 Task: Find connections with filter location Le Pecq with filter topic #Hiringandpromotionwith filter profile language English with filter current company Buro Happold with filter school KSR College of Education with filter industry Entertainment Providers with filter service category Editing with filter keywords title Payroll Manager
Action: Mouse moved to (726, 120)
Screenshot: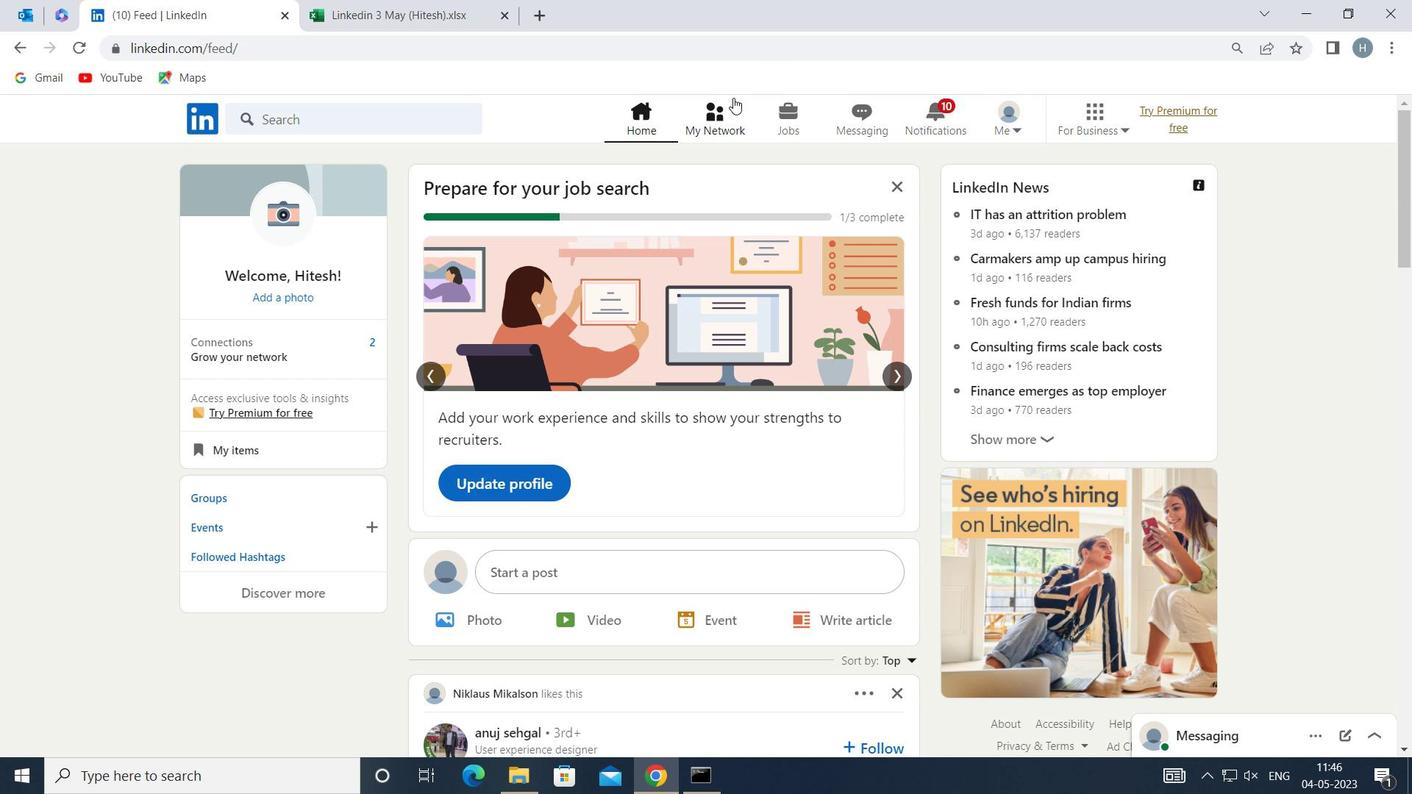 
Action: Mouse pressed left at (726, 120)
Screenshot: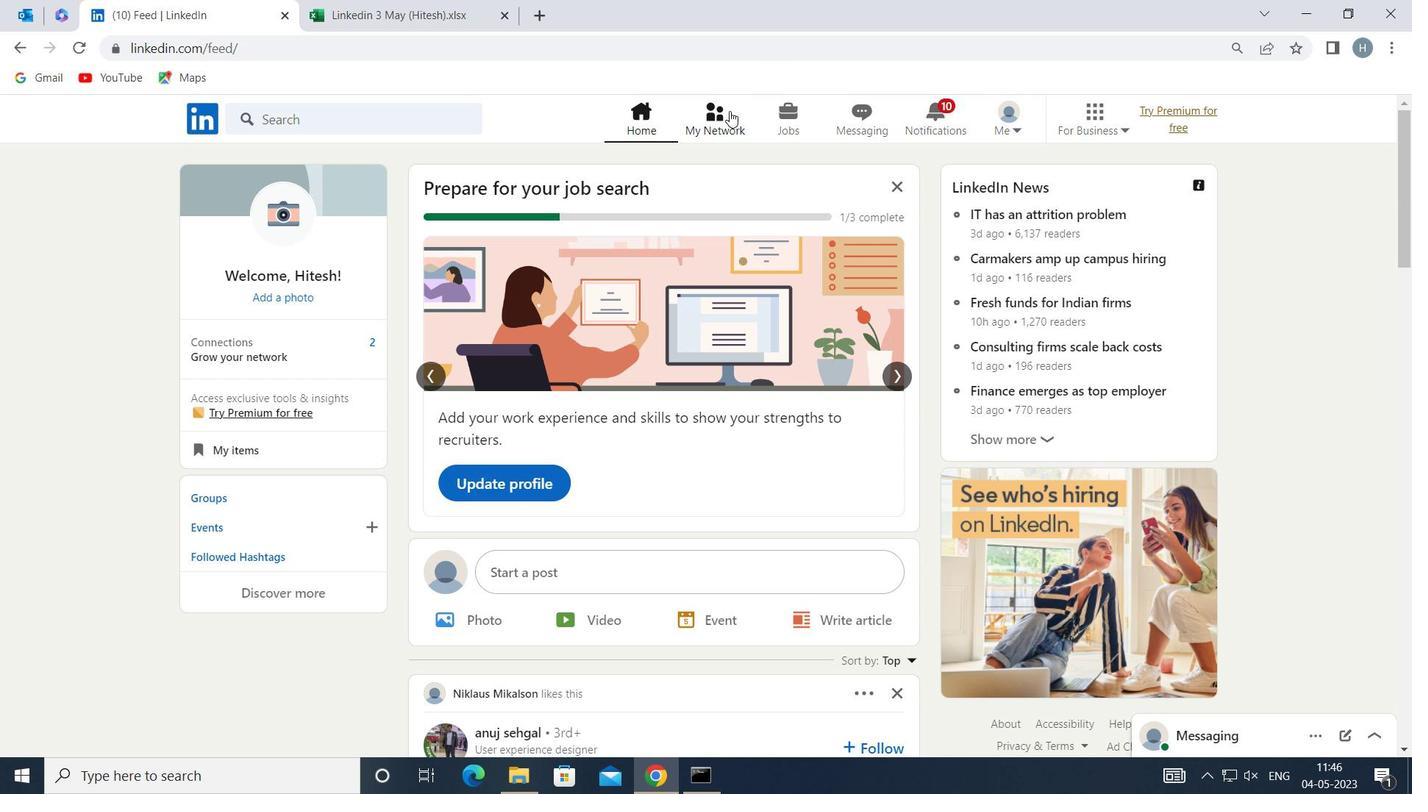 
Action: Mouse moved to (378, 217)
Screenshot: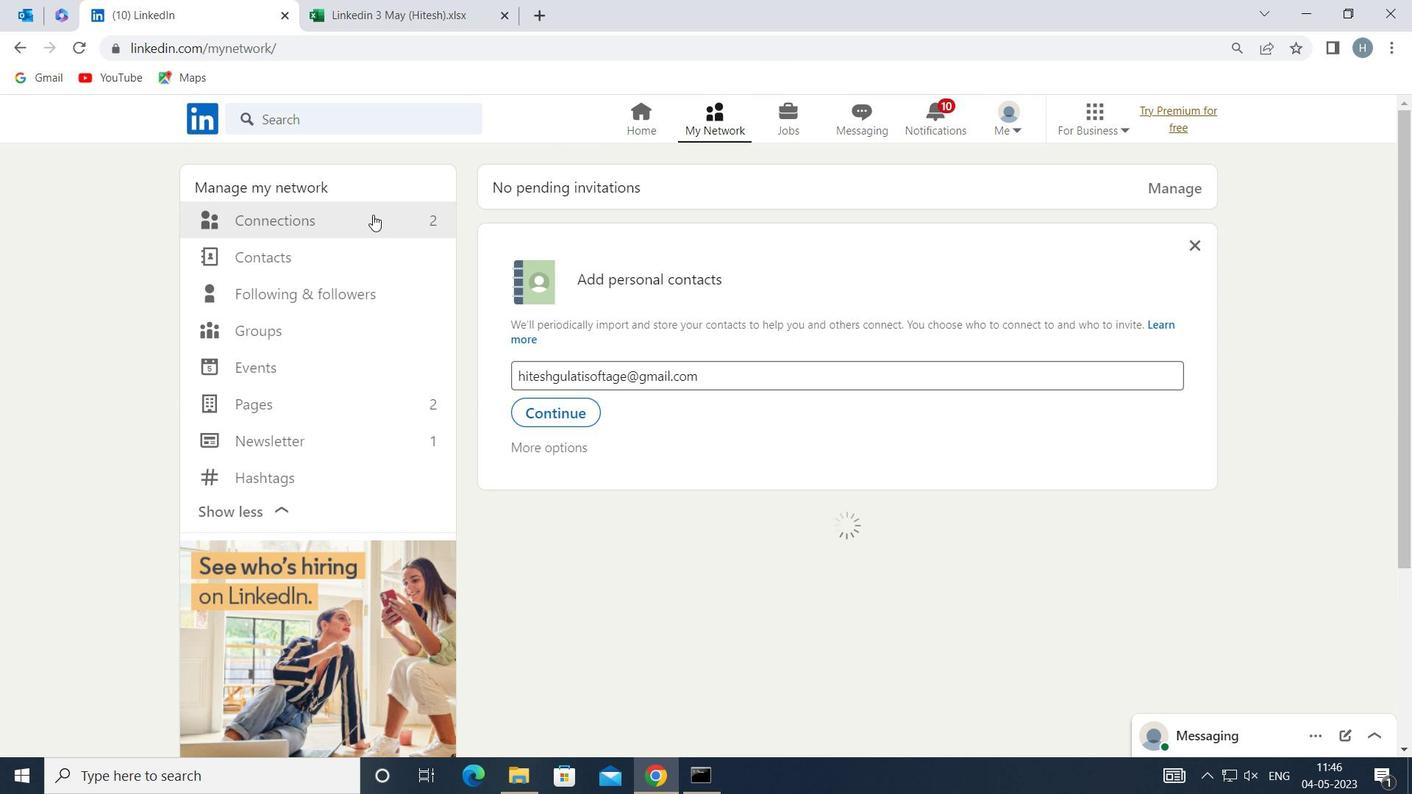 
Action: Mouse pressed left at (378, 217)
Screenshot: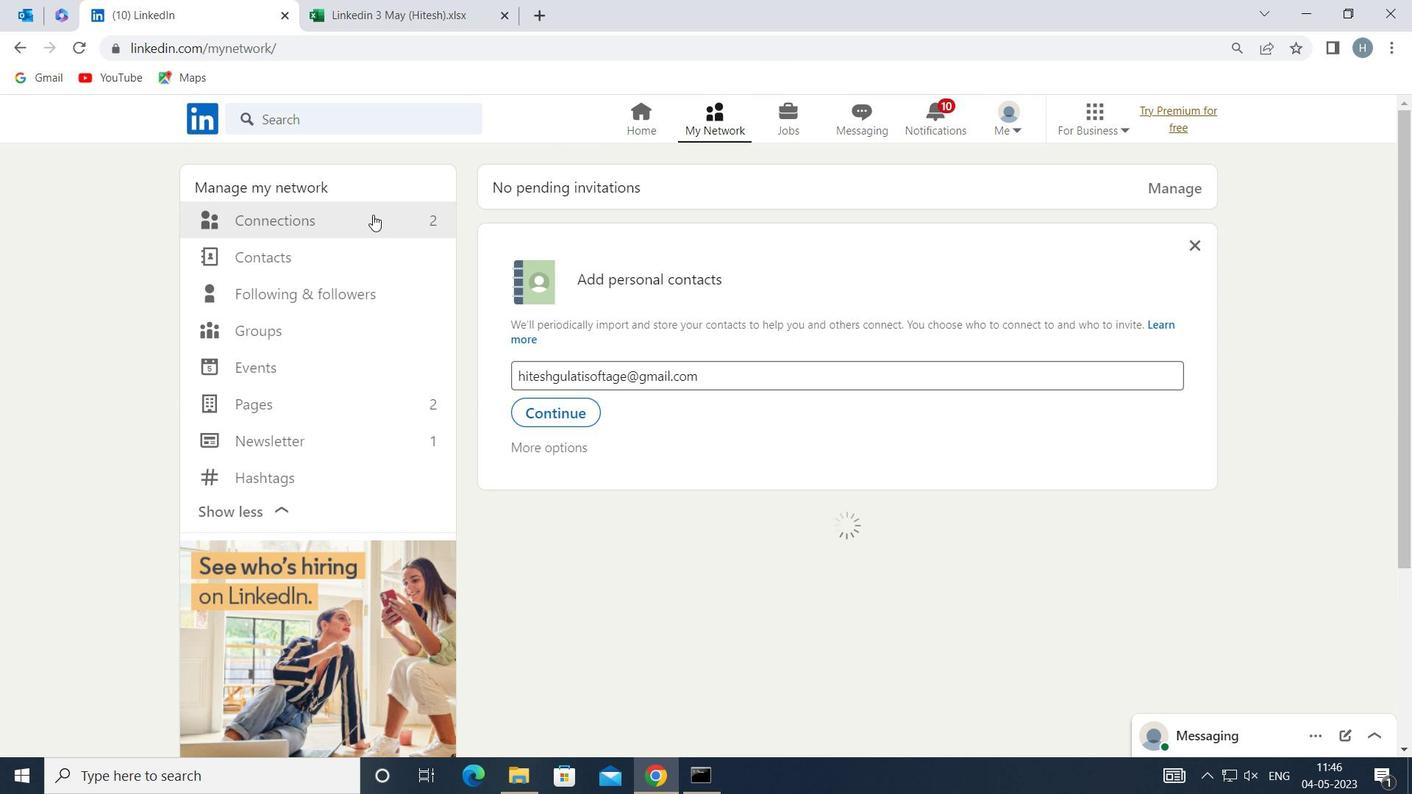 
Action: Mouse moved to (857, 225)
Screenshot: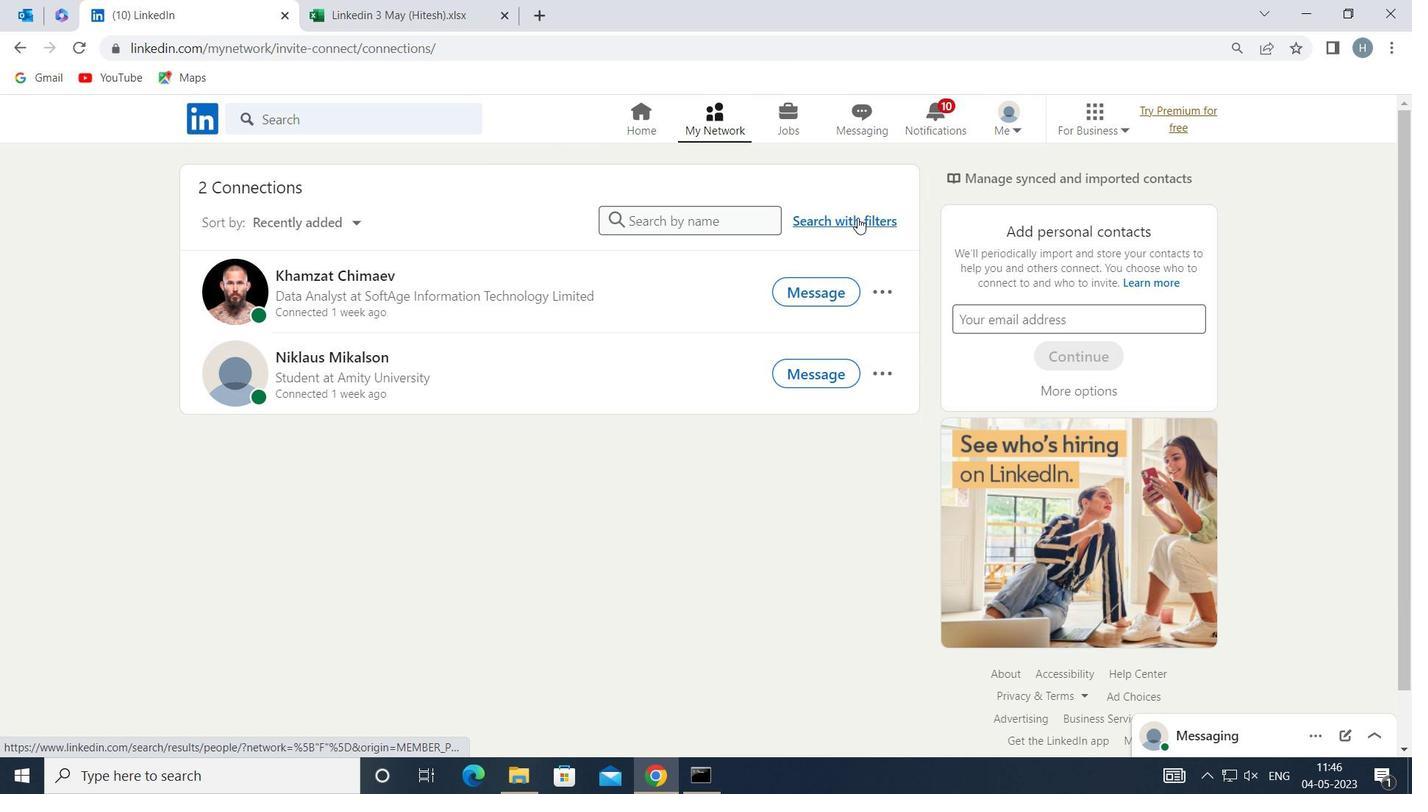 
Action: Mouse pressed left at (857, 225)
Screenshot: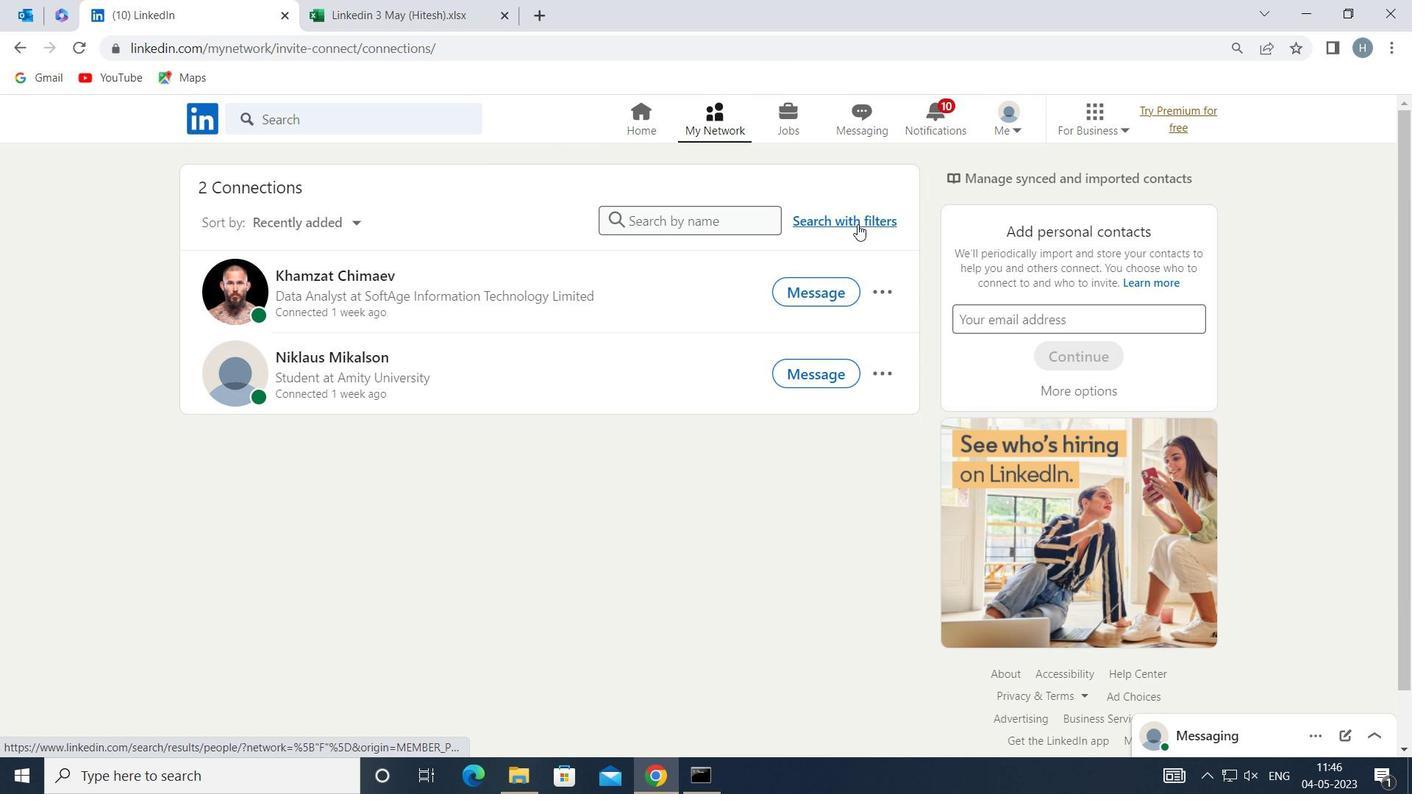 
Action: Mouse moved to (775, 164)
Screenshot: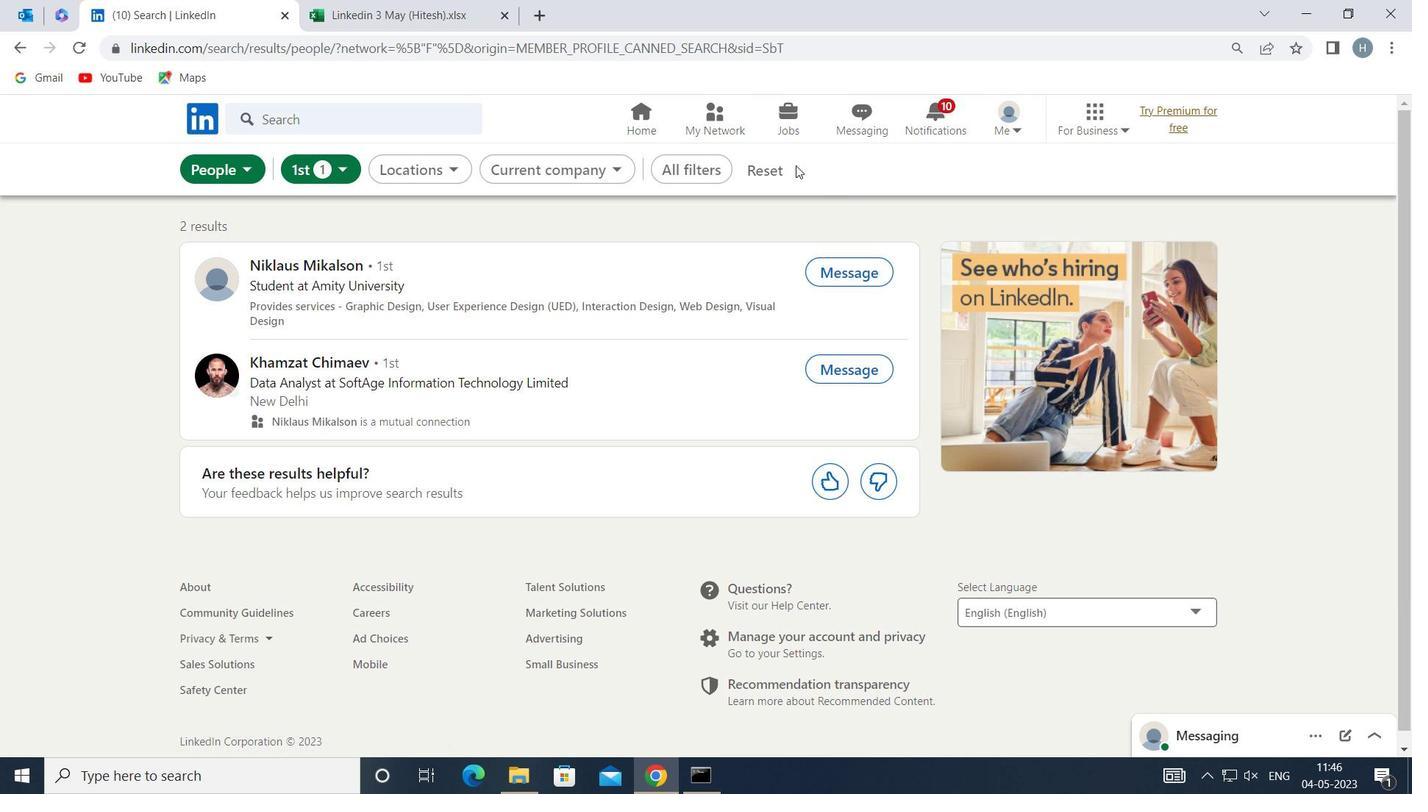 
Action: Mouse pressed left at (775, 164)
Screenshot: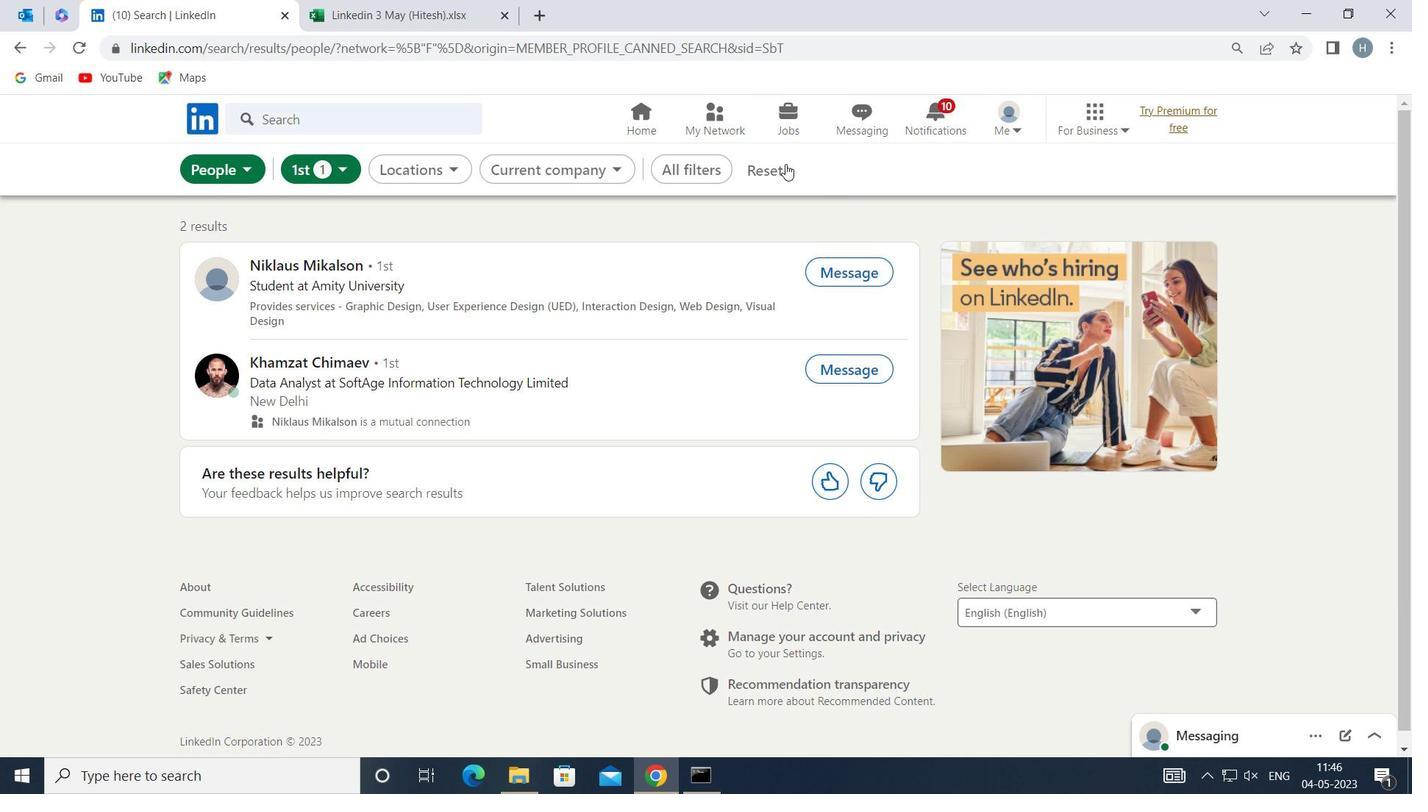 
Action: Mouse moved to (742, 165)
Screenshot: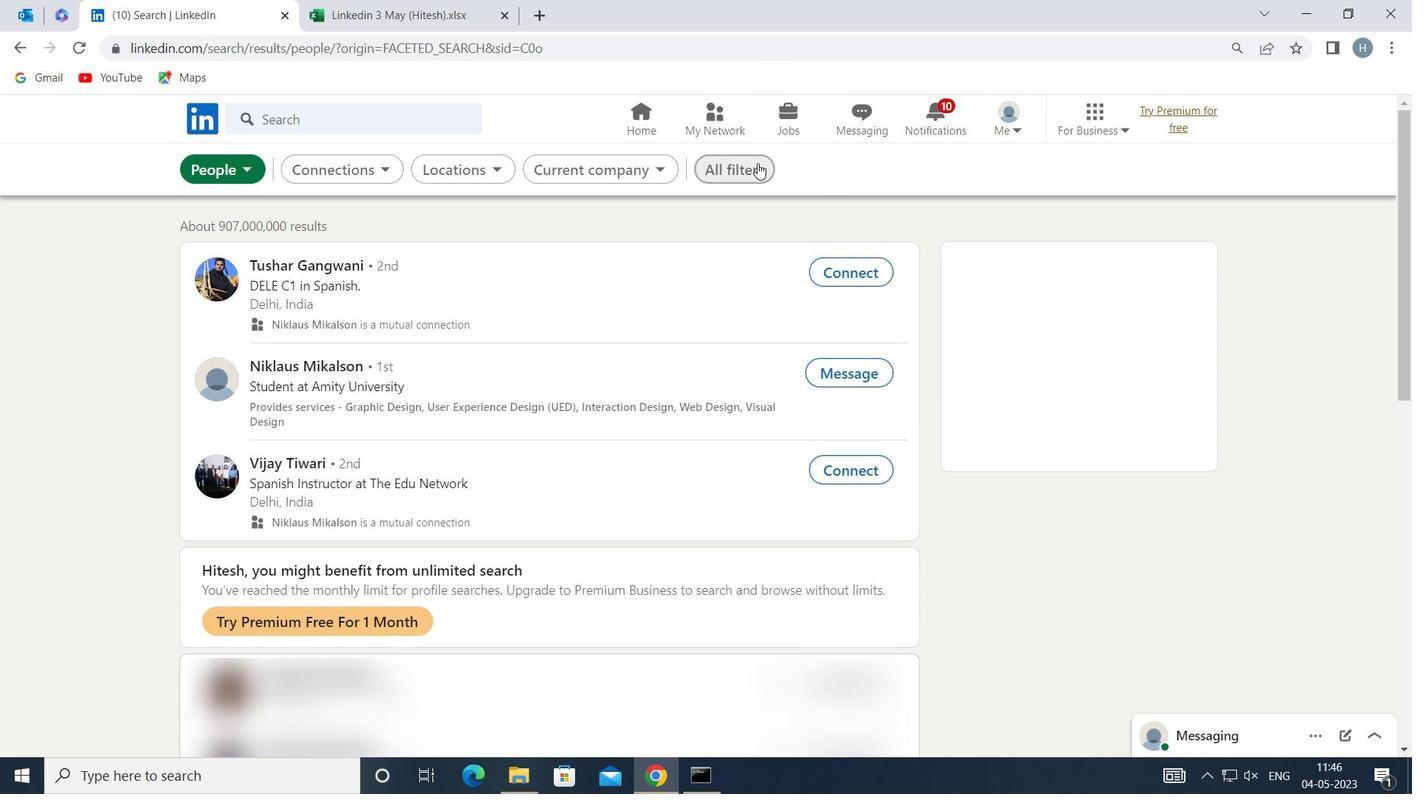 
Action: Mouse pressed left at (742, 165)
Screenshot: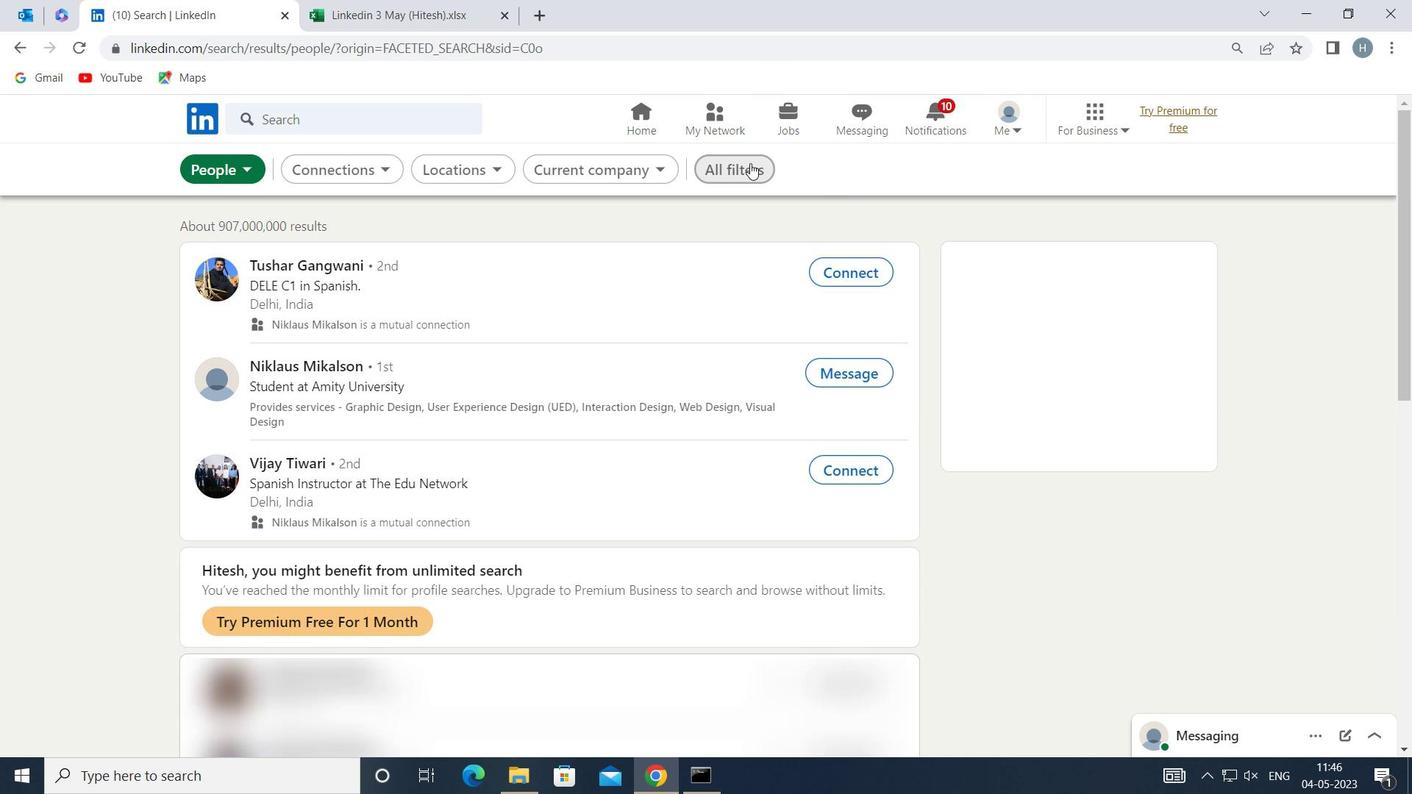 
Action: Mouse moved to (1070, 333)
Screenshot: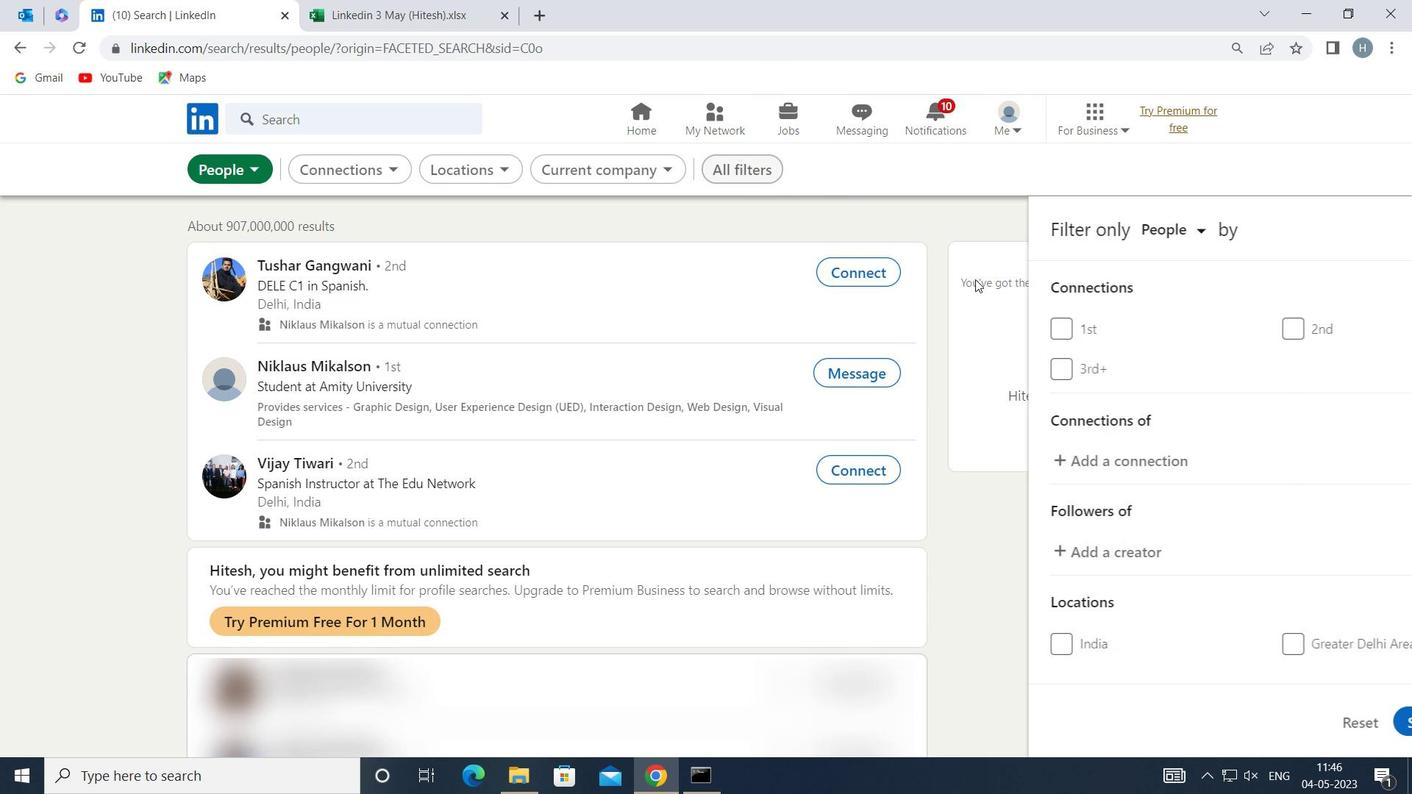 
Action: Mouse scrolled (1070, 333) with delta (0, 0)
Screenshot: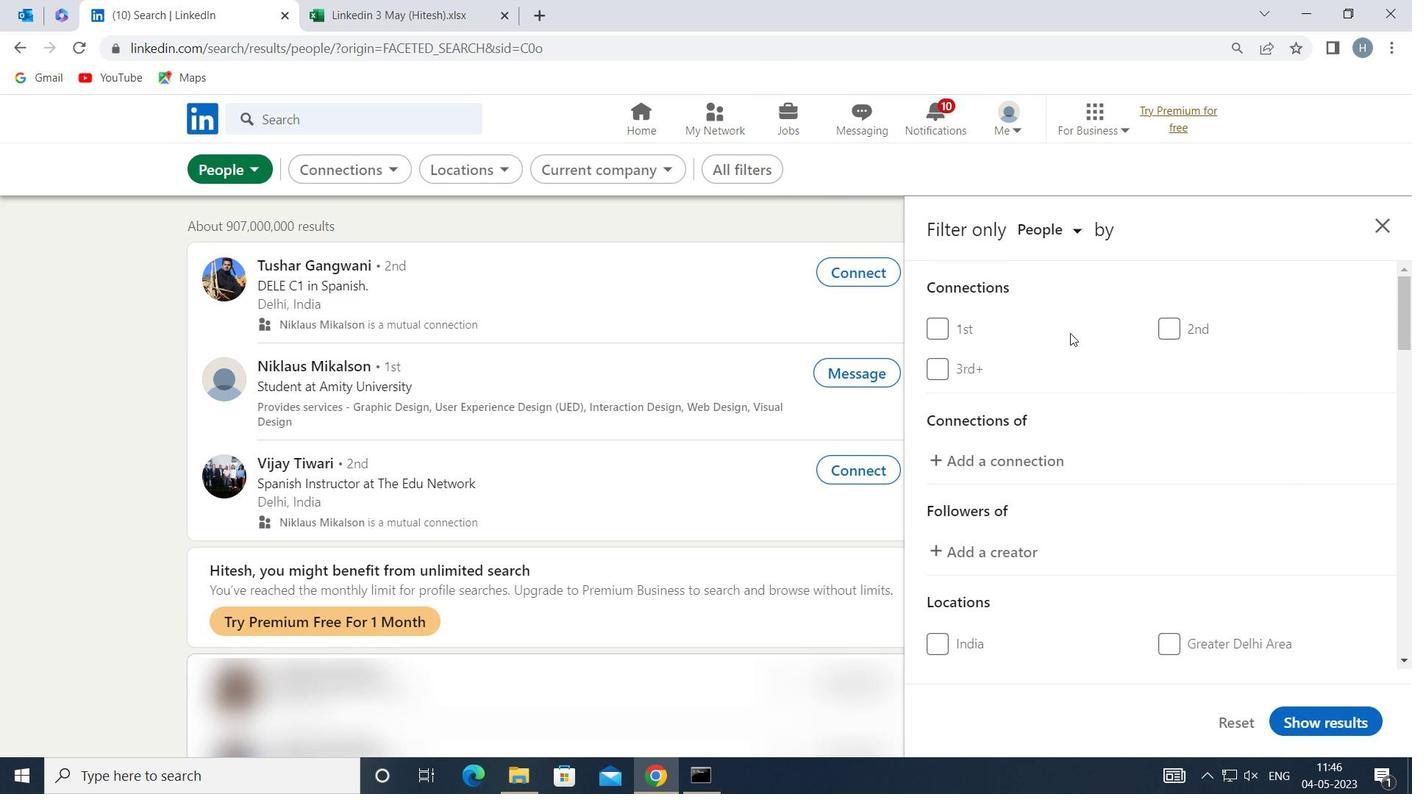 
Action: Mouse moved to (1071, 333)
Screenshot: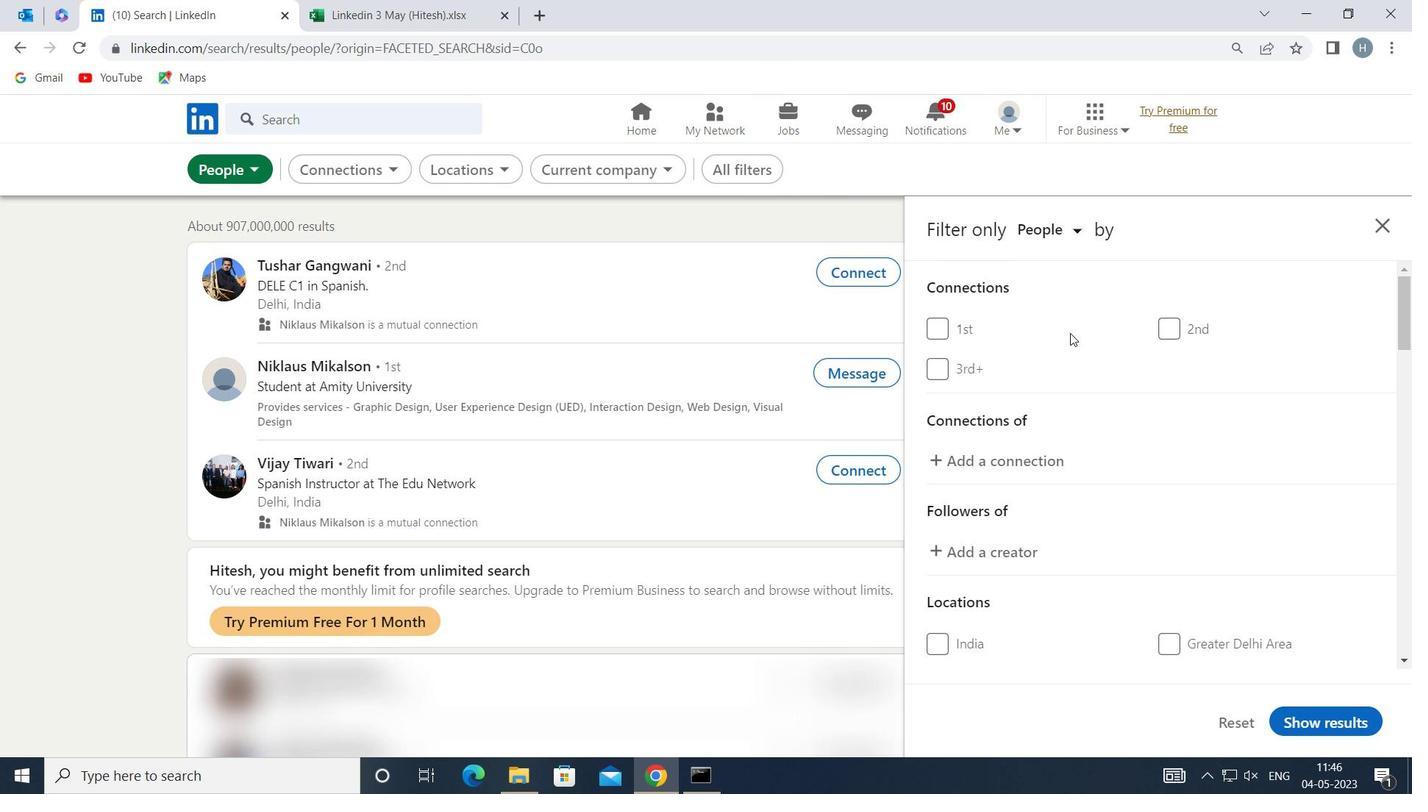 
Action: Mouse scrolled (1071, 333) with delta (0, 0)
Screenshot: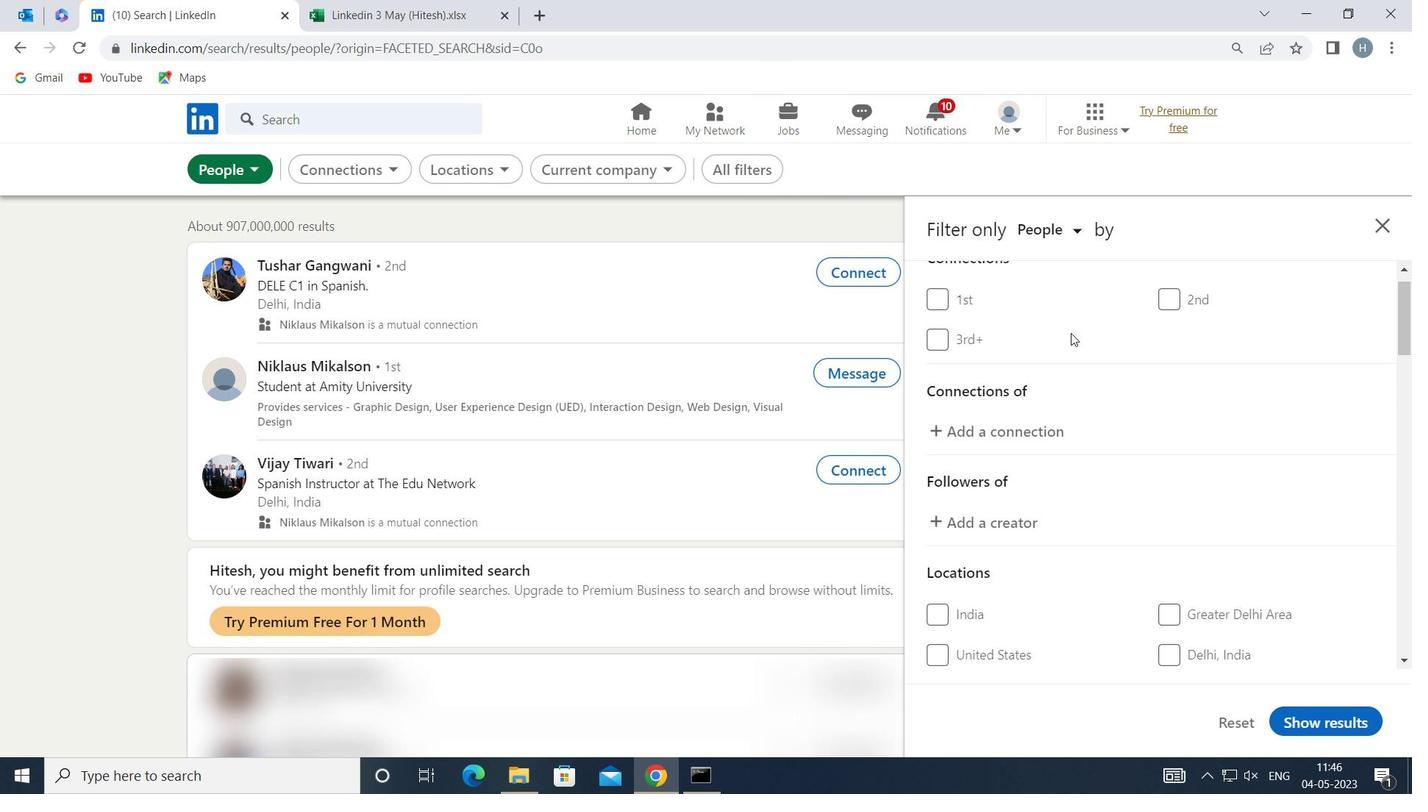 
Action: Mouse scrolled (1071, 333) with delta (0, 0)
Screenshot: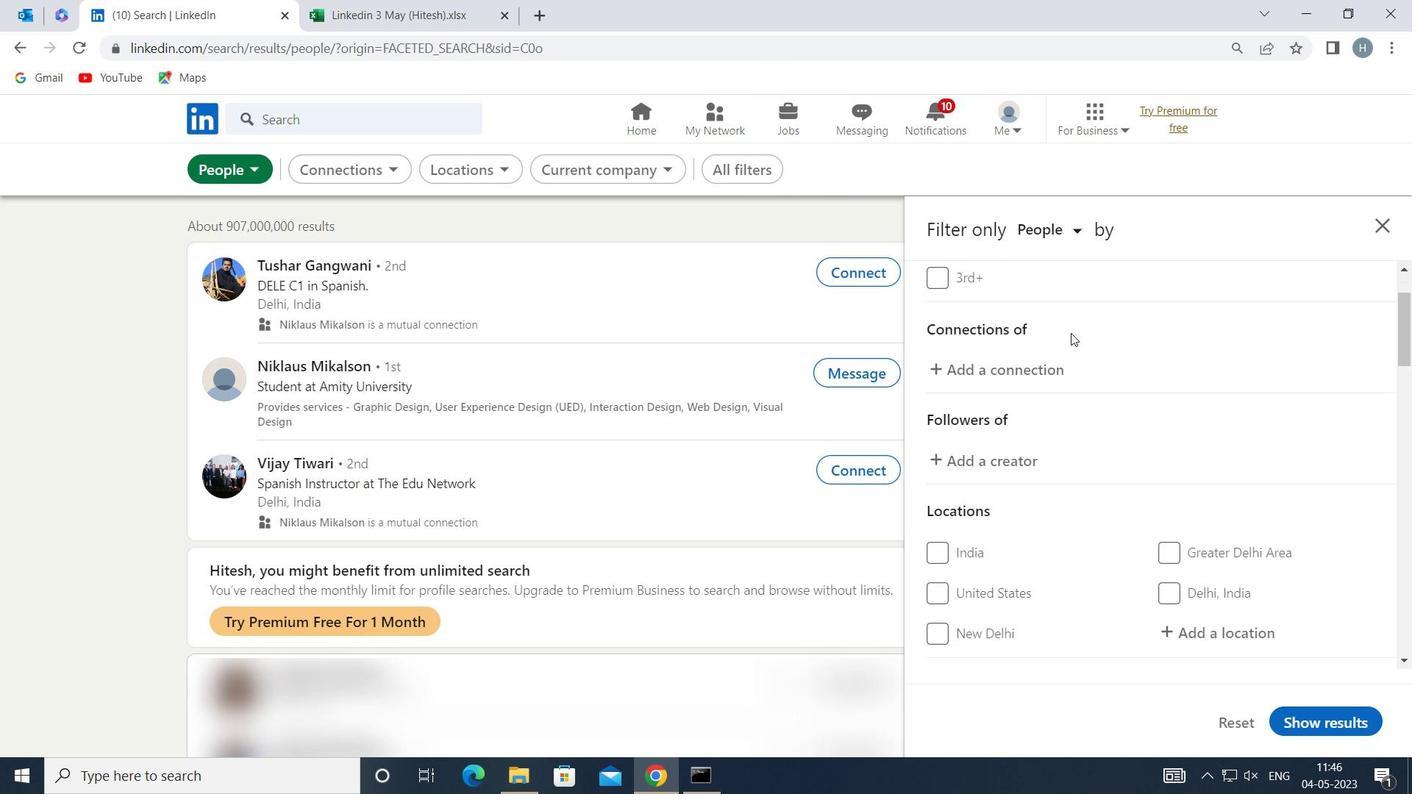 
Action: Mouse scrolled (1071, 334) with delta (0, 0)
Screenshot: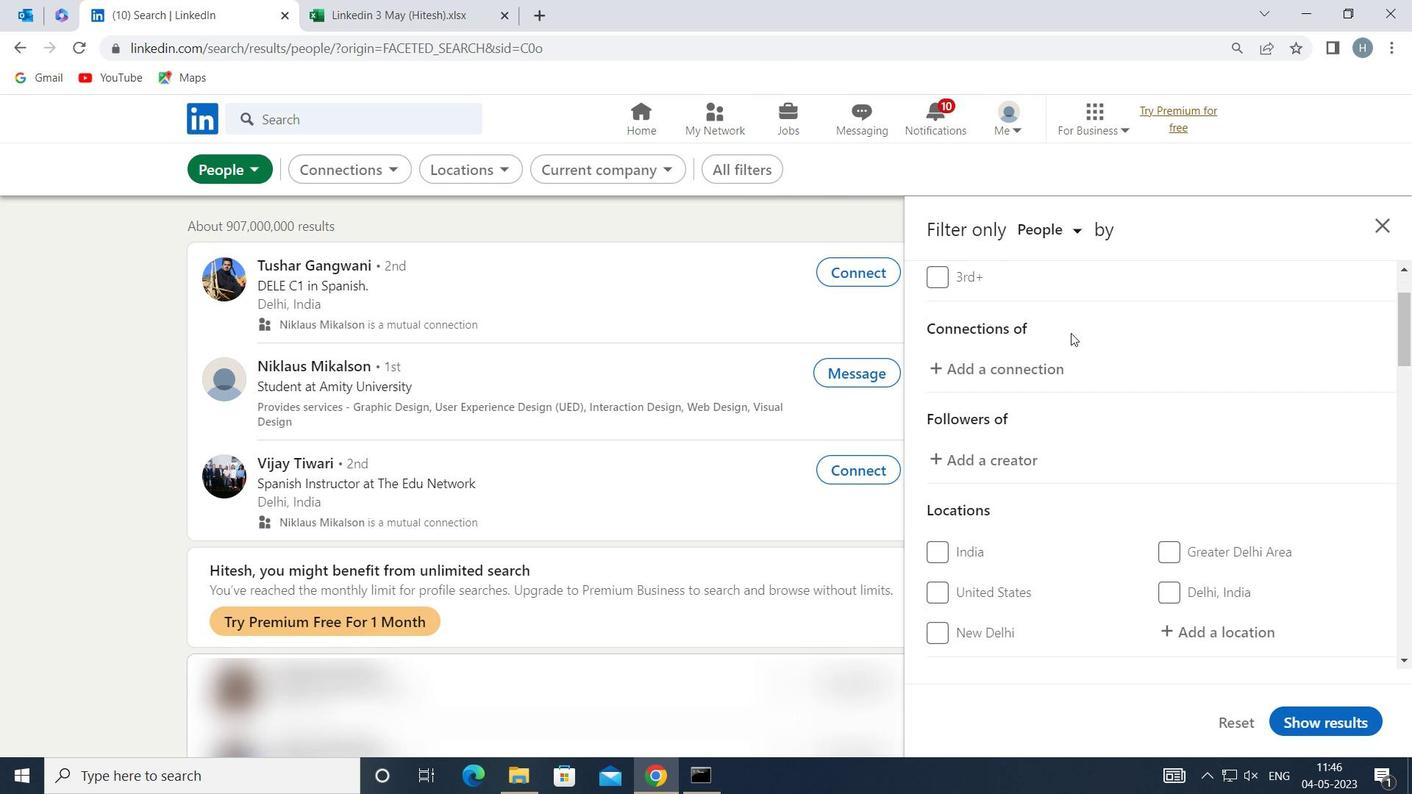 
Action: Mouse moved to (1210, 536)
Screenshot: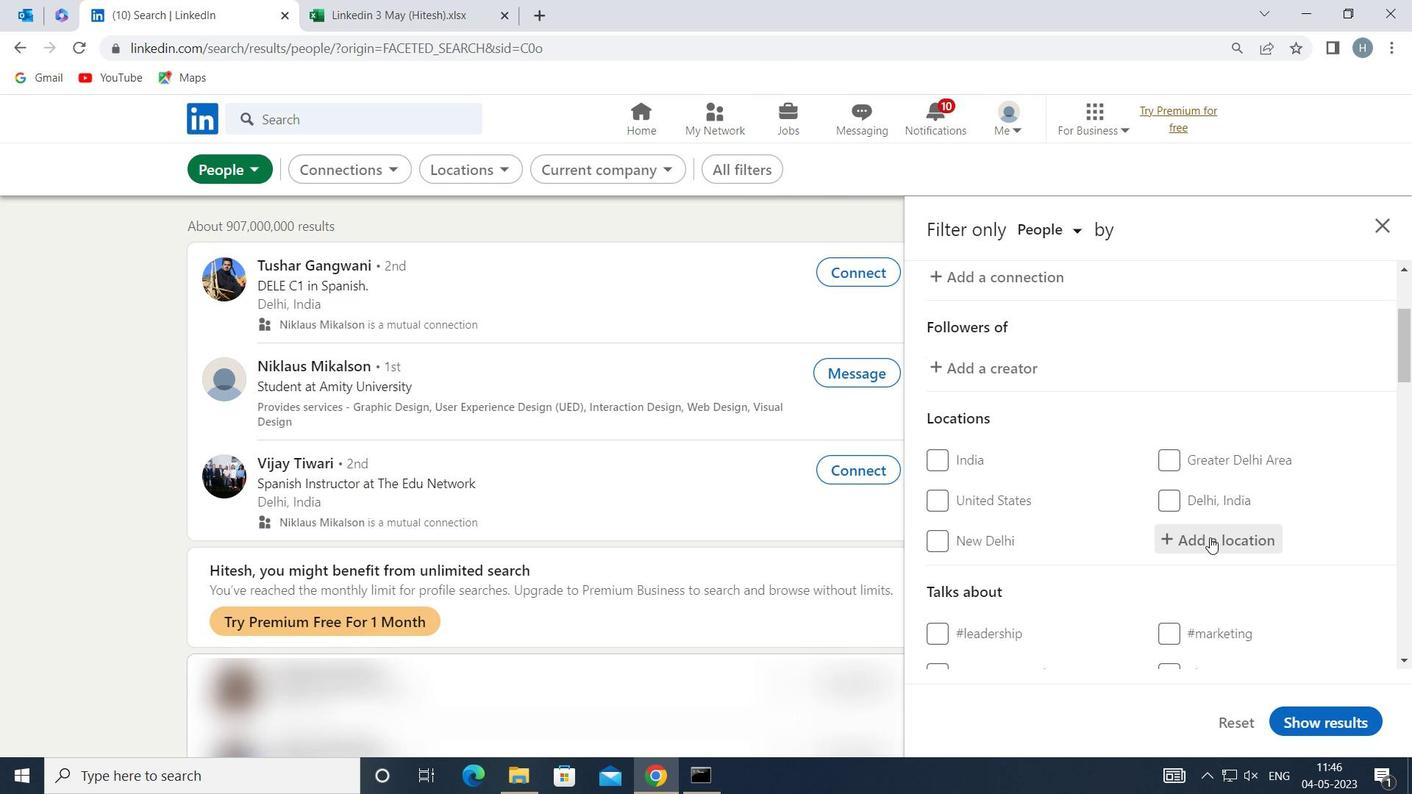 
Action: Mouse pressed left at (1210, 536)
Screenshot: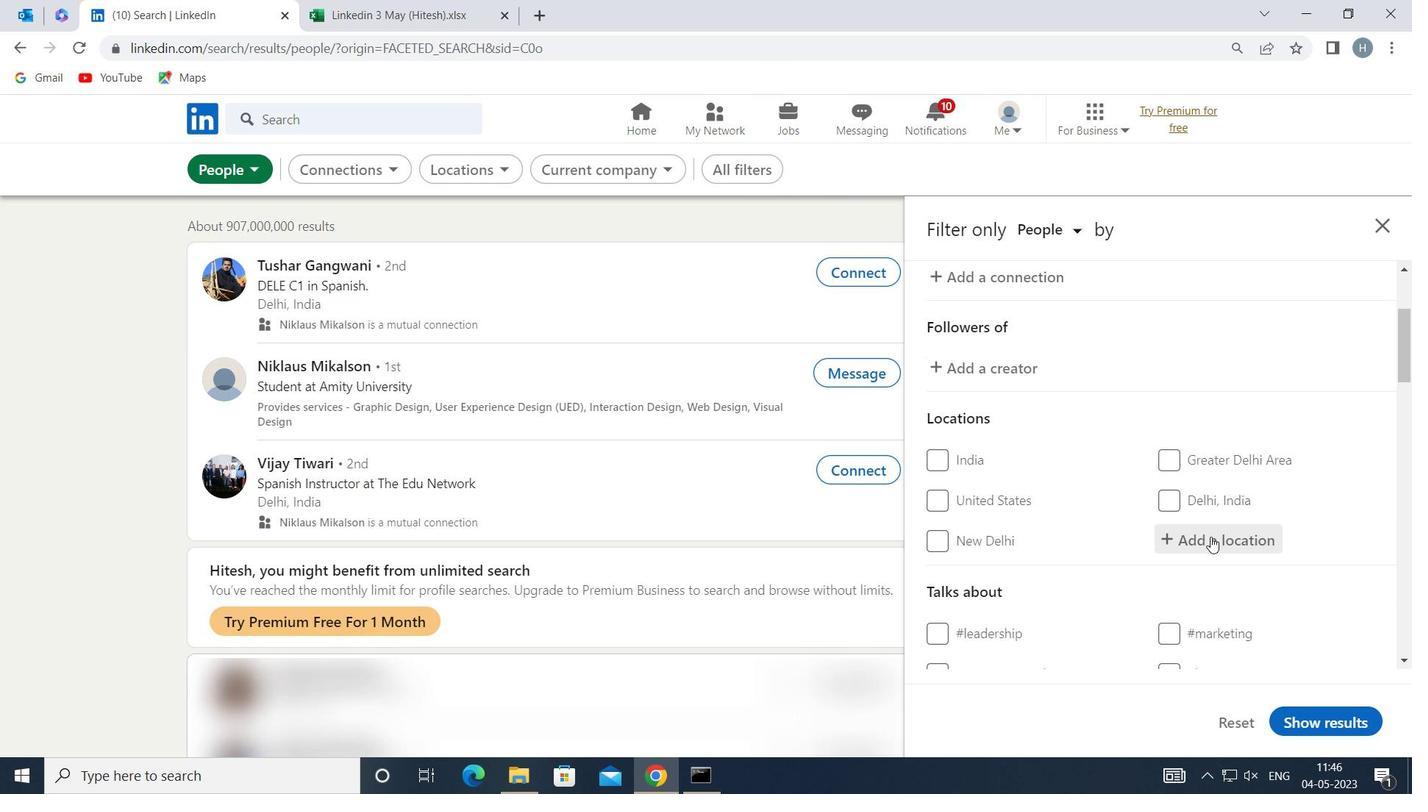
Action: Mouse moved to (1210, 535)
Screenshot: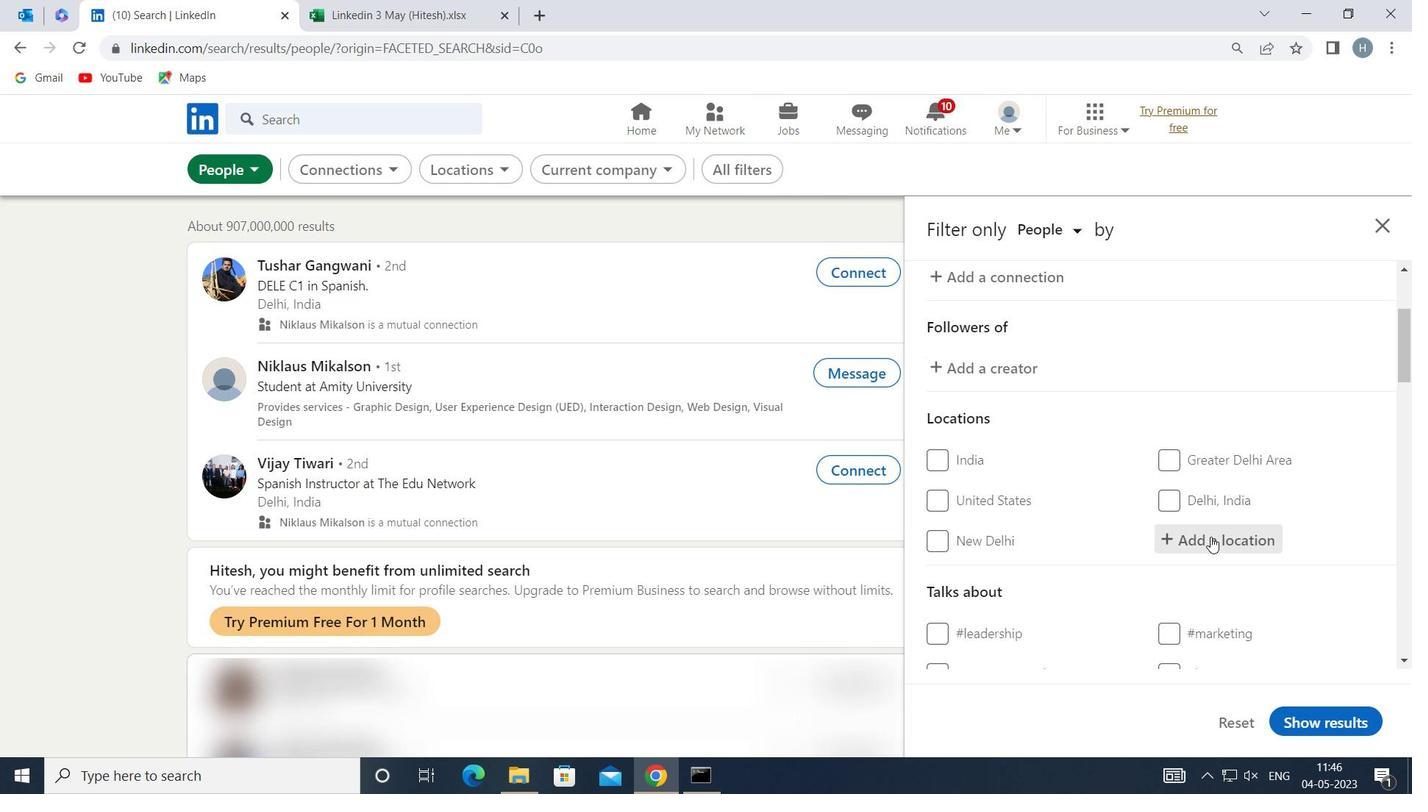 
Action: Key pressed <Key.shift>LE<Key.space><Key.shift>PEC
Screenshot: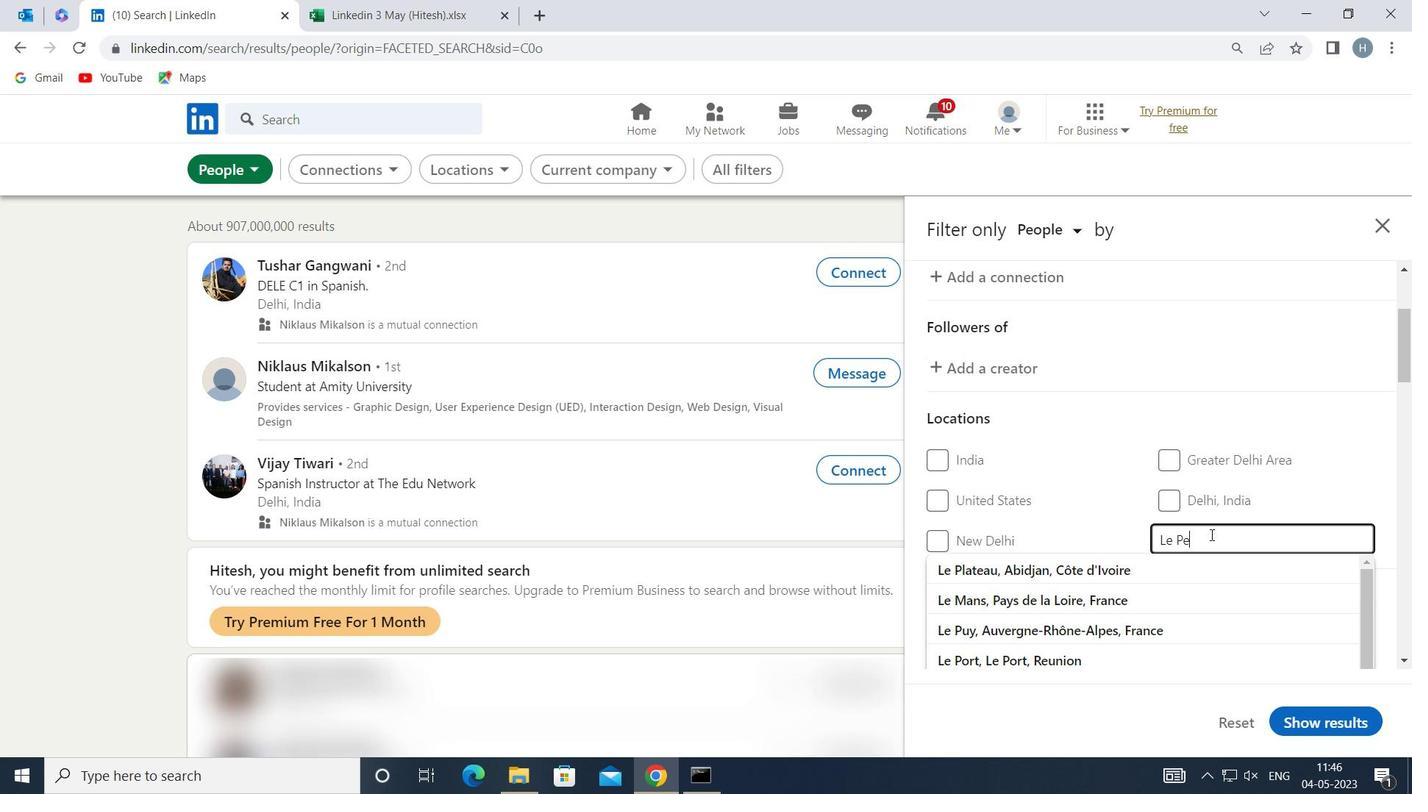 
Action: Mouse moved to (1089, 573)
Screenshot: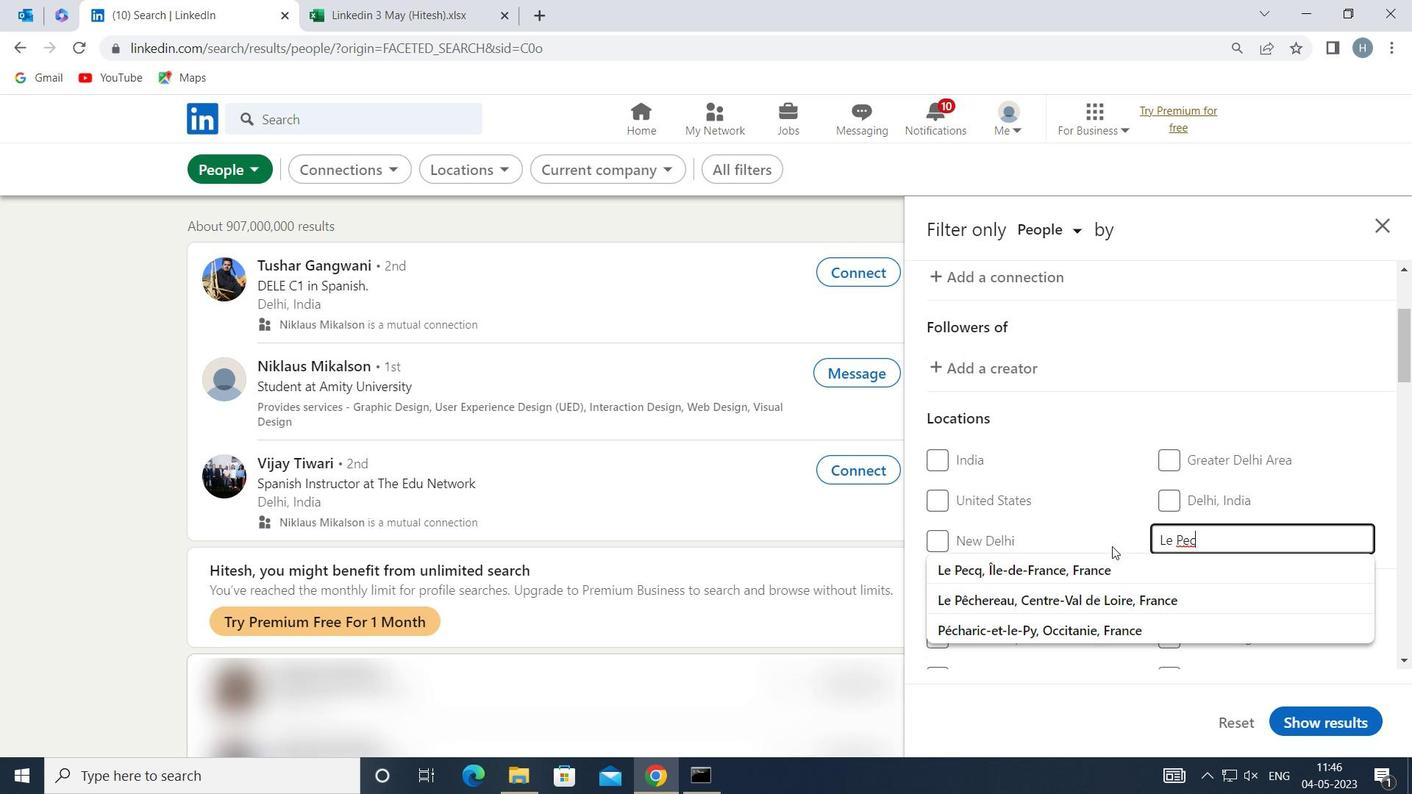 
Action: Mouse pressed left at (1089, 573)
Screenshot: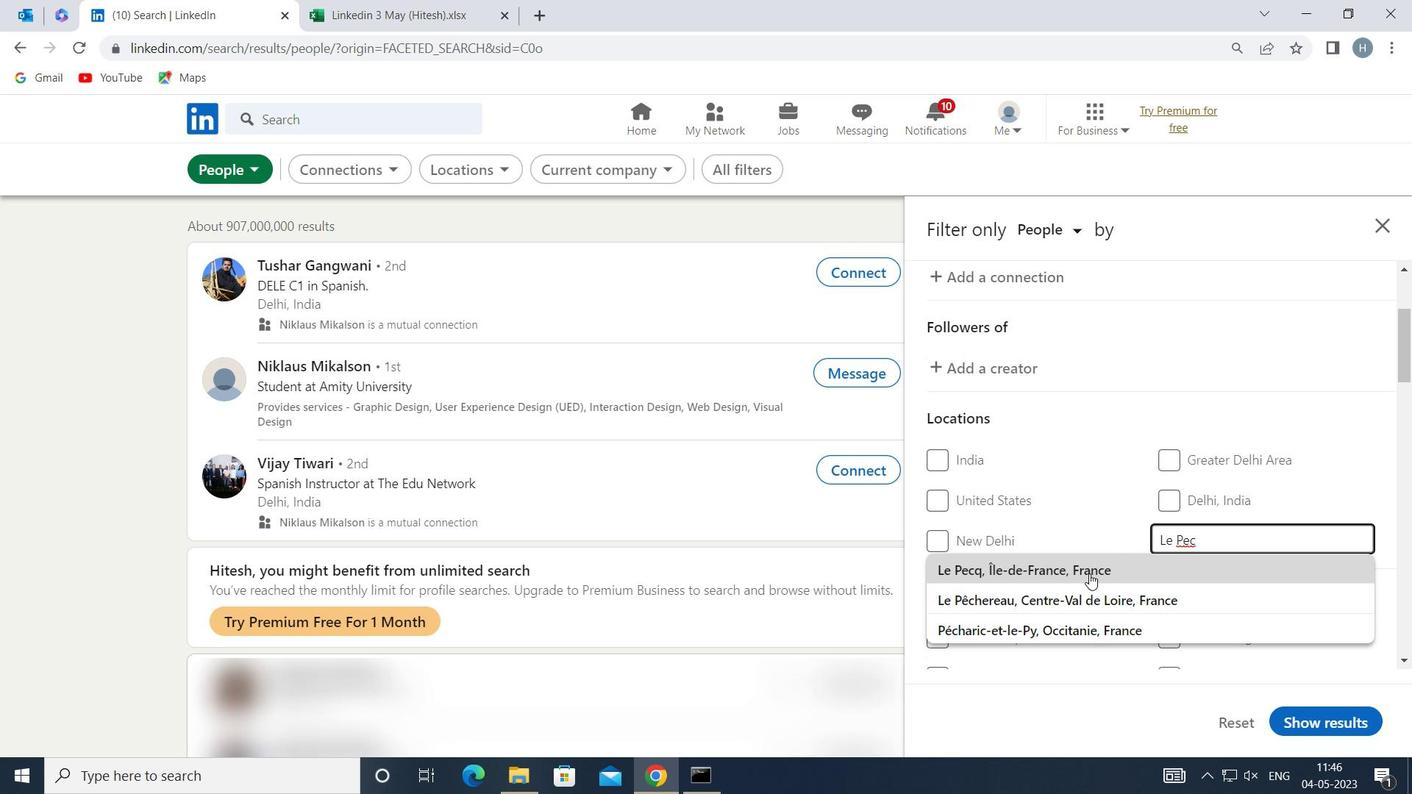
Action: Mouse moved to (1085, 543)
Screenshot: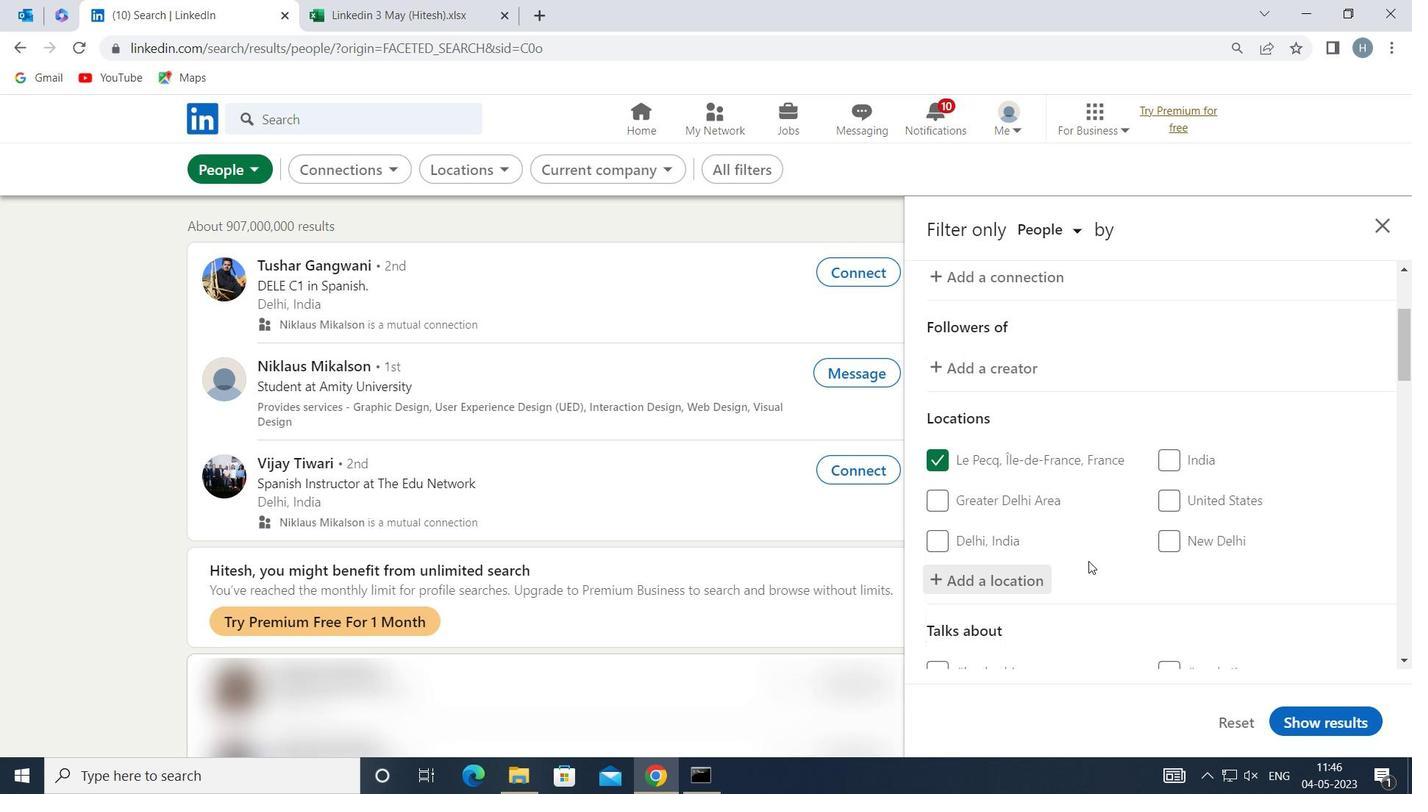 
Action: Mouse scrolled (1085, 542) with delta (0, 0)
Screenshot: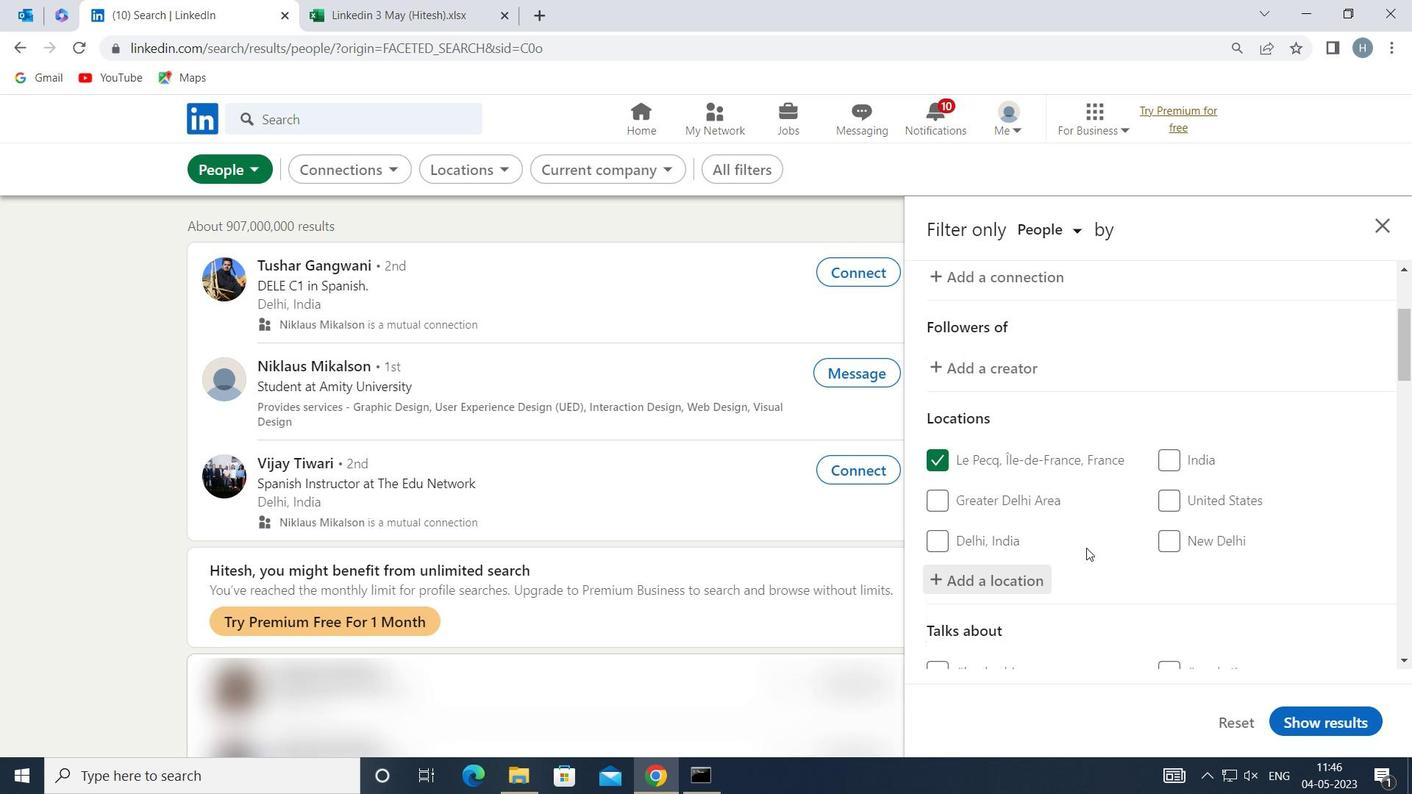 
Action: Mouse moved to (1104, 504)
Screenshot: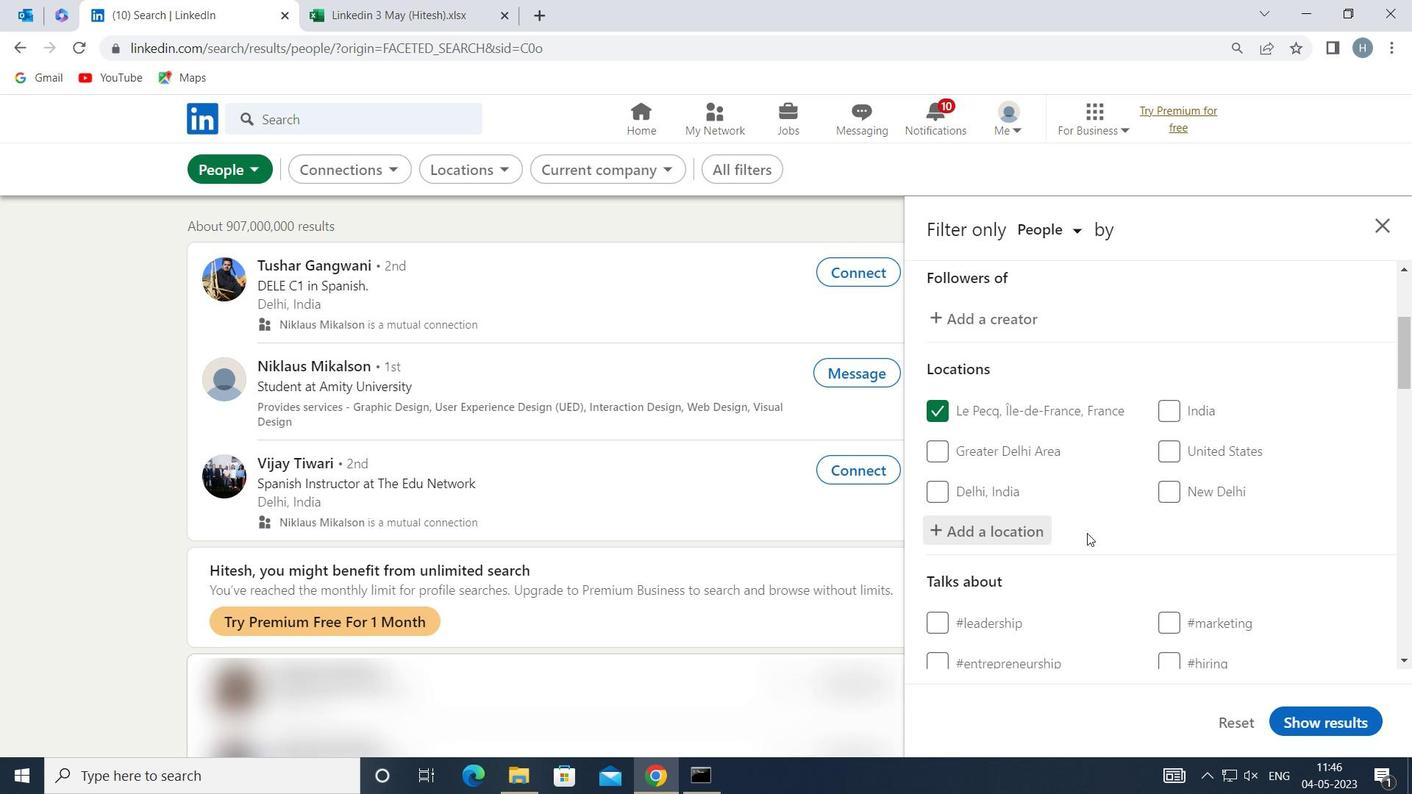
Action: Mouse scrolled (1104, 503) with delta (0, 0)
Screenshot: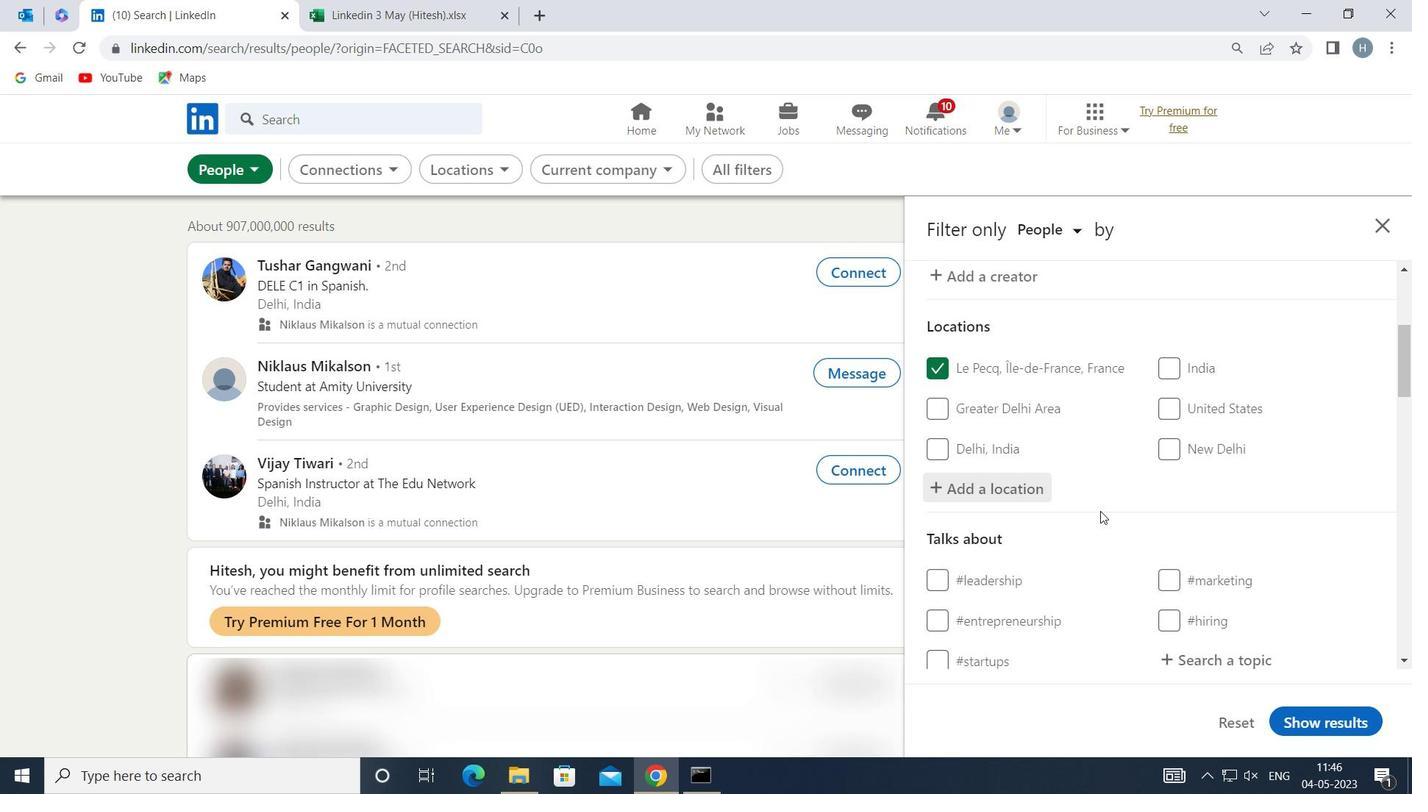 
Action: Mouse moved to (1115, 499)
Screenshot: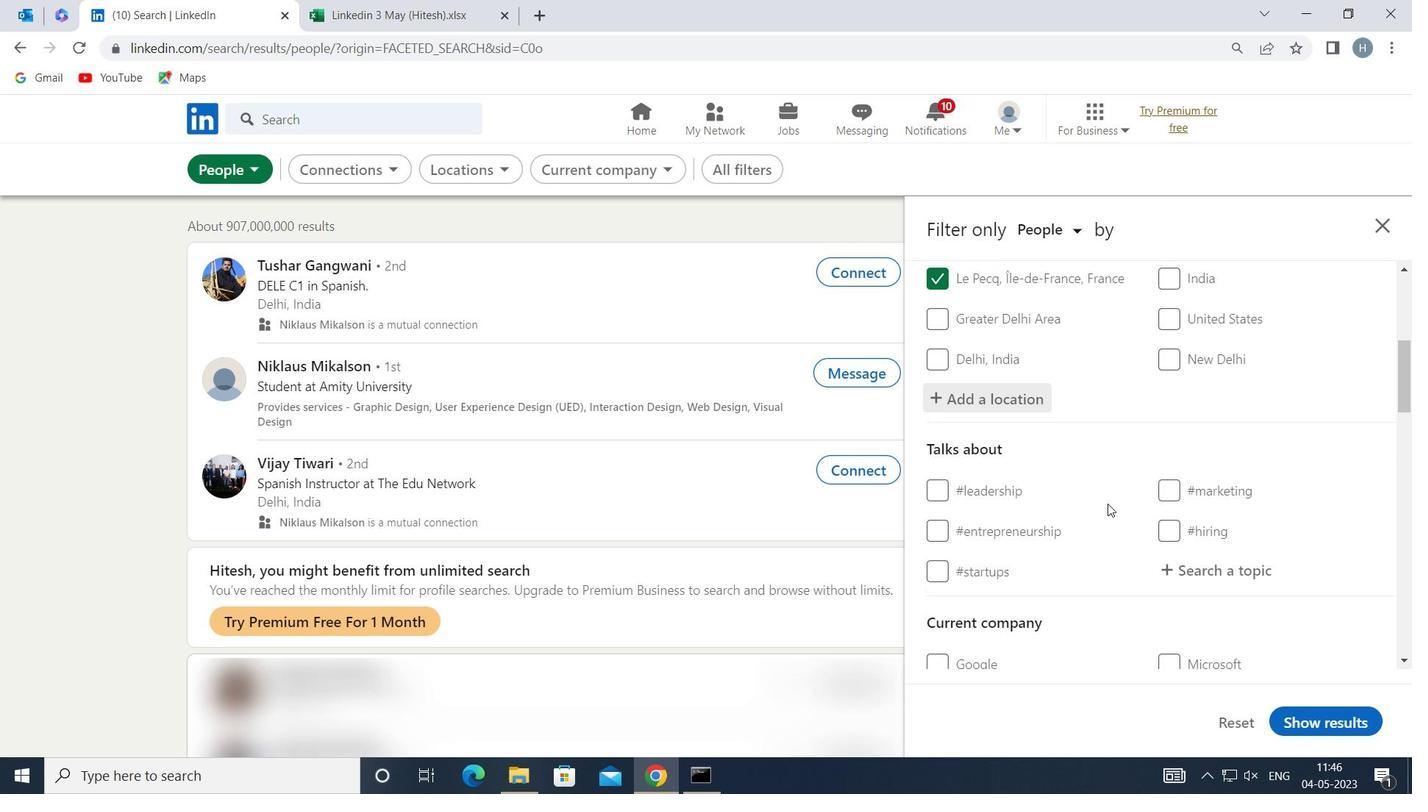 
Action: Mouse scrolled (1115, 498) with delta (0, 0)
Screenshot: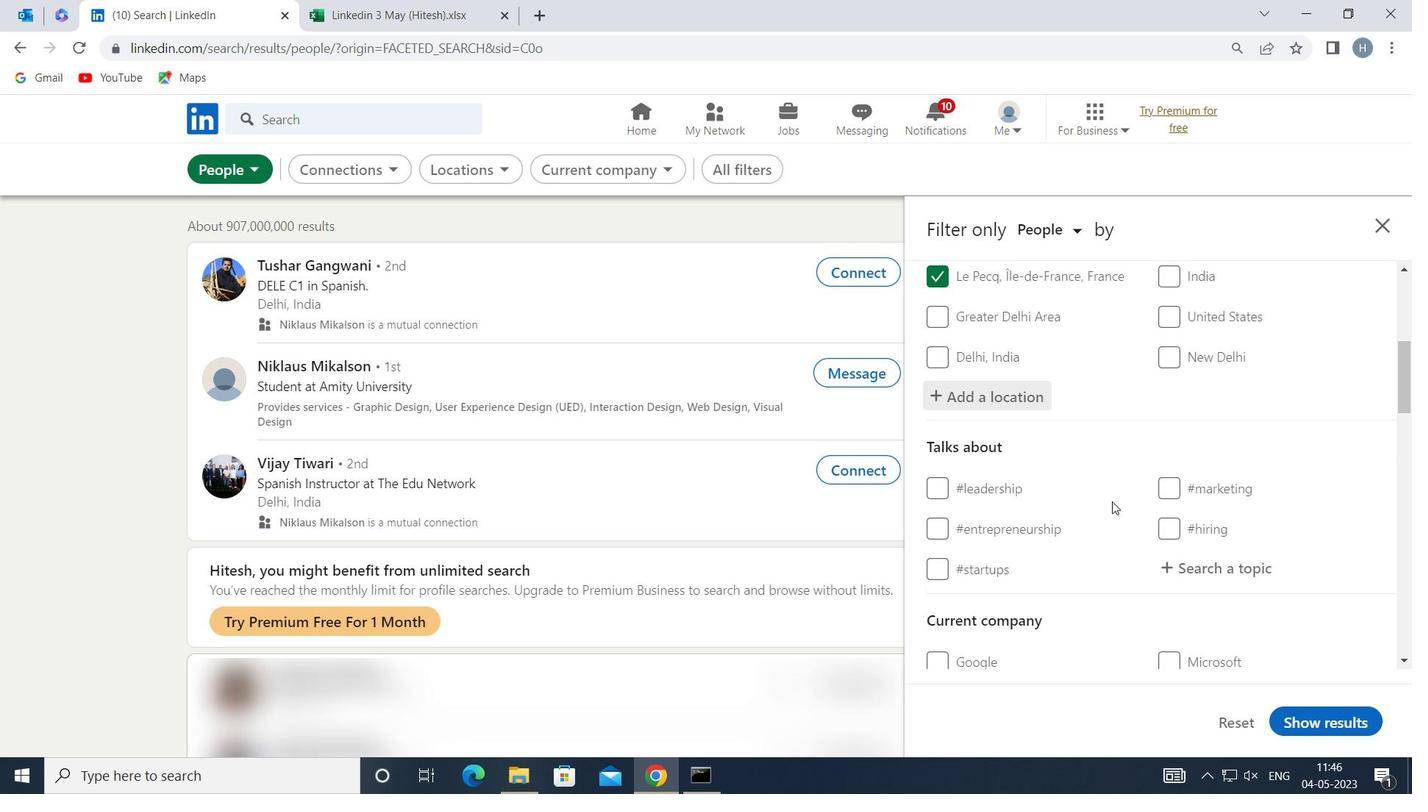 
Action: Mouse moved to (1236, 474)
Screenshot: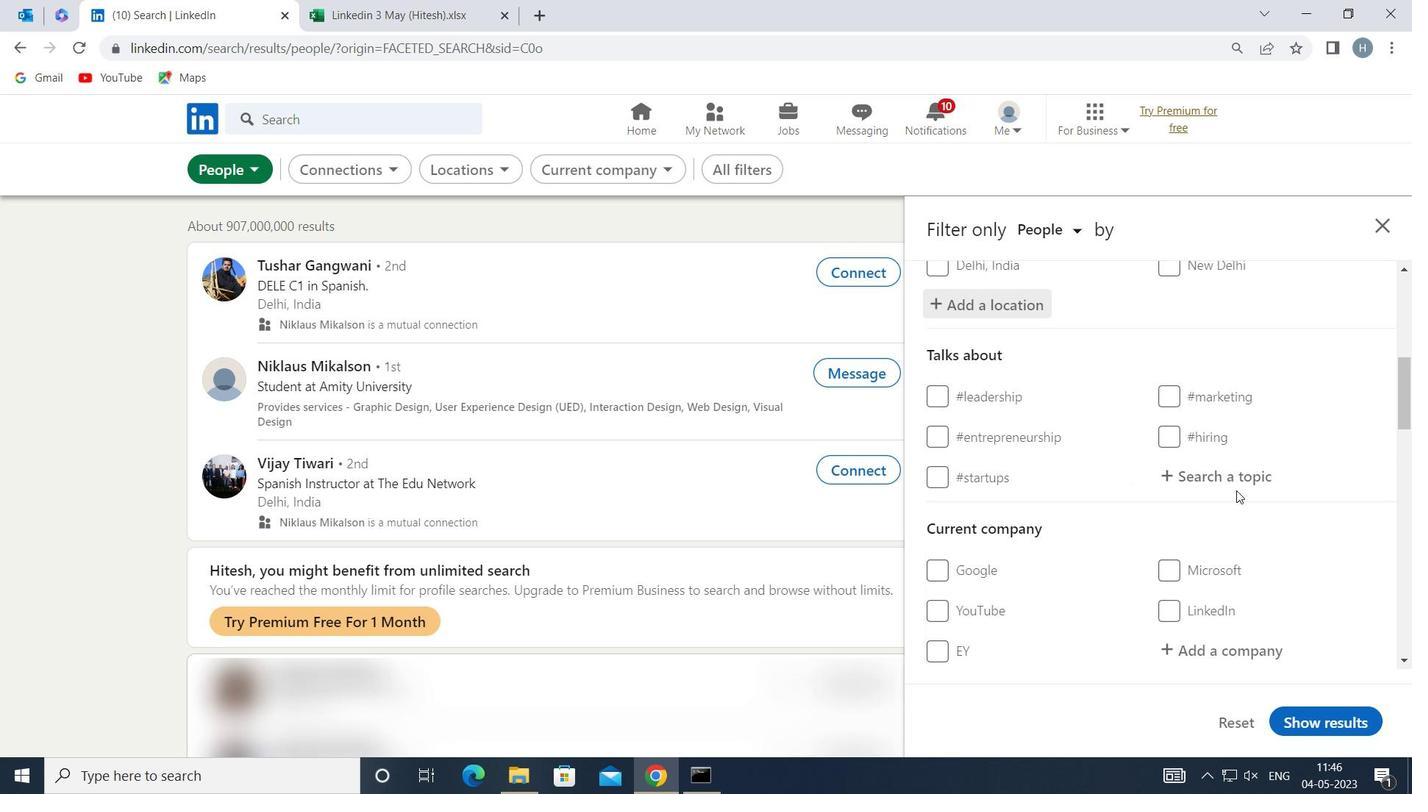 
Action: Mouse pressed left at (1236, 474)
Screenshot: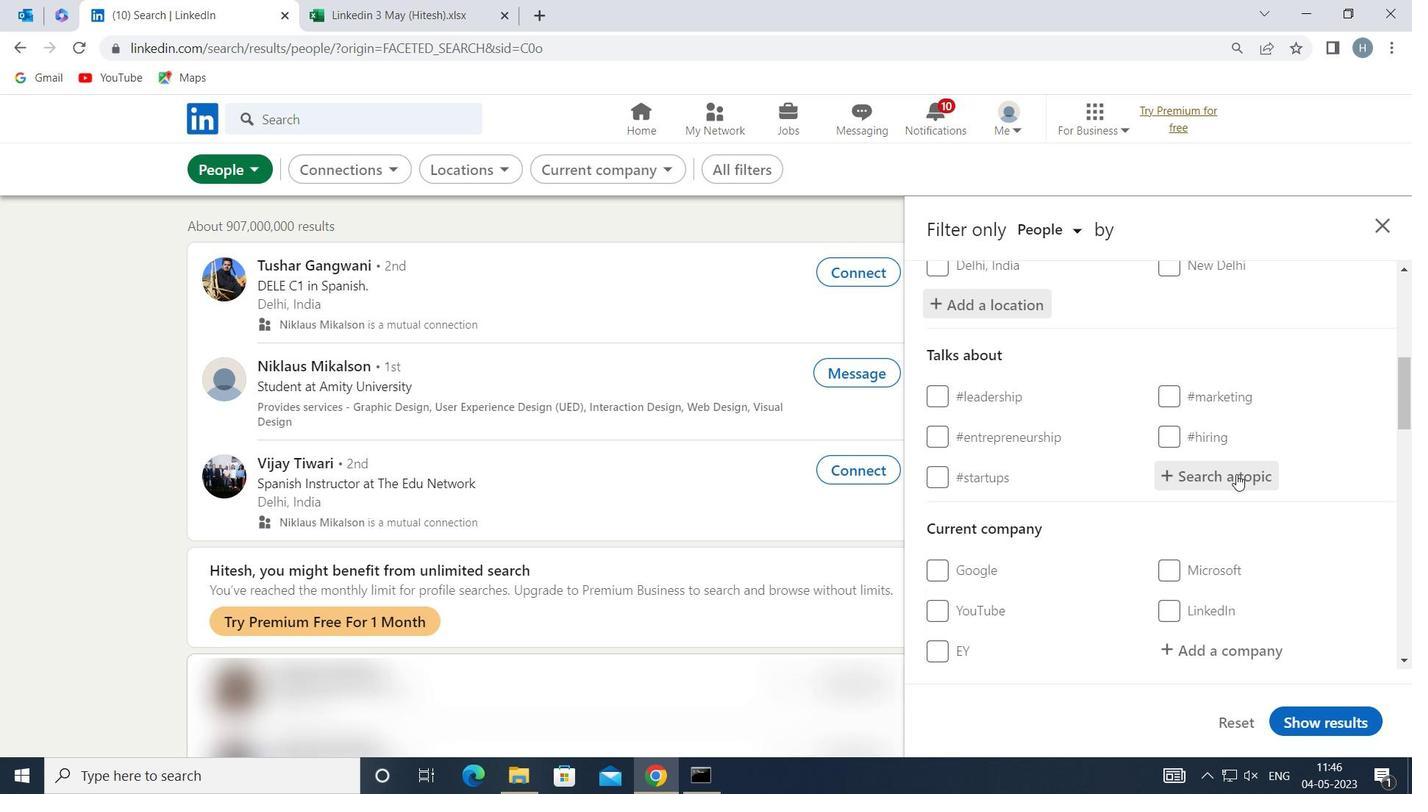 
Action: Key pressed <Key.shift>HIRINGAND
Screenshot: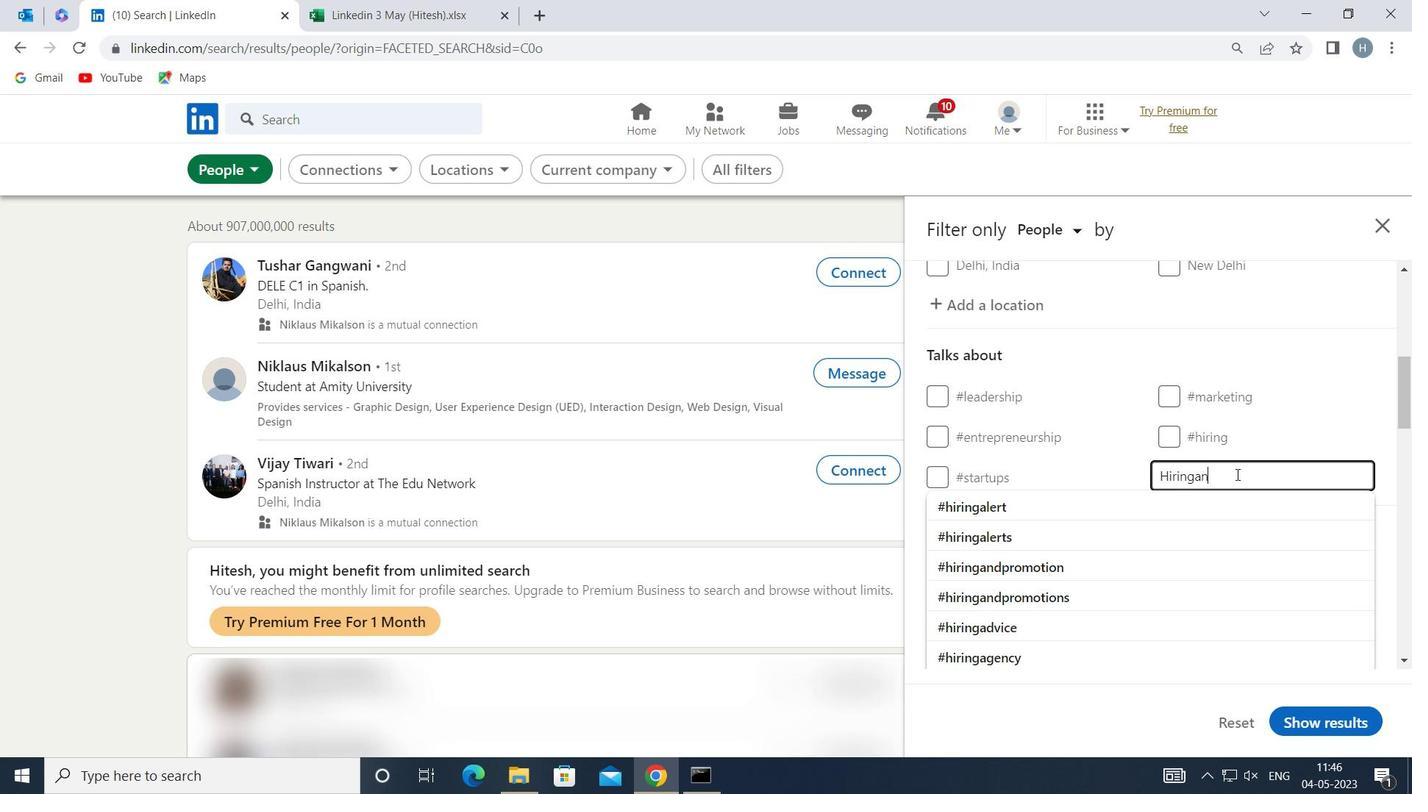 
Action: Mouse moved to (1148, 506)
Screenshot: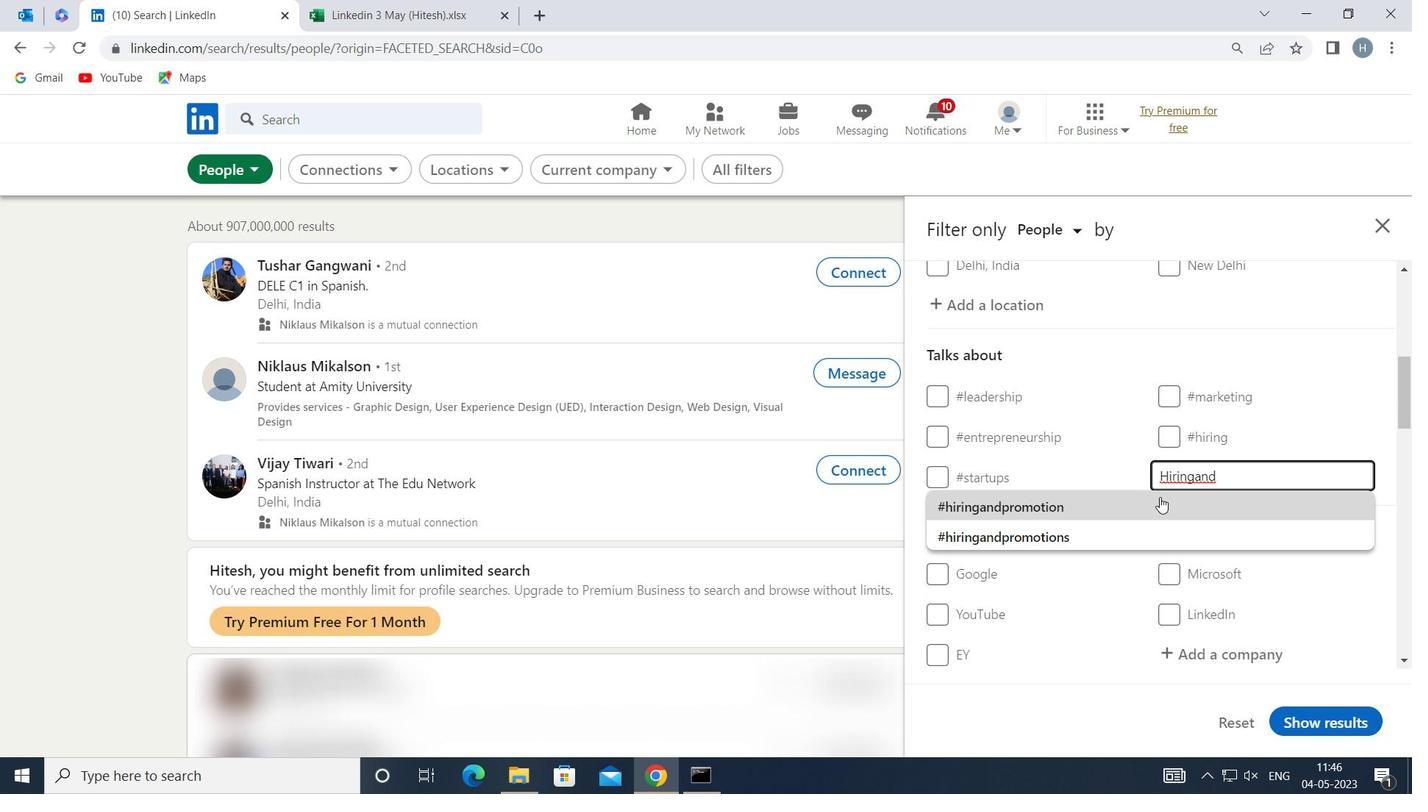 
Action: Mouse pressed left at (1148, 506)
Screenshot: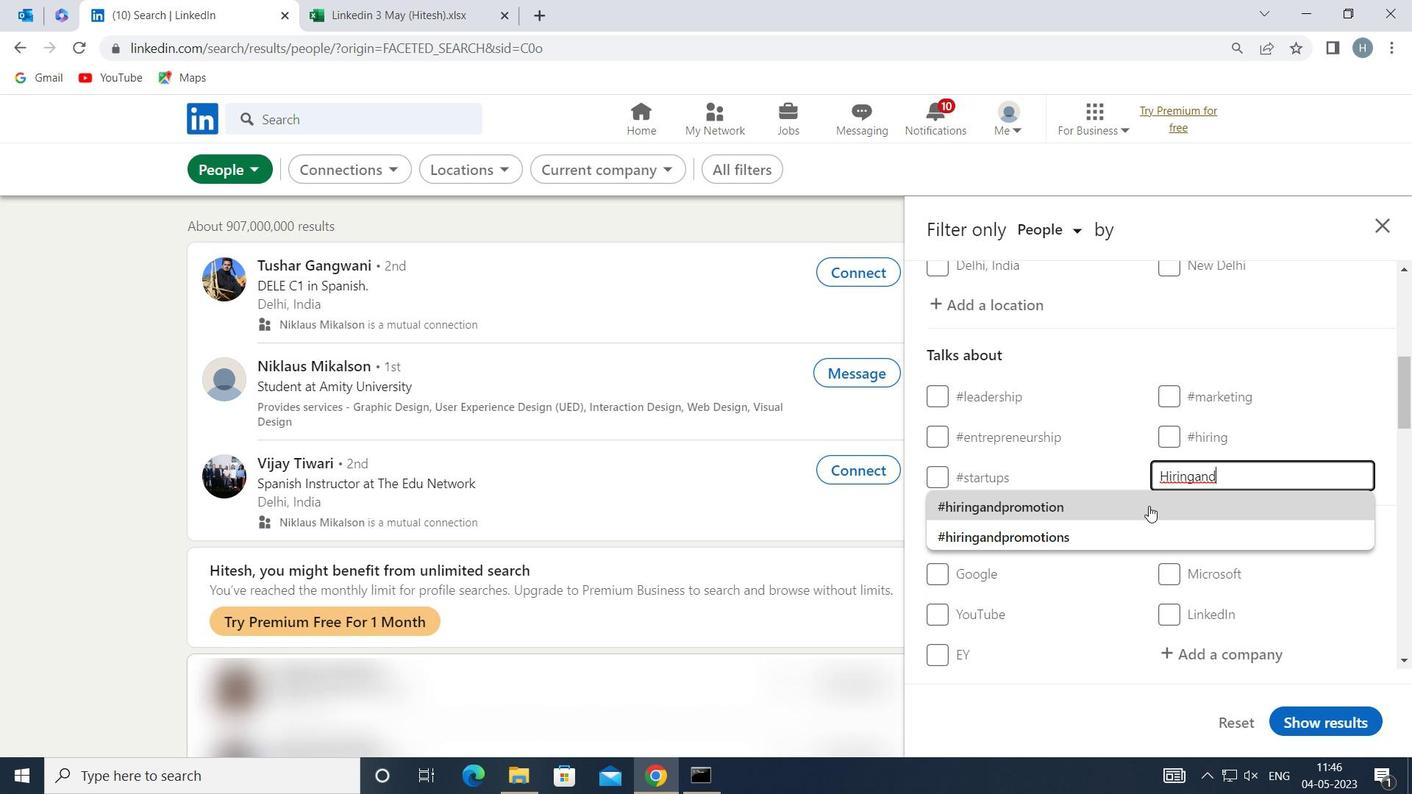 
Action: Mouse moved to (1104, 494)
Screenshot: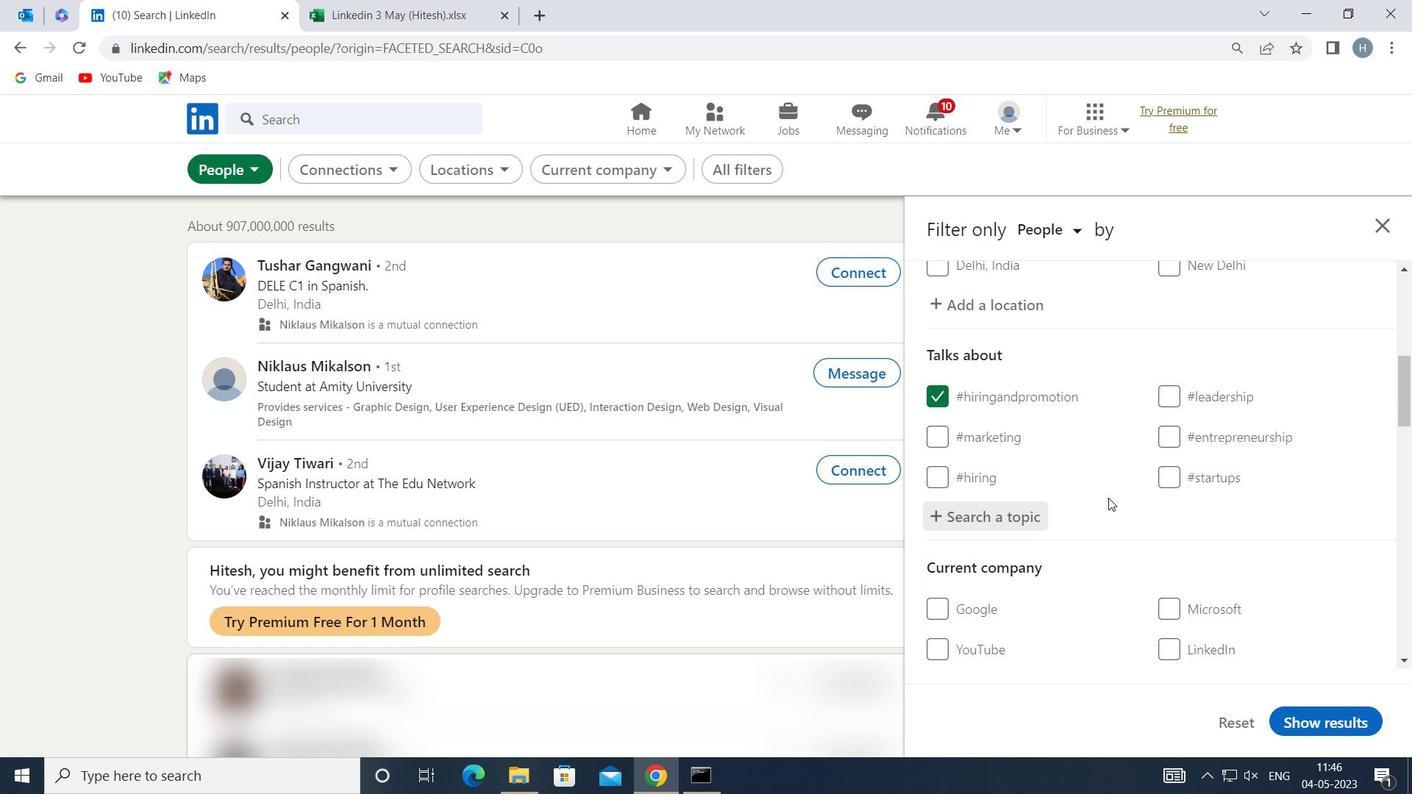 
Action: Mouse scrolled (1104, 493) with delta (0, 0)
Screenshot: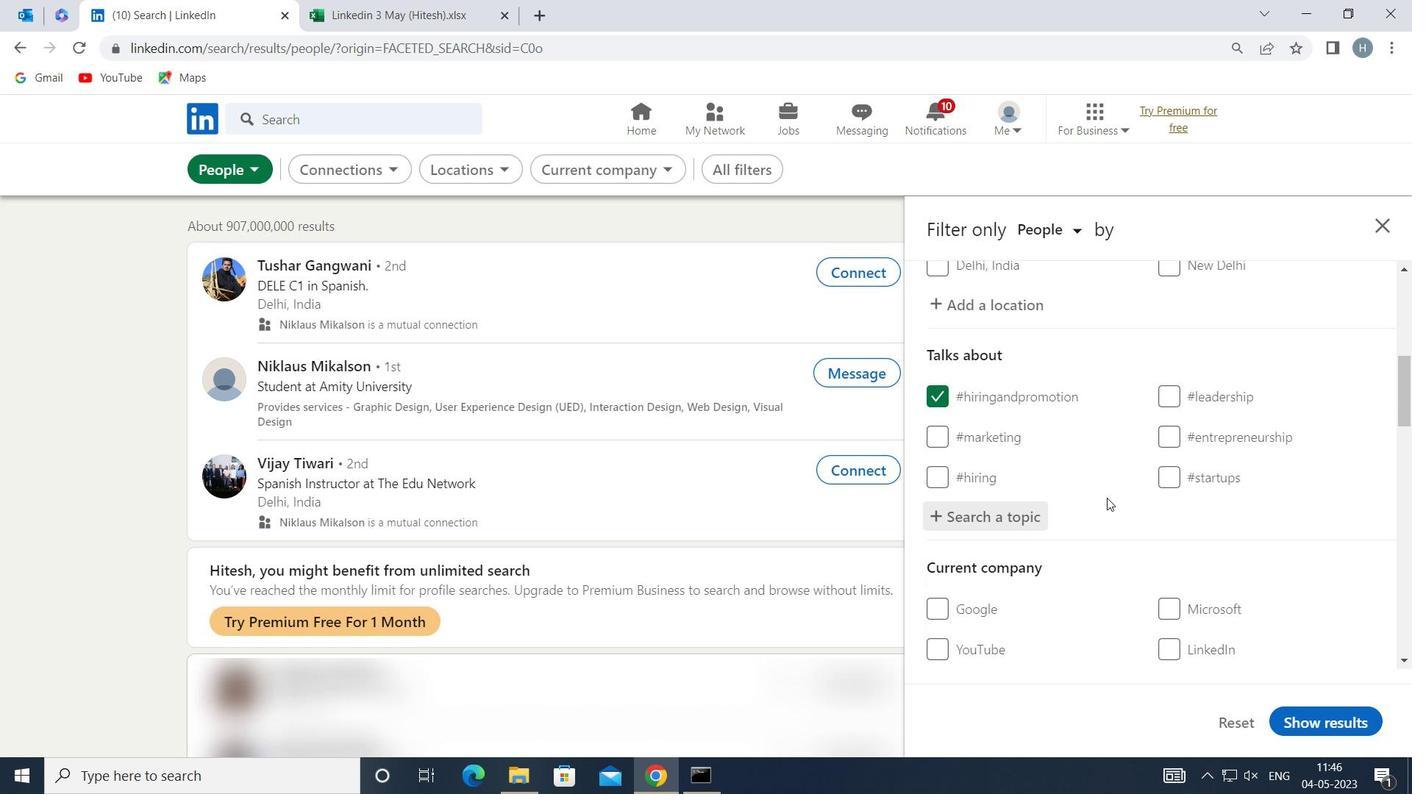 
Action: Mouse moved to (1102, 492)
Screenshot: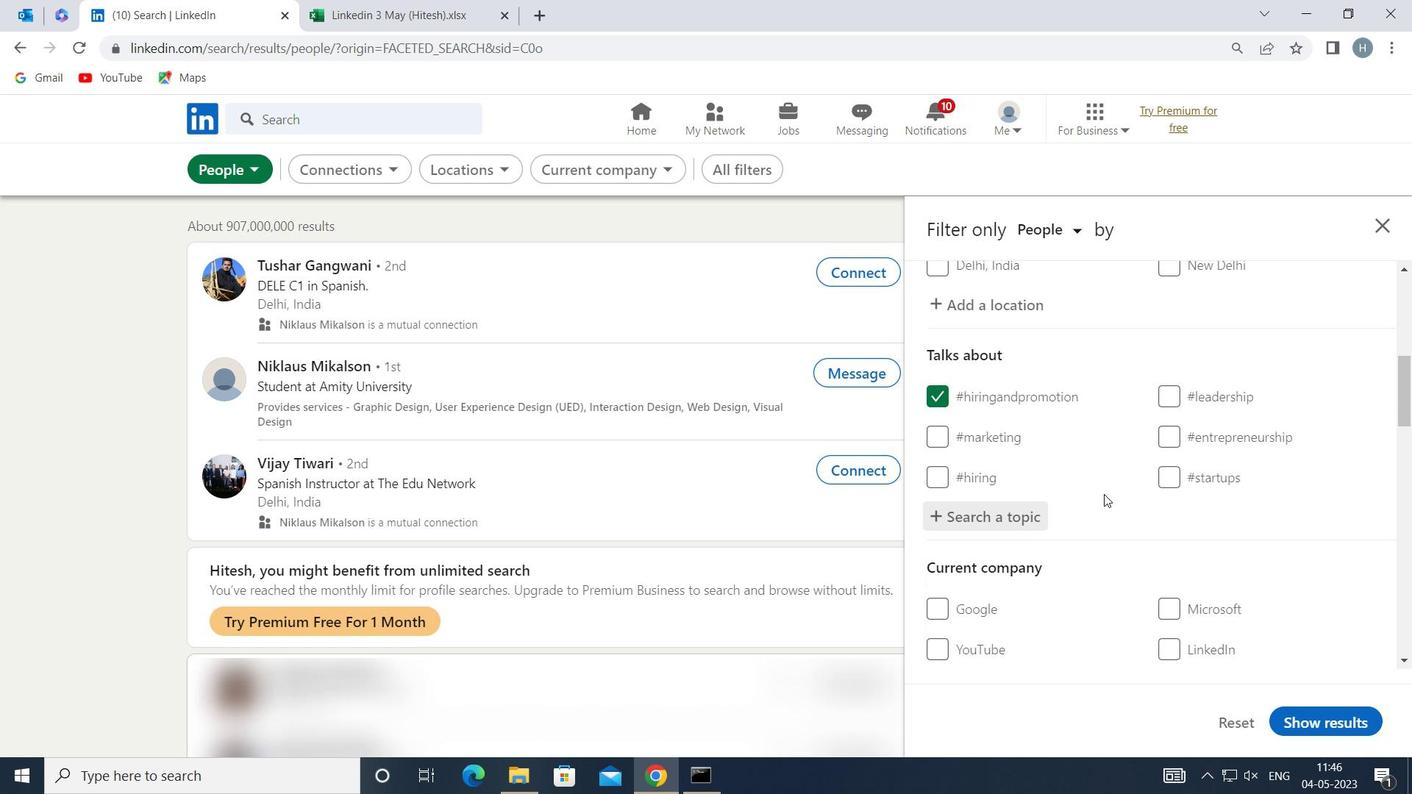 
Action: Mouse scrolled (1102, 491) with delta (0, 0)
Screenshot: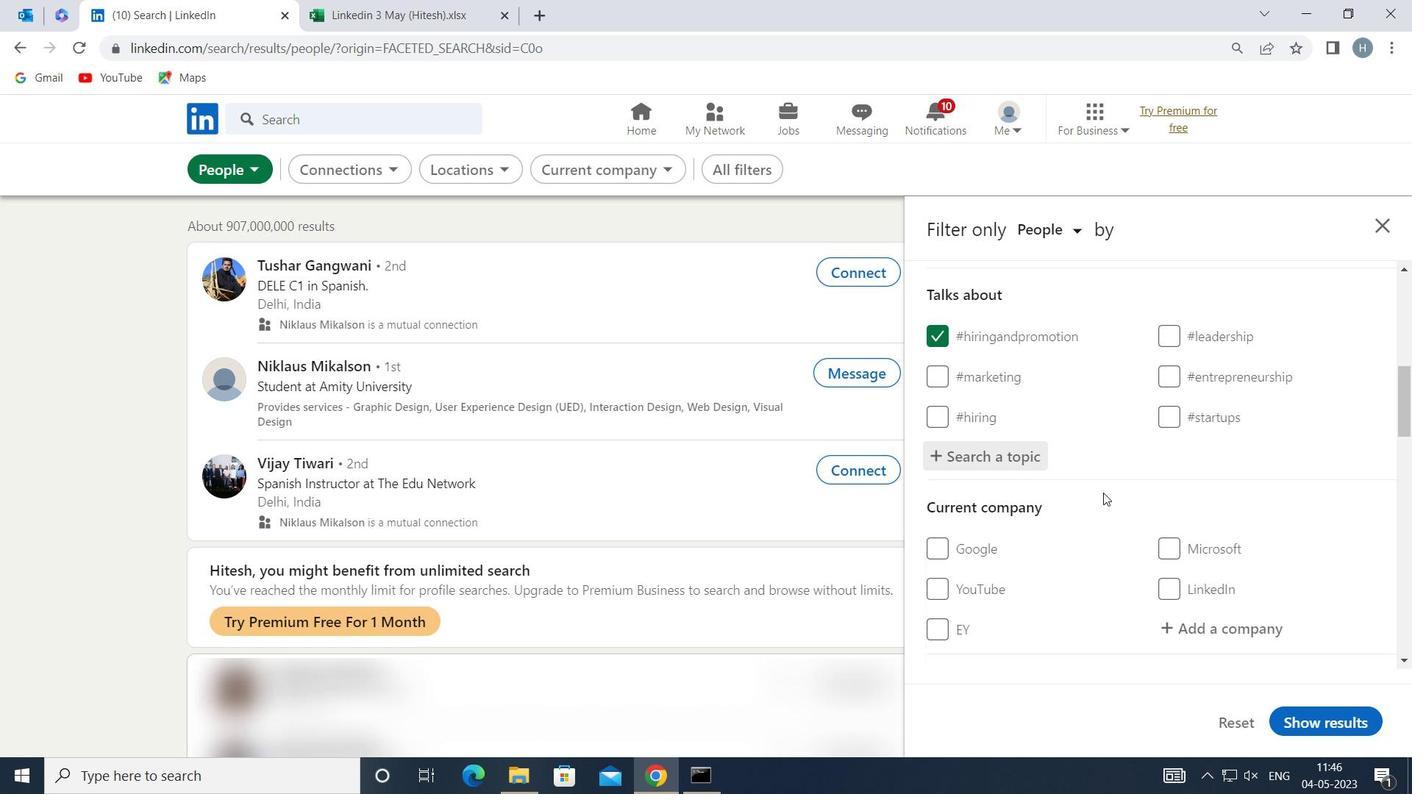 
Action: Mouse scrolled (1102, 491) with delta (0, 0)
Screenshot: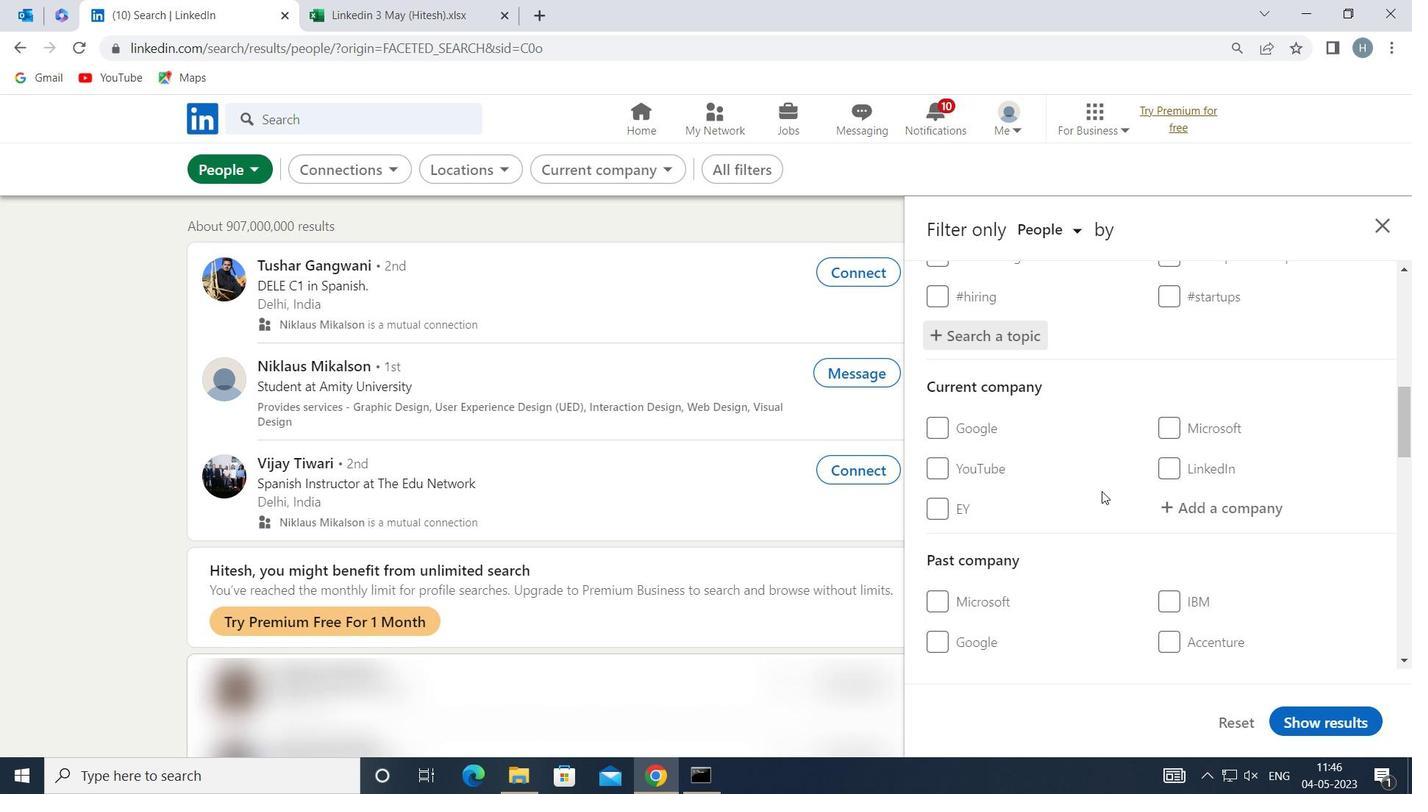 
Action: Mouse scrolled (1102, 491) with delta (0, 0)
Screenshot: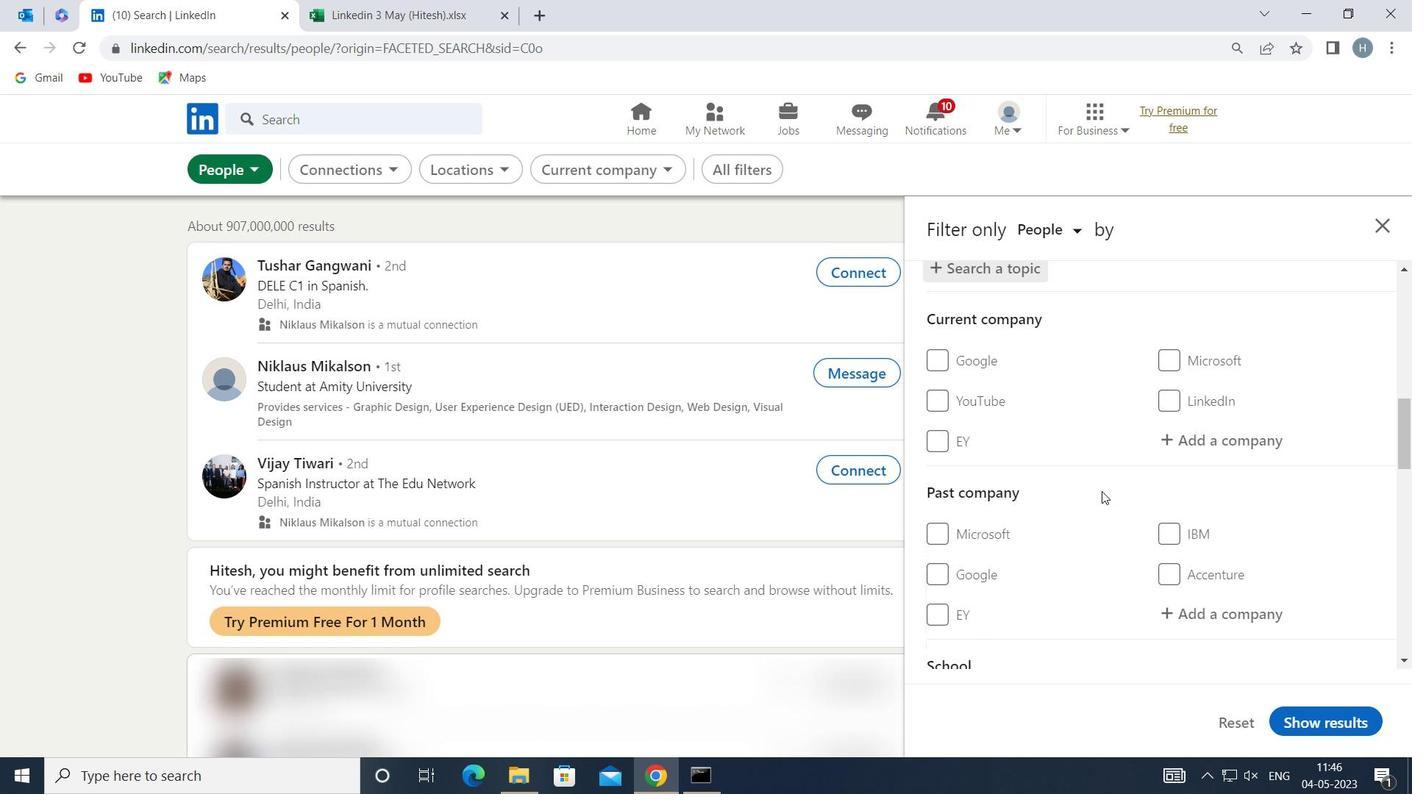 
Action: Mouse scrolled (1102, 491) with delta (0, 0)
Screenshot: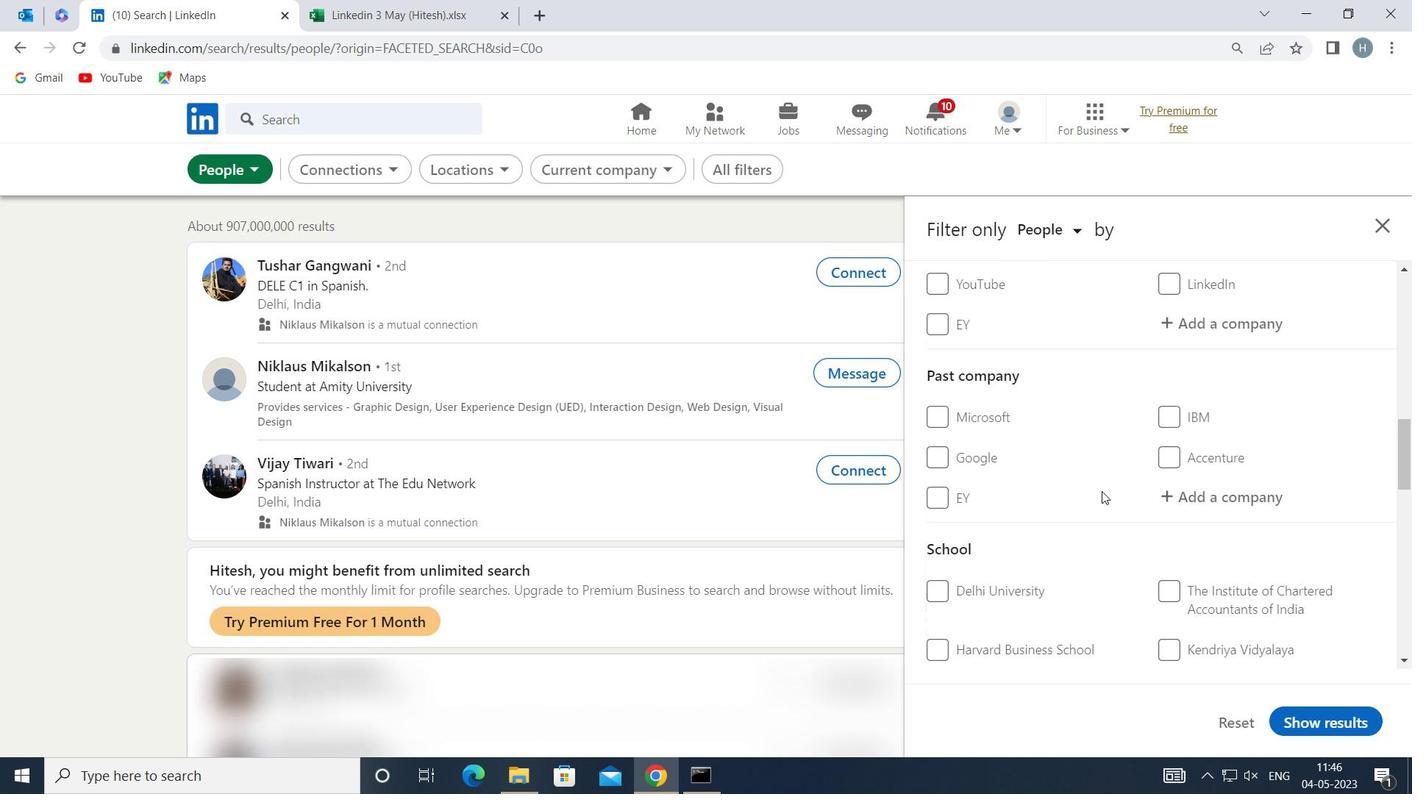 
Action: Mouse scrolled (1102, 491) with delta (0, 0)
Screenshot: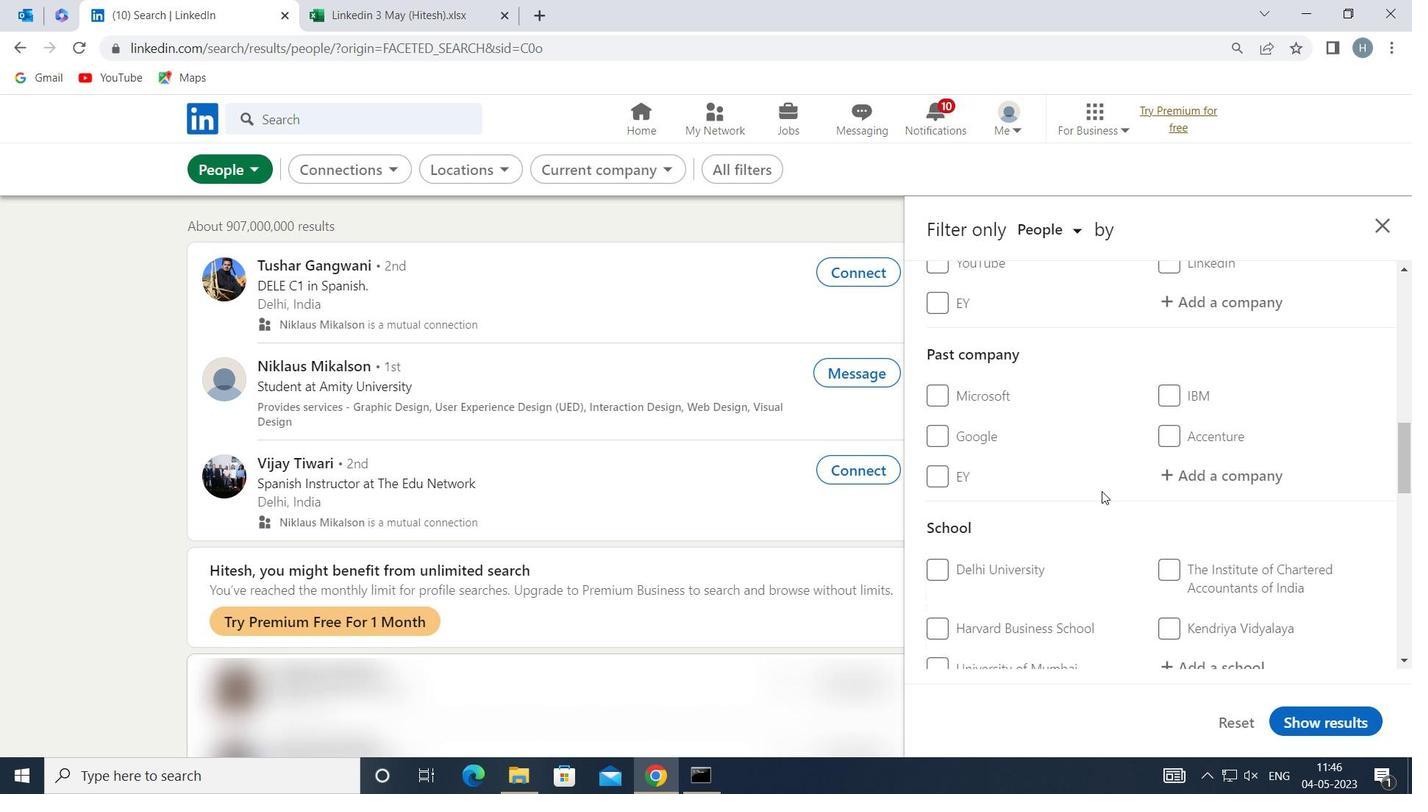 
Action: Mouse scrolled (1102, 491) with delta (0, 0)
Screenshot: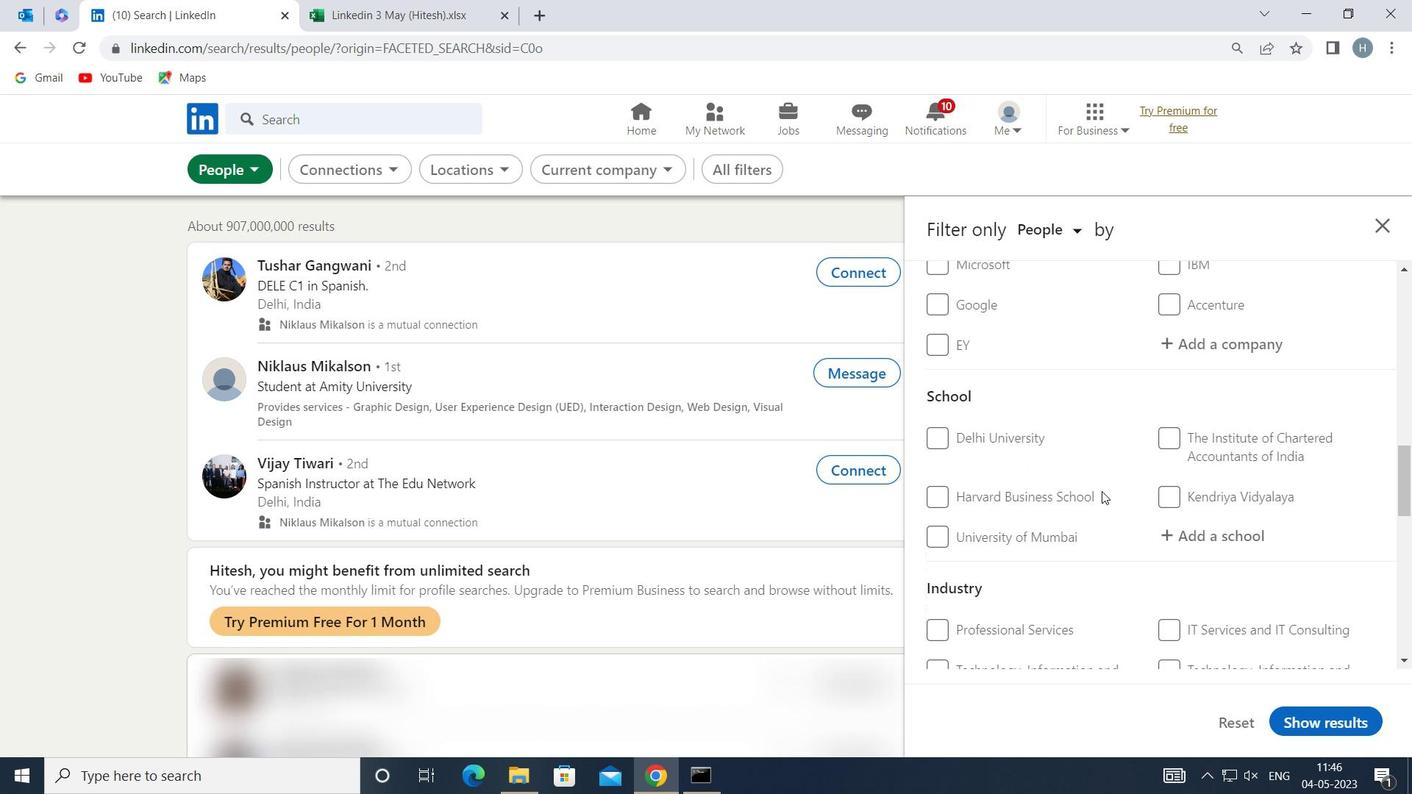 
Action: Mouse scrolled (1102, 491) with delta (0, 0)
Screenshot: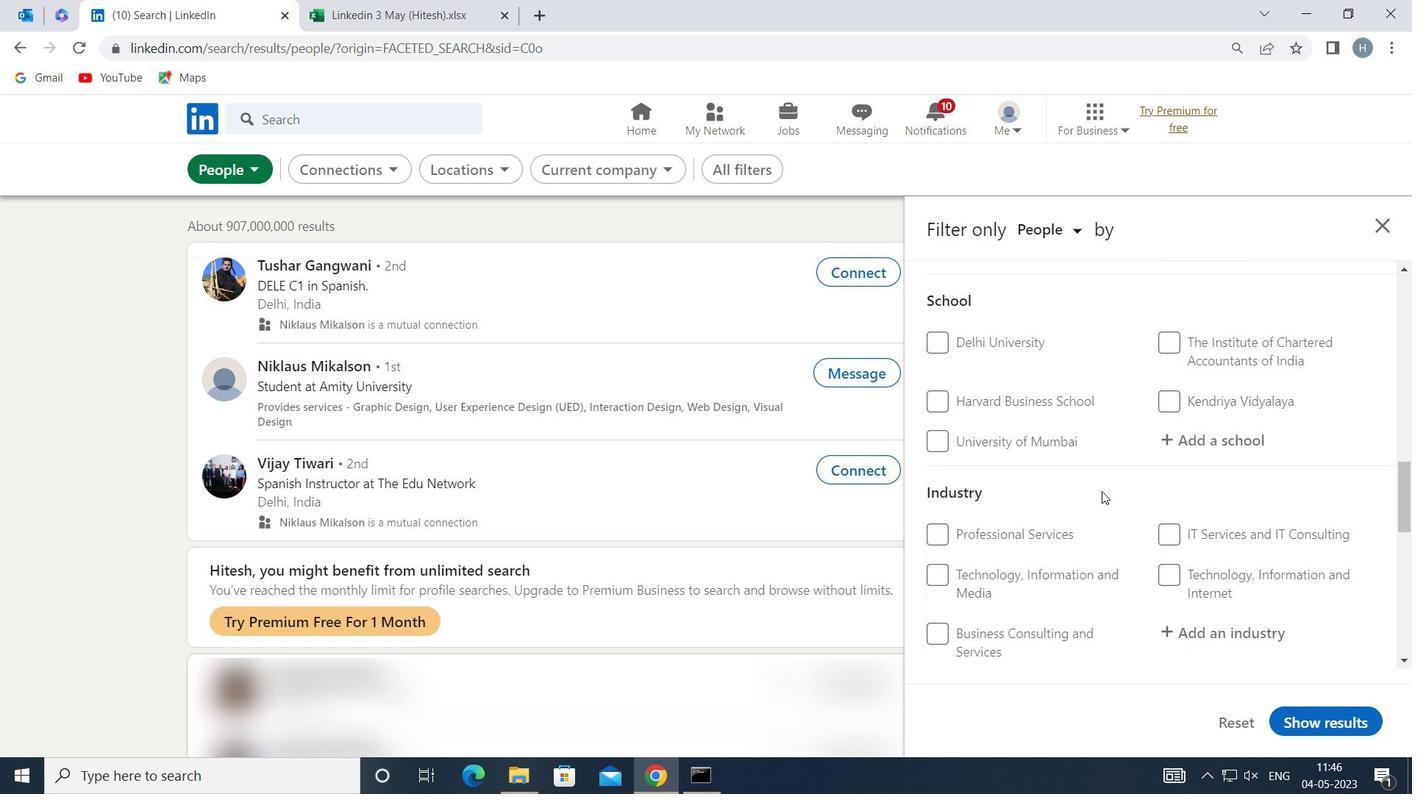 
Action: Mouse scrolled (1102, 491) with delta (0, 0)
Screenshot: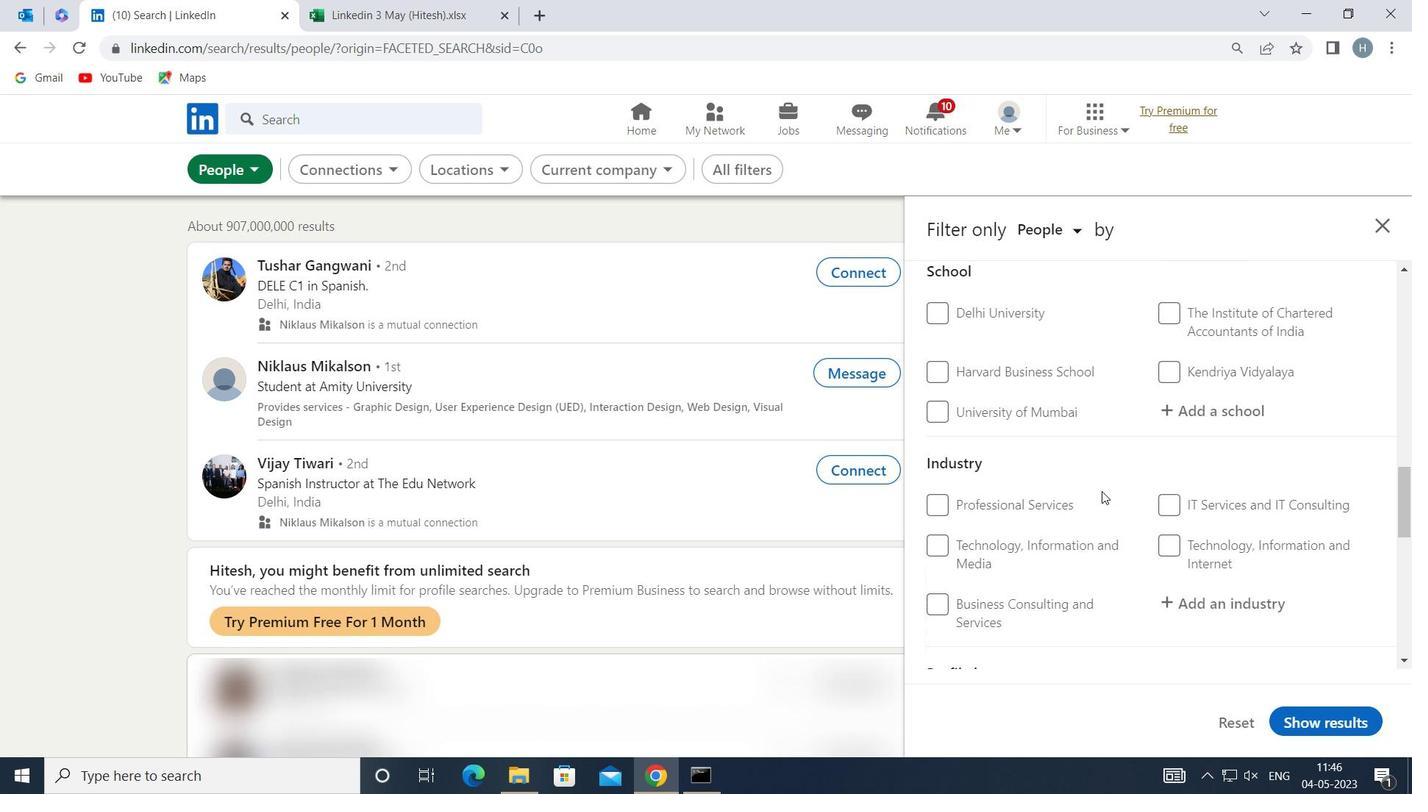 
Action: Mouse moved to (1048, 506)
Screenshot: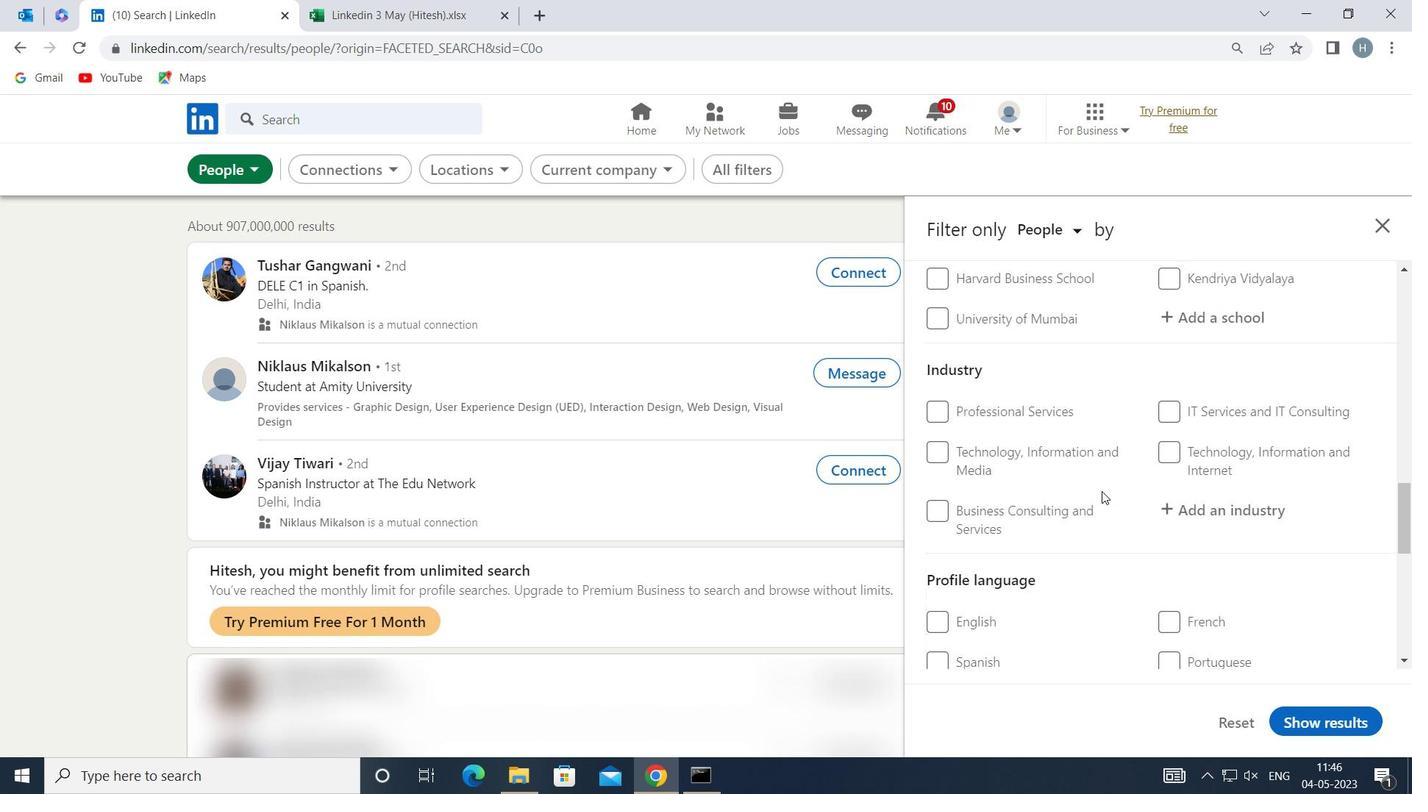 
Action: Mouse scrolled (1048, 506) with delta (0, 0)
Screenshot: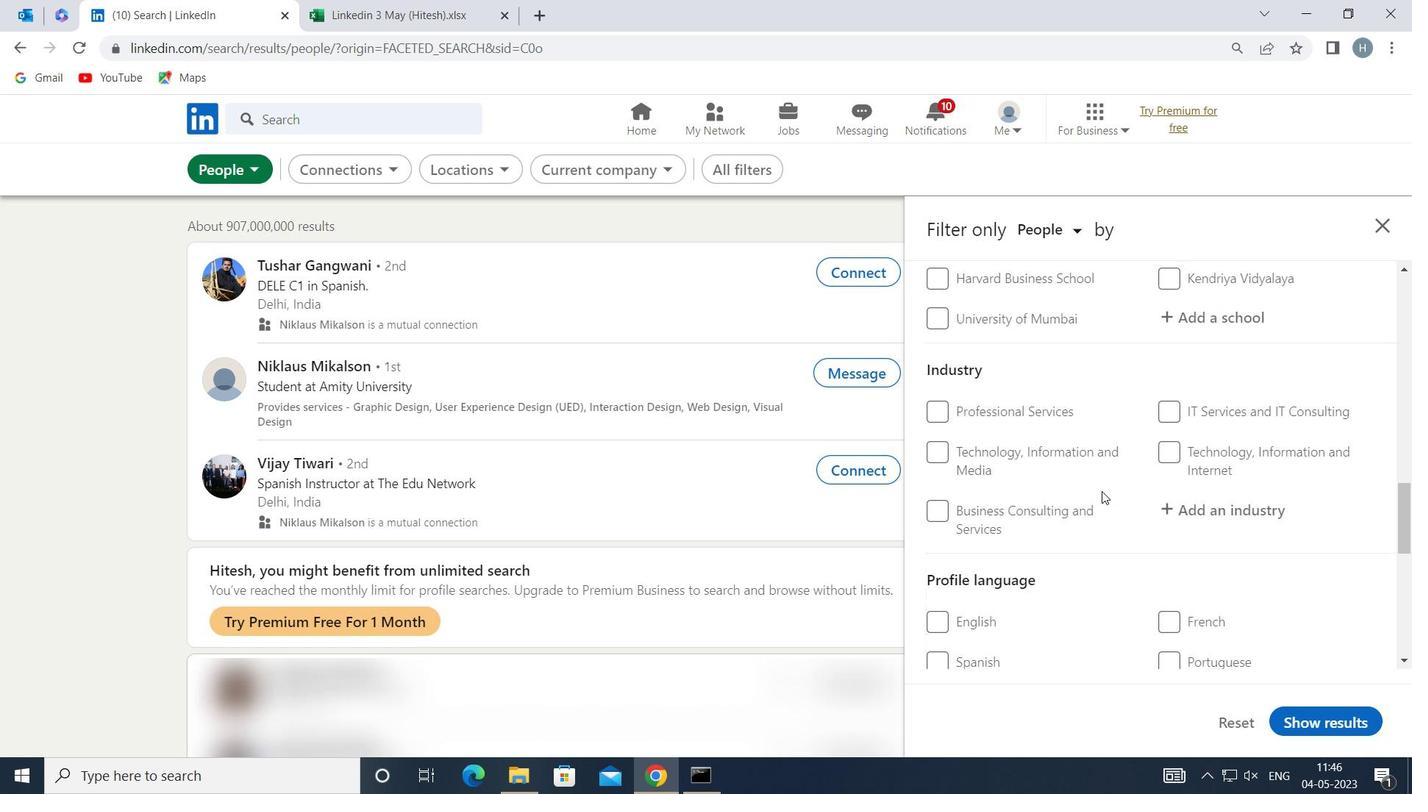
Action: Mouse moved to (976, 445)
Screenshot: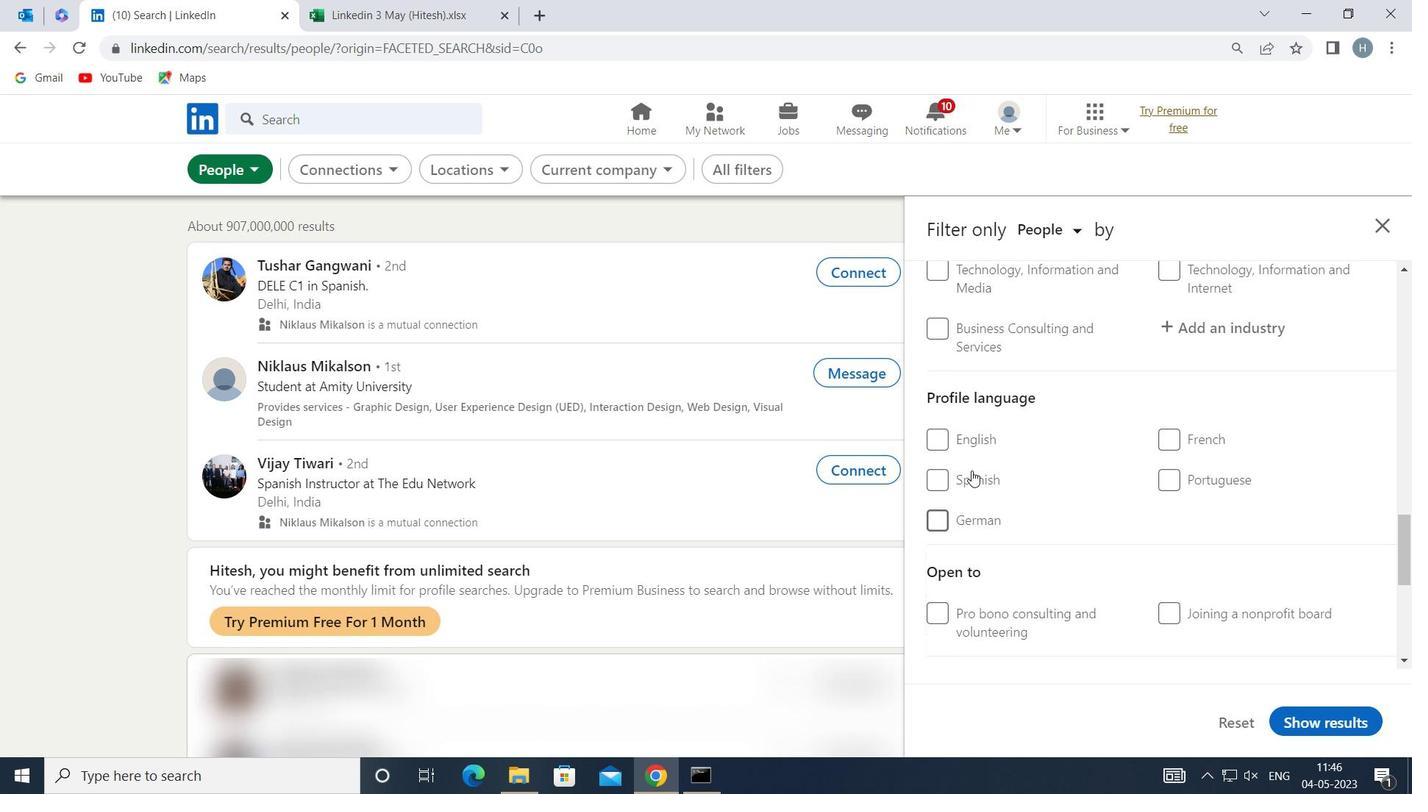 
Action: Mouse pressed left at (976, 445)
Screenshot: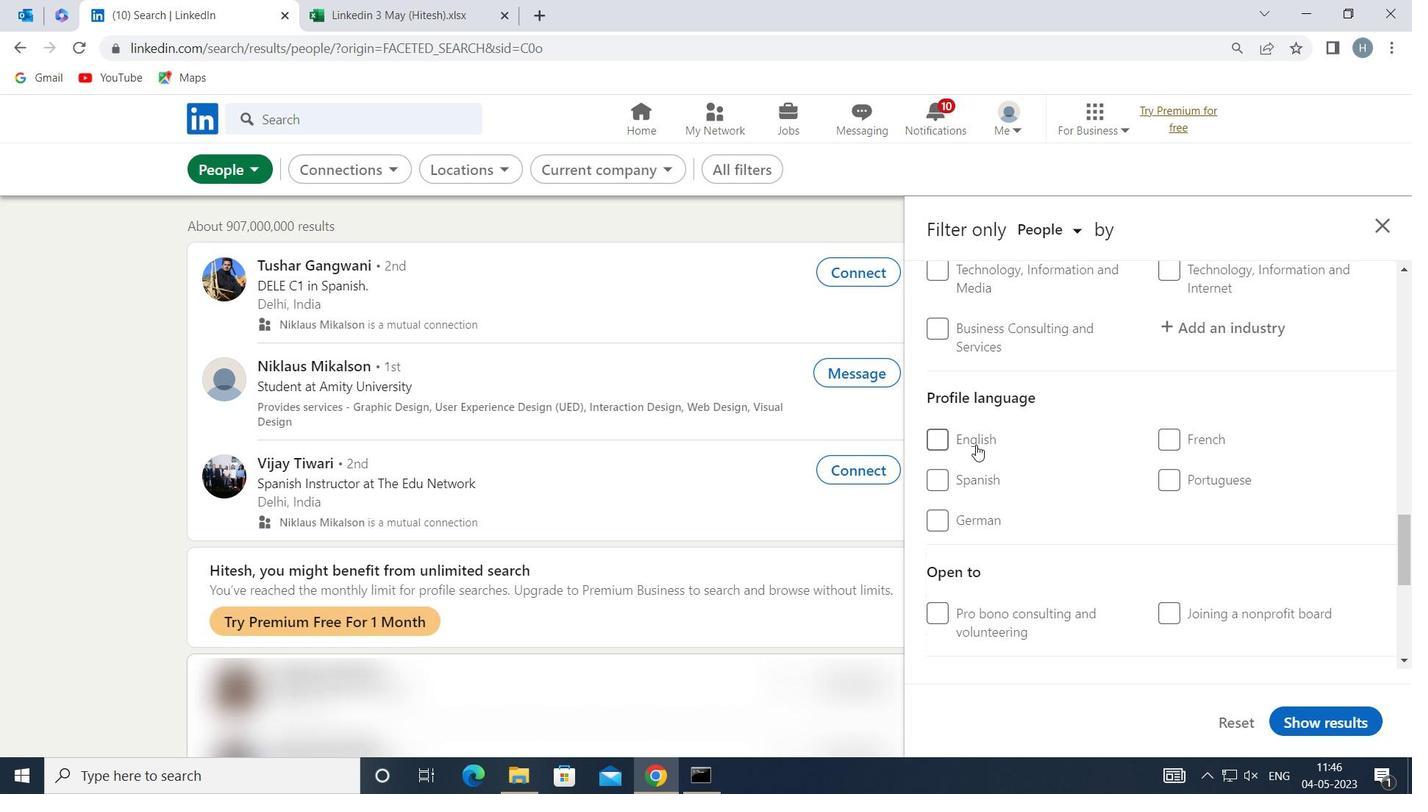 
Action: Mouse moved to (1095, 461)
Screenshot: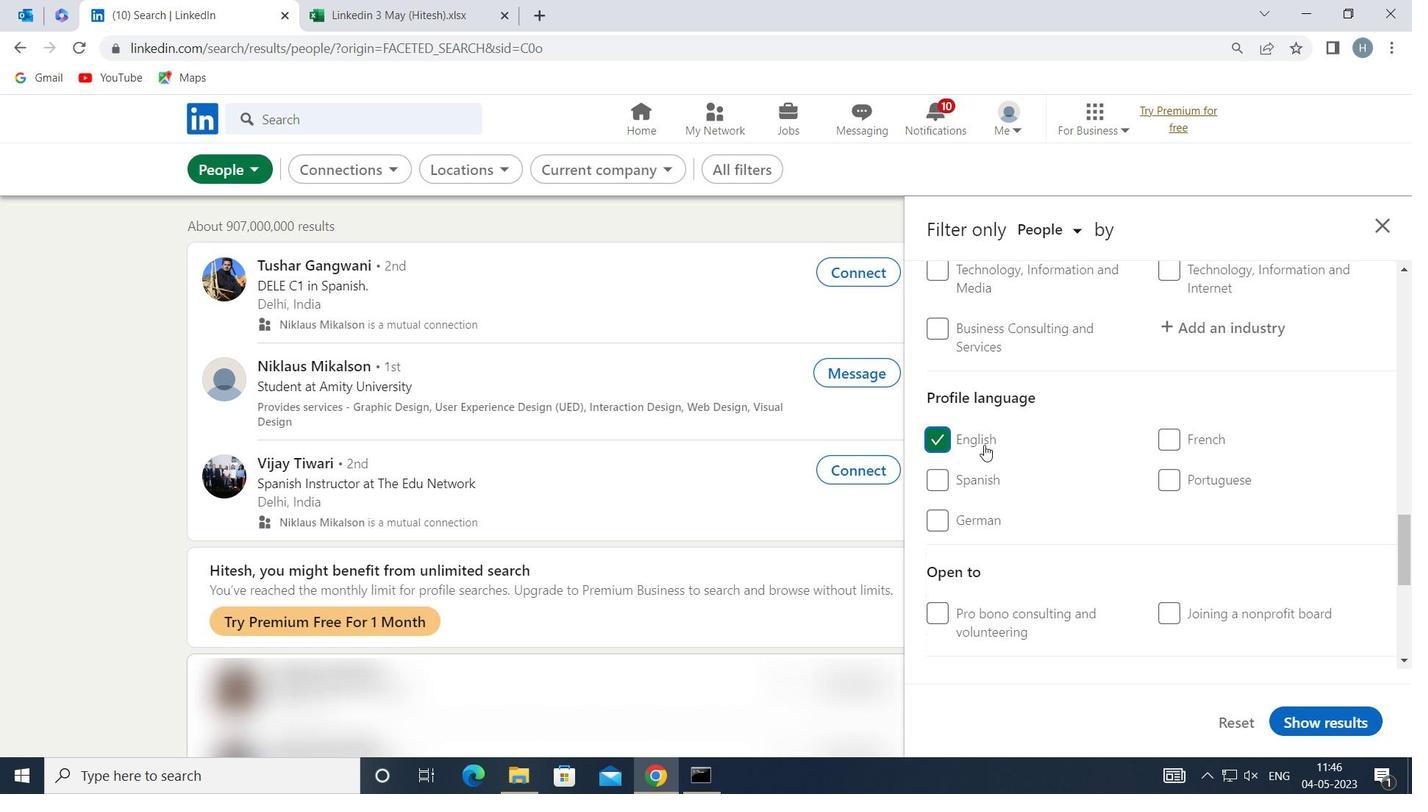 
Action: Mouse scrolled (1095, 462) with delta (0, 0)
Screenshot: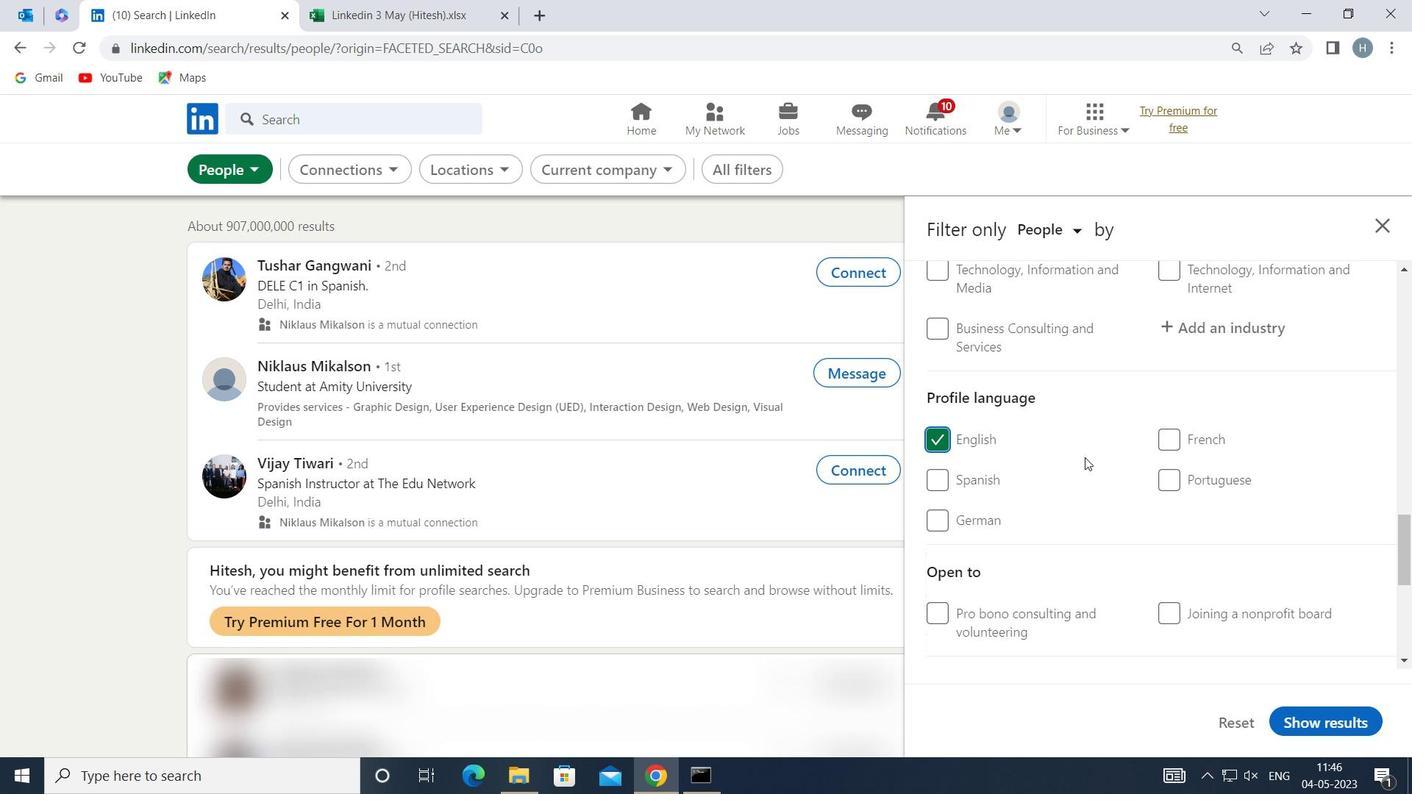 
Action: Mouse scrolled (1095, 462) with delta (0, 0)
Screenshot: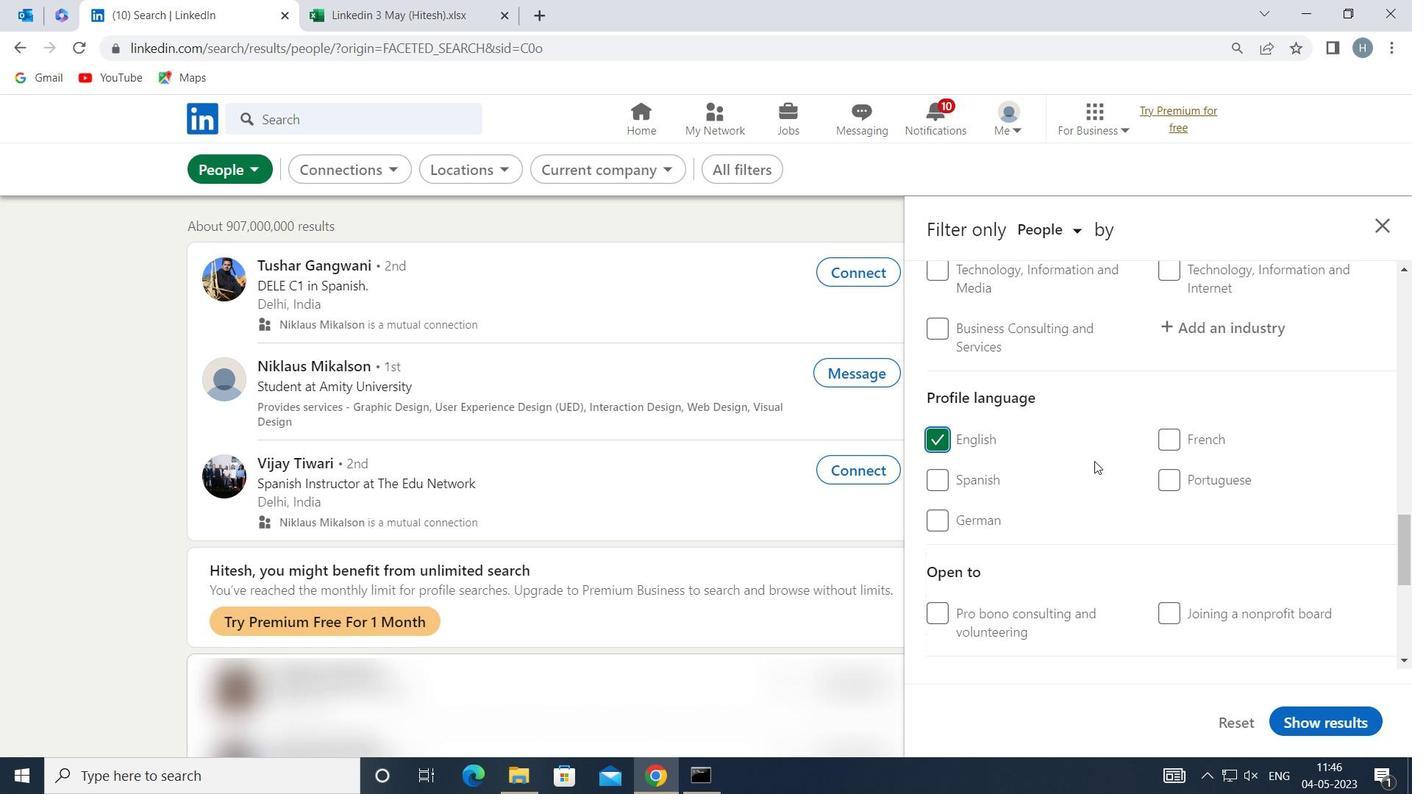 
Action: Mouse scrolled (1095, 462) with delta (0, 0)
Screenshot: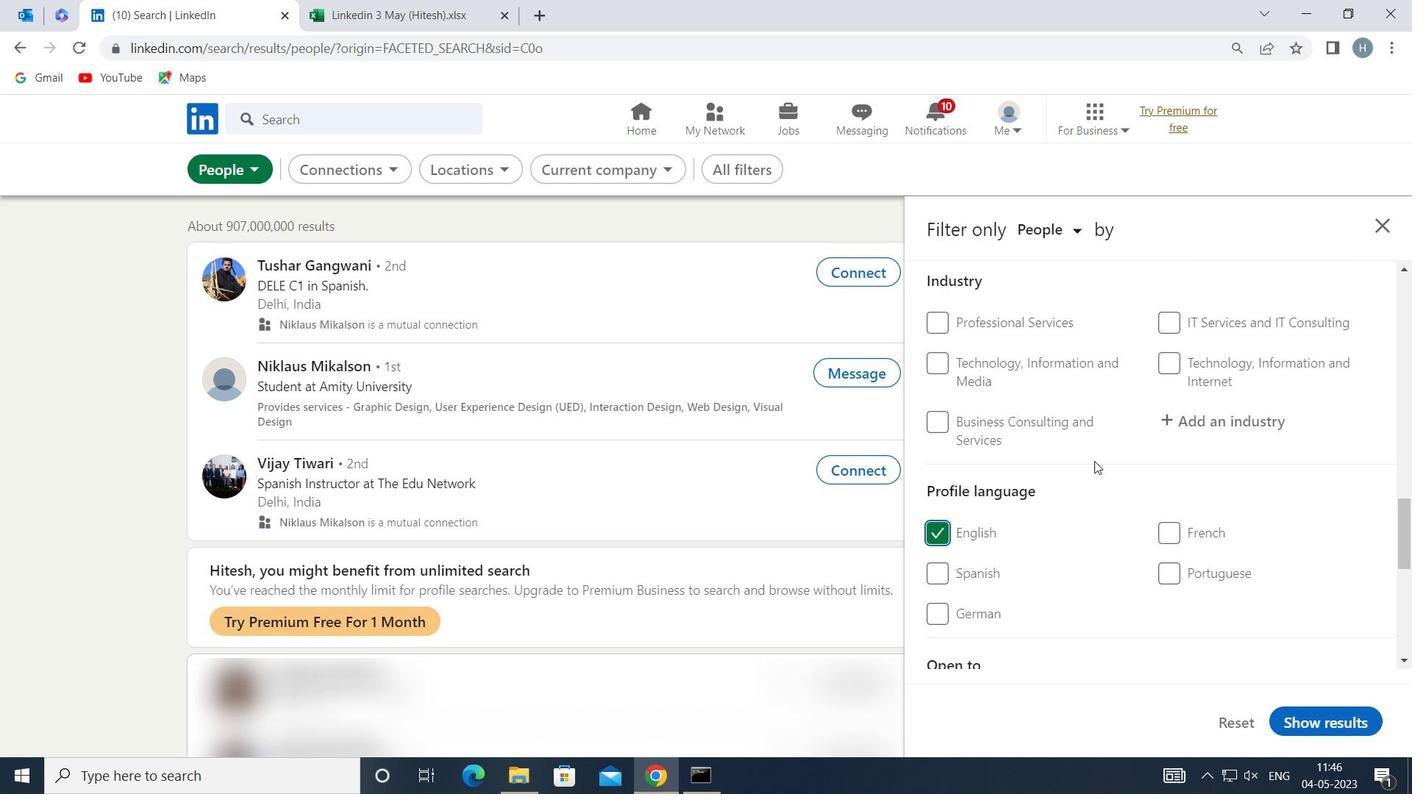 
Action: Mouse scrolled (1095, 462) with delta (0, 0)
Screenshot: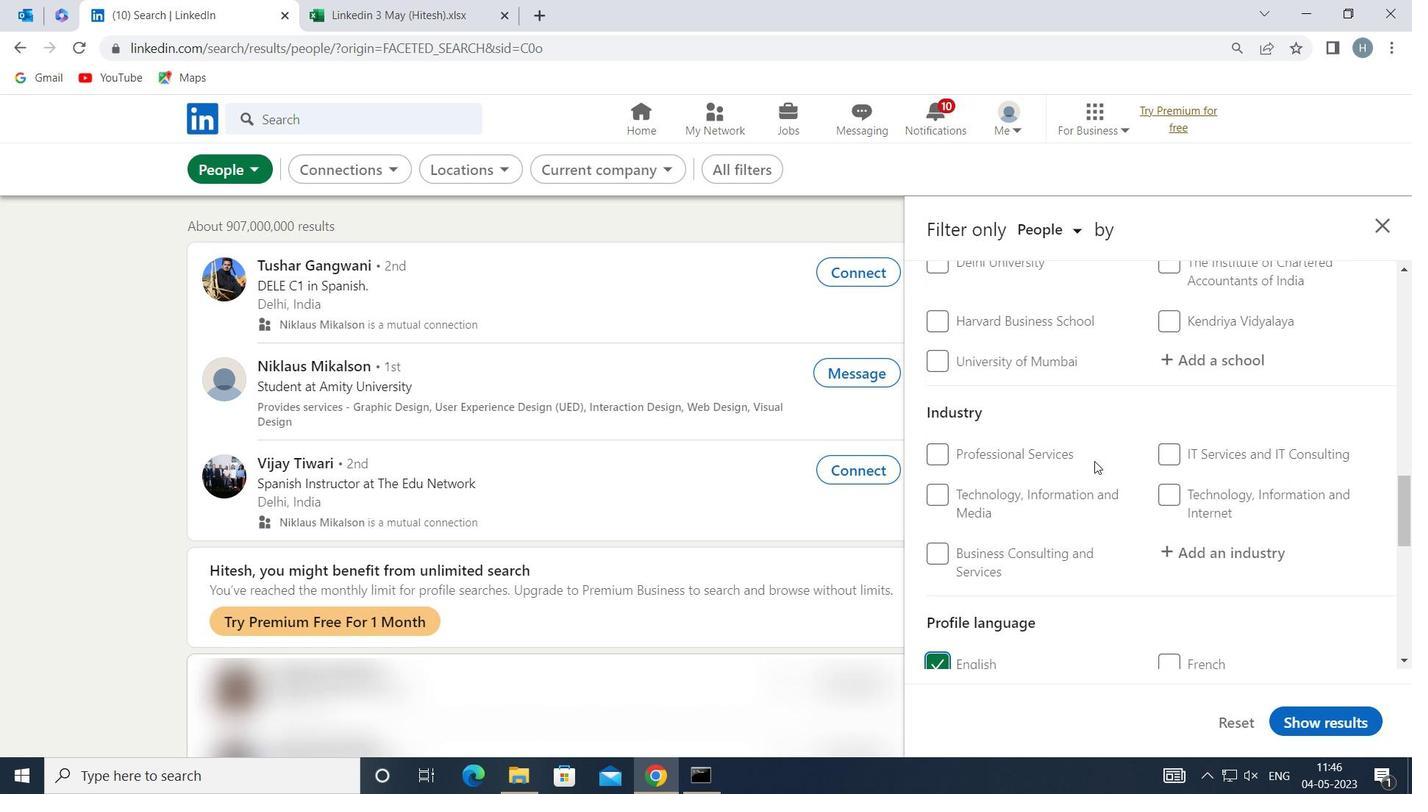 
Action: Mouse scrolled (1095, 462) with delta (0, 0)
Screenshot: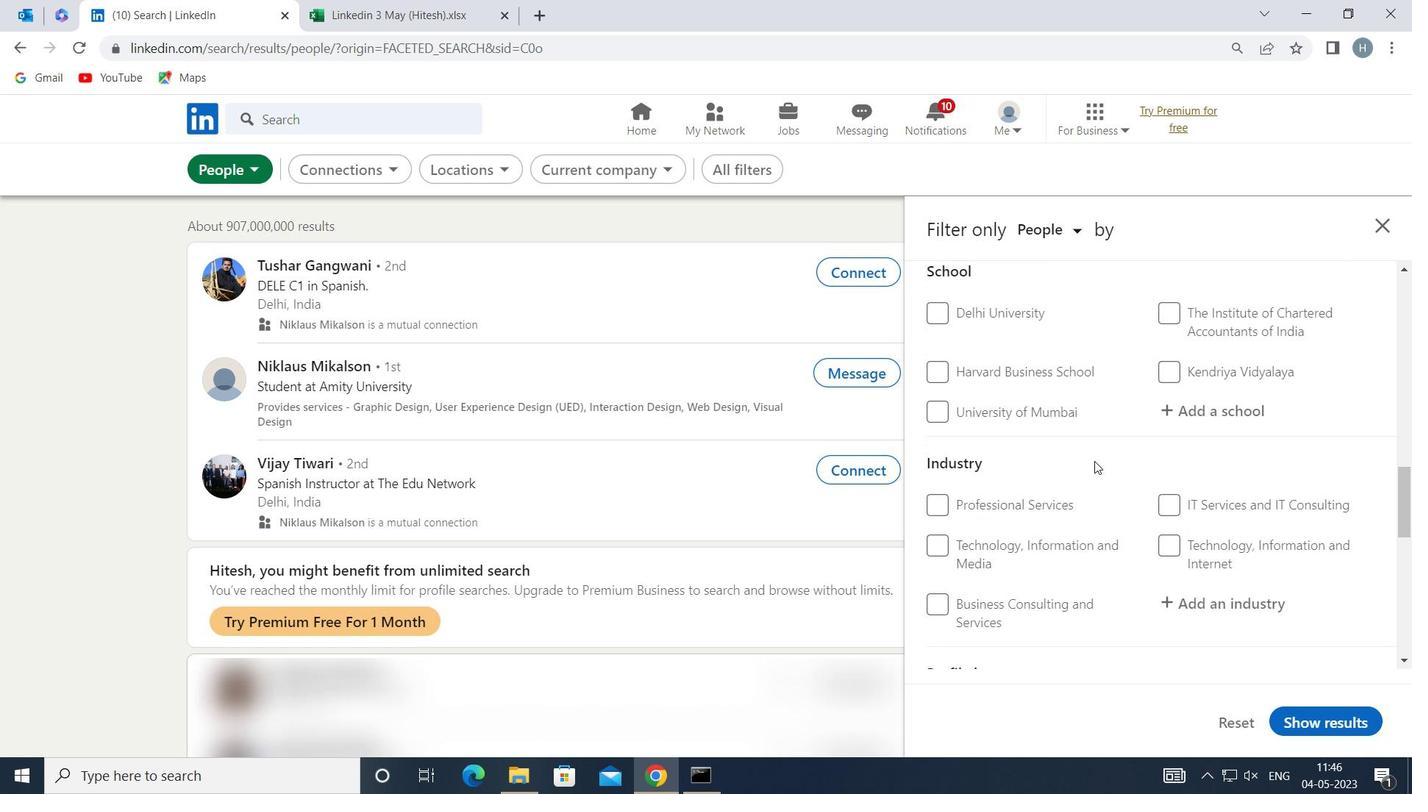 
Action: Mouse scrolled (1095, 462) with delta (0, 0)
Screenshot: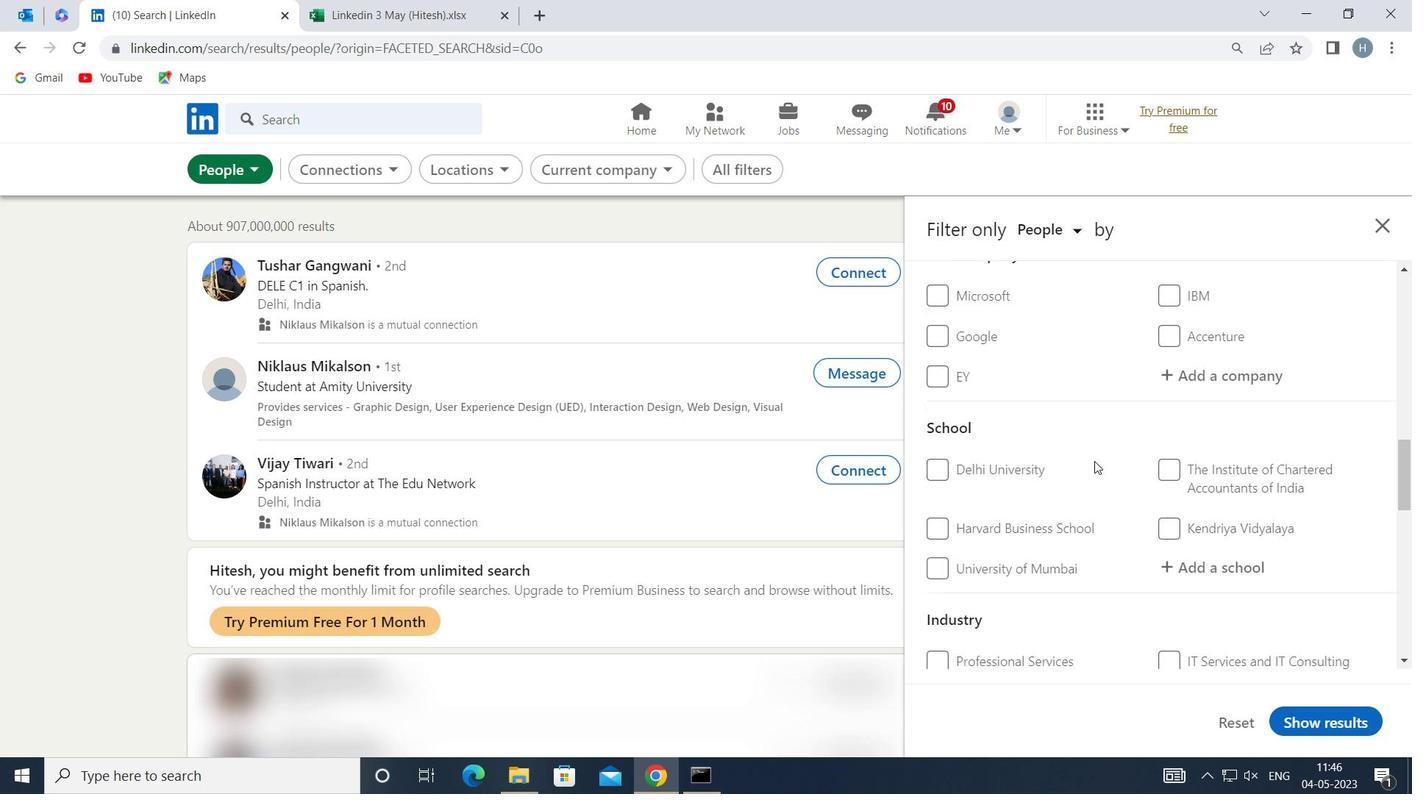 
Action: Mouse scrolled (1095, 462) with delta (0, 0)
Screenshot: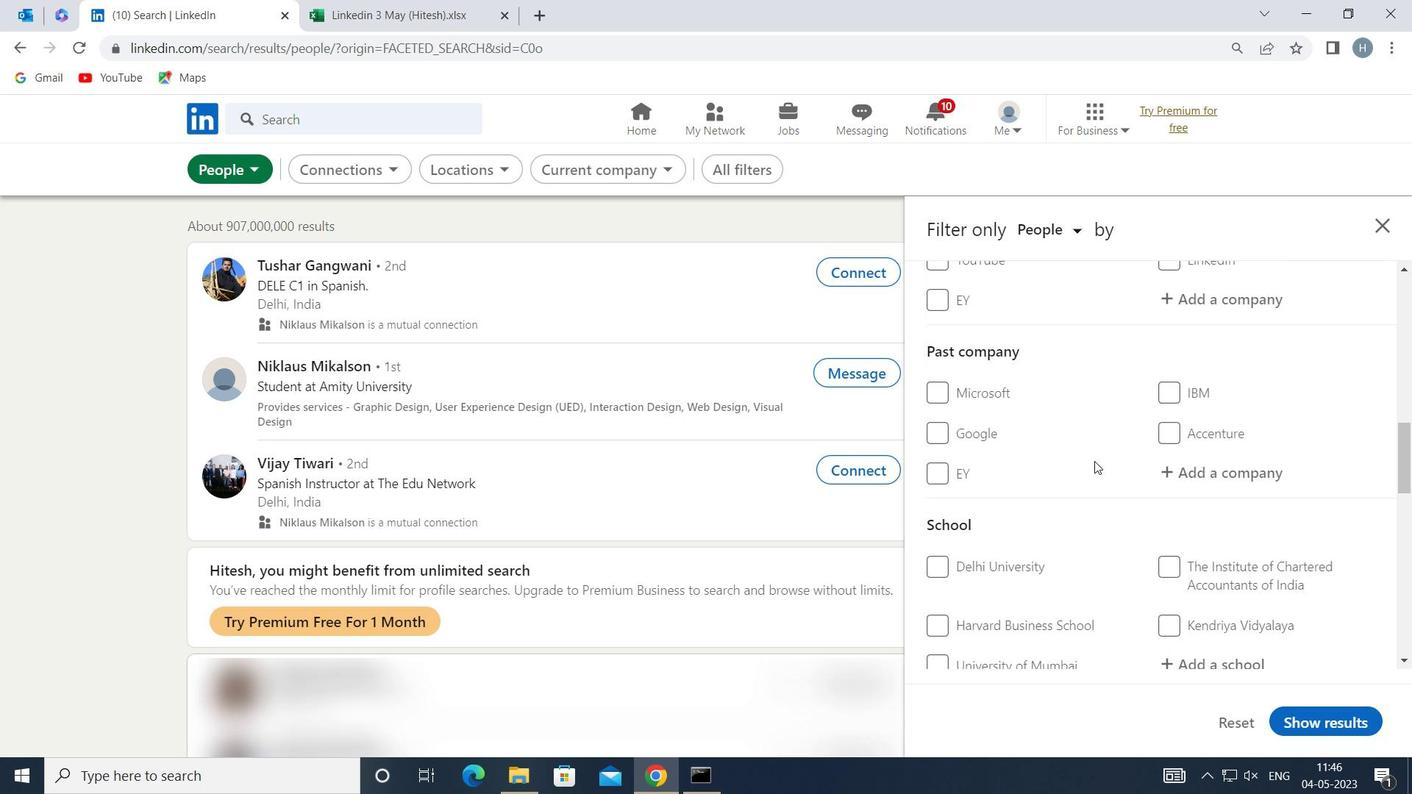 
Action: Mouse scrolled (1095, 462) with delta (0, 0)
Screenshot: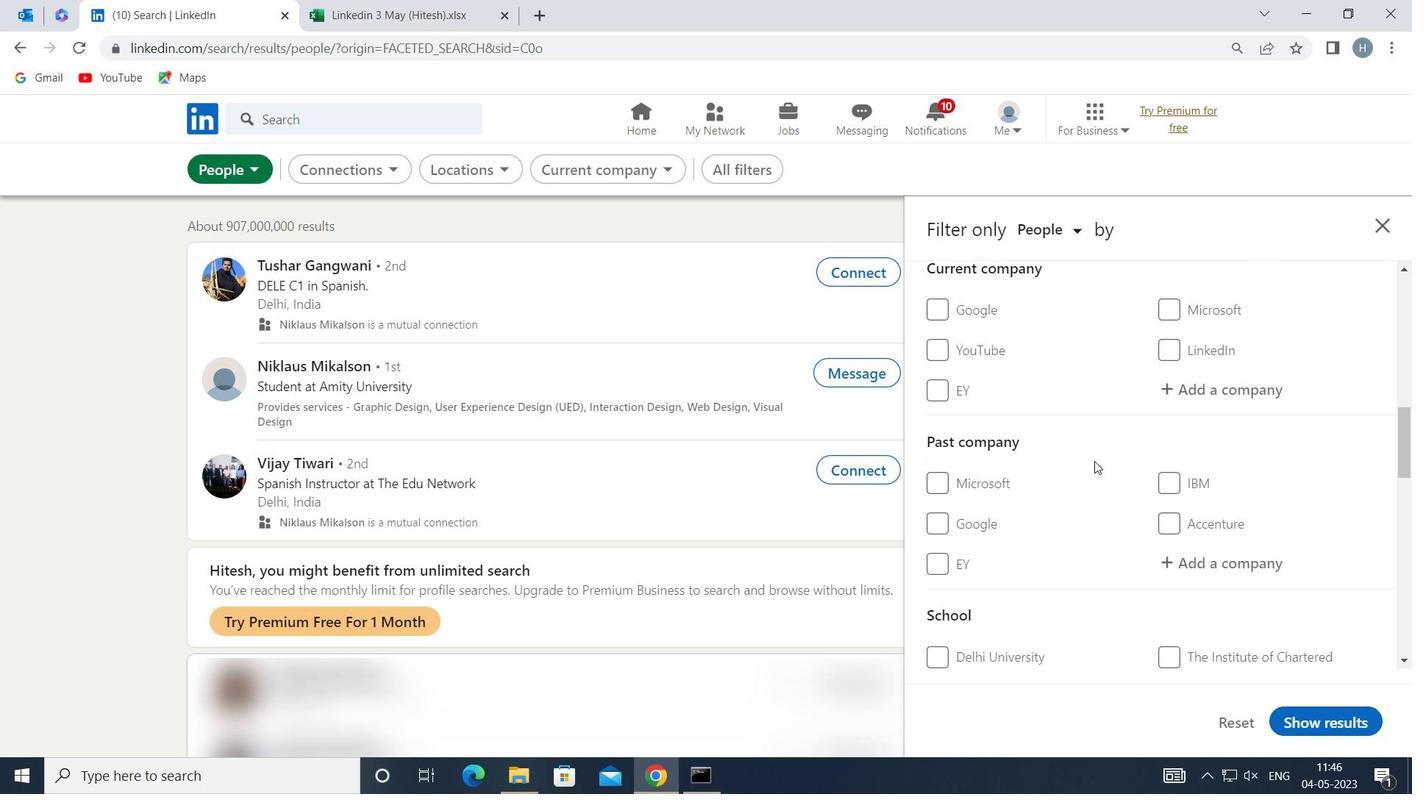 
Action: Mouse moved to (1201, 502)
Screenshot: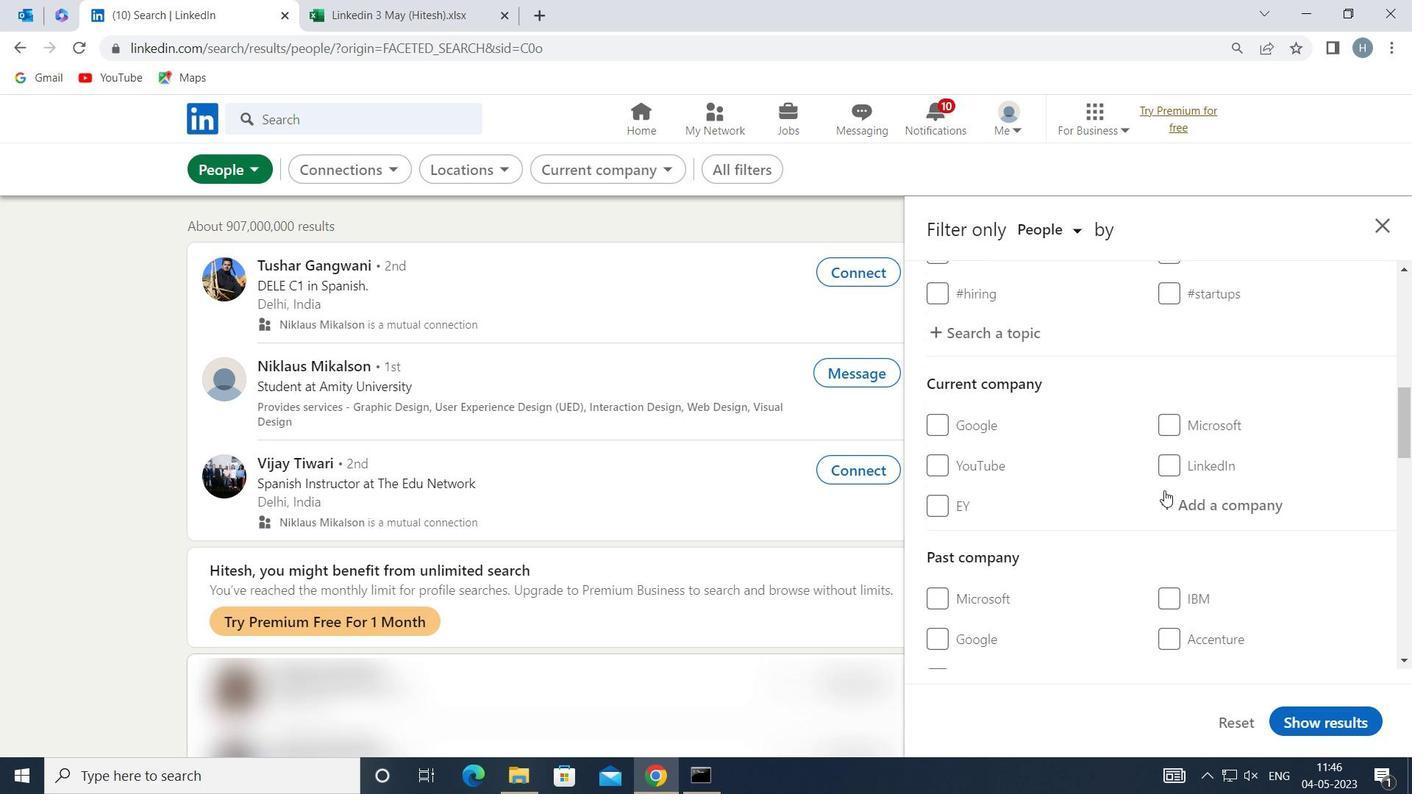 
Action: Mouse pressed left at (1201, 502)
Screenshot: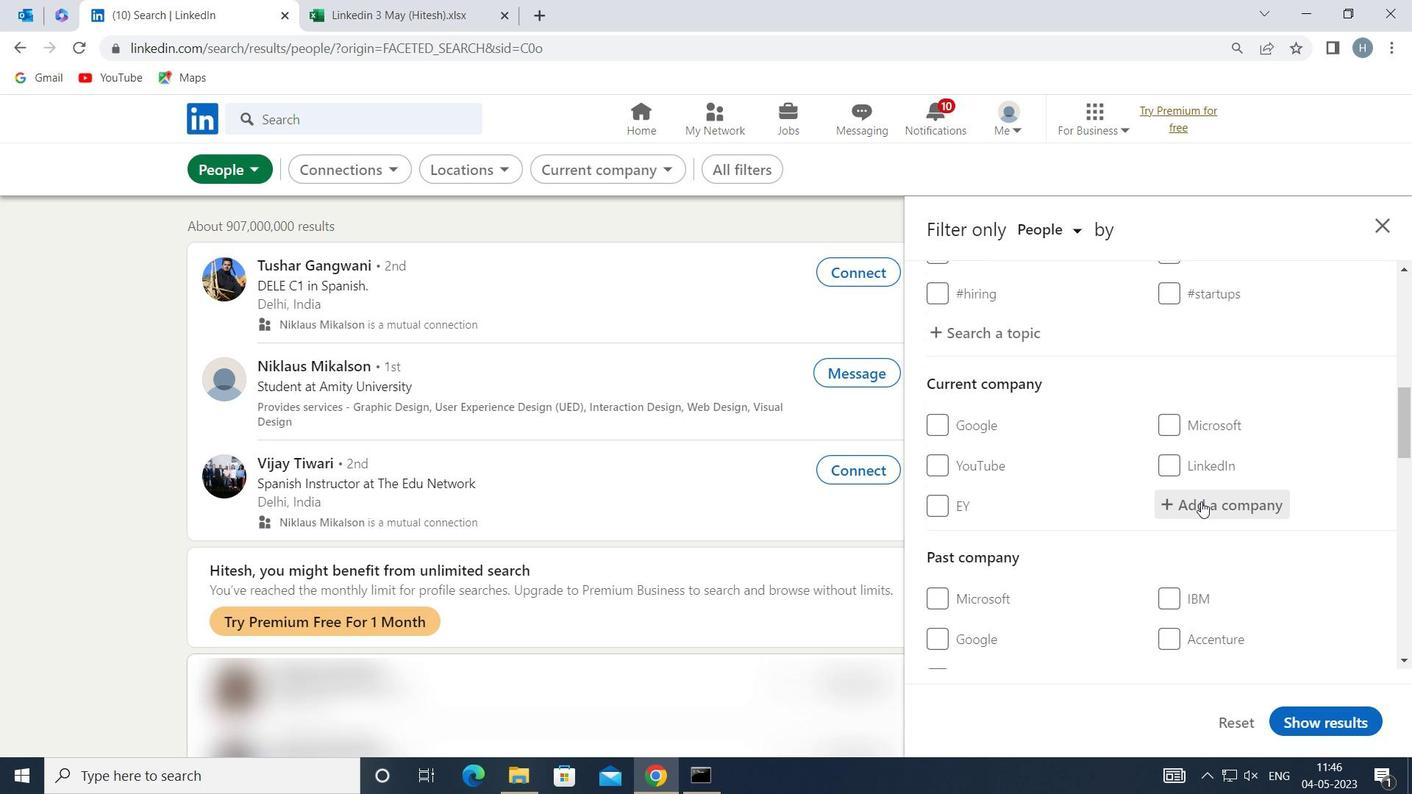 
Action: Key pressed <Key.shift>BURO<Key.space><Key.shift>HAPPOLD
Screenshot: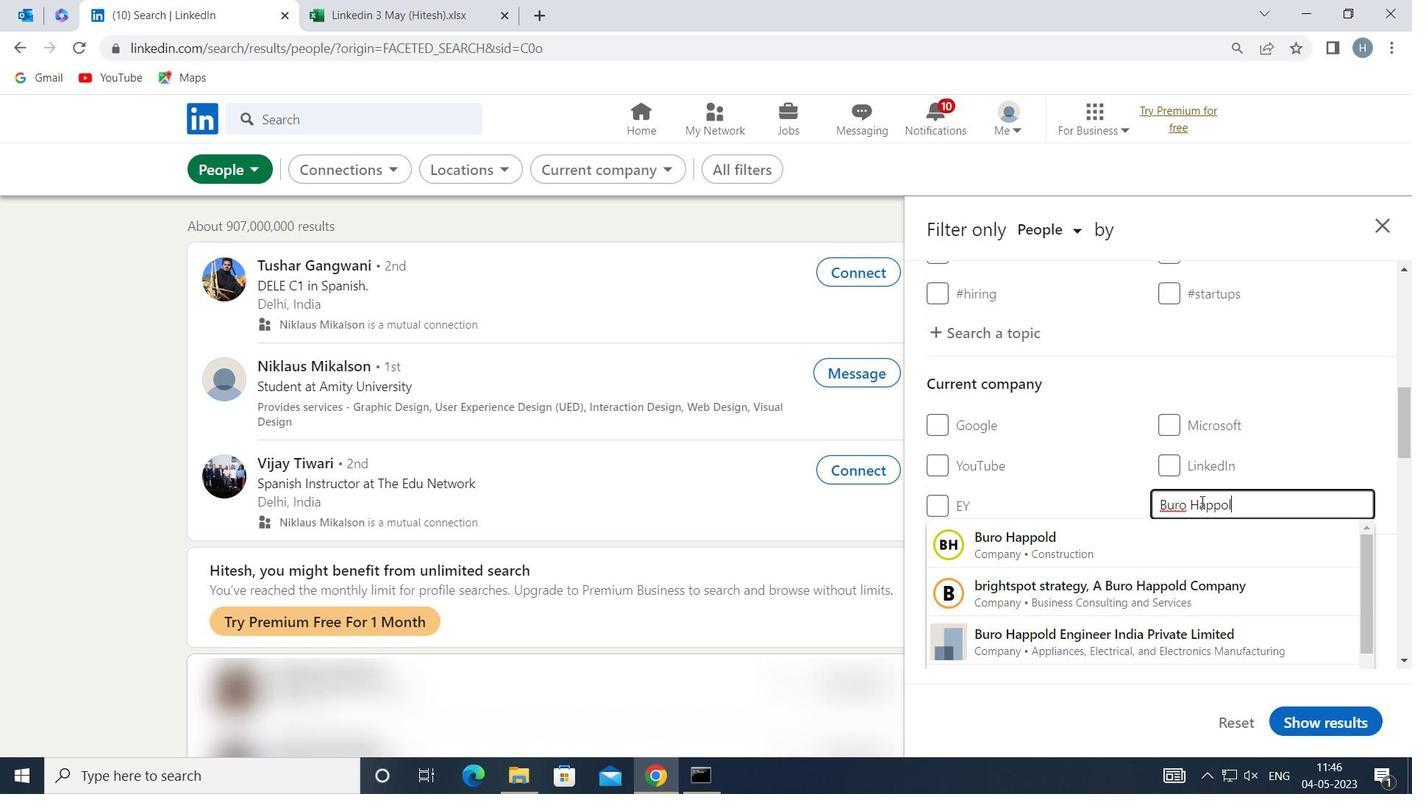 
Action: Mouse moved to (1122, 541)
Screenshot: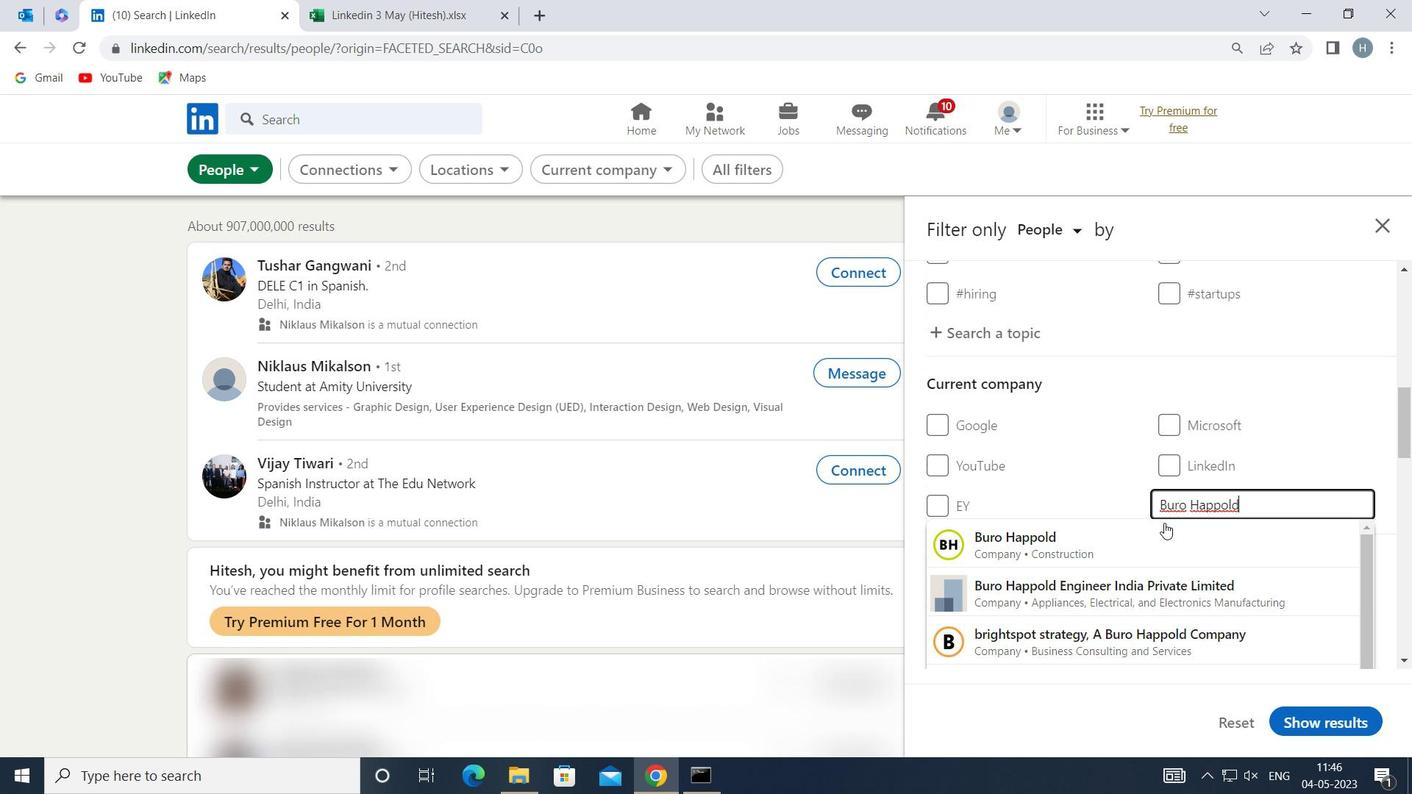 
Action: Mouse pressed left at (1122, 541)
Screenshot: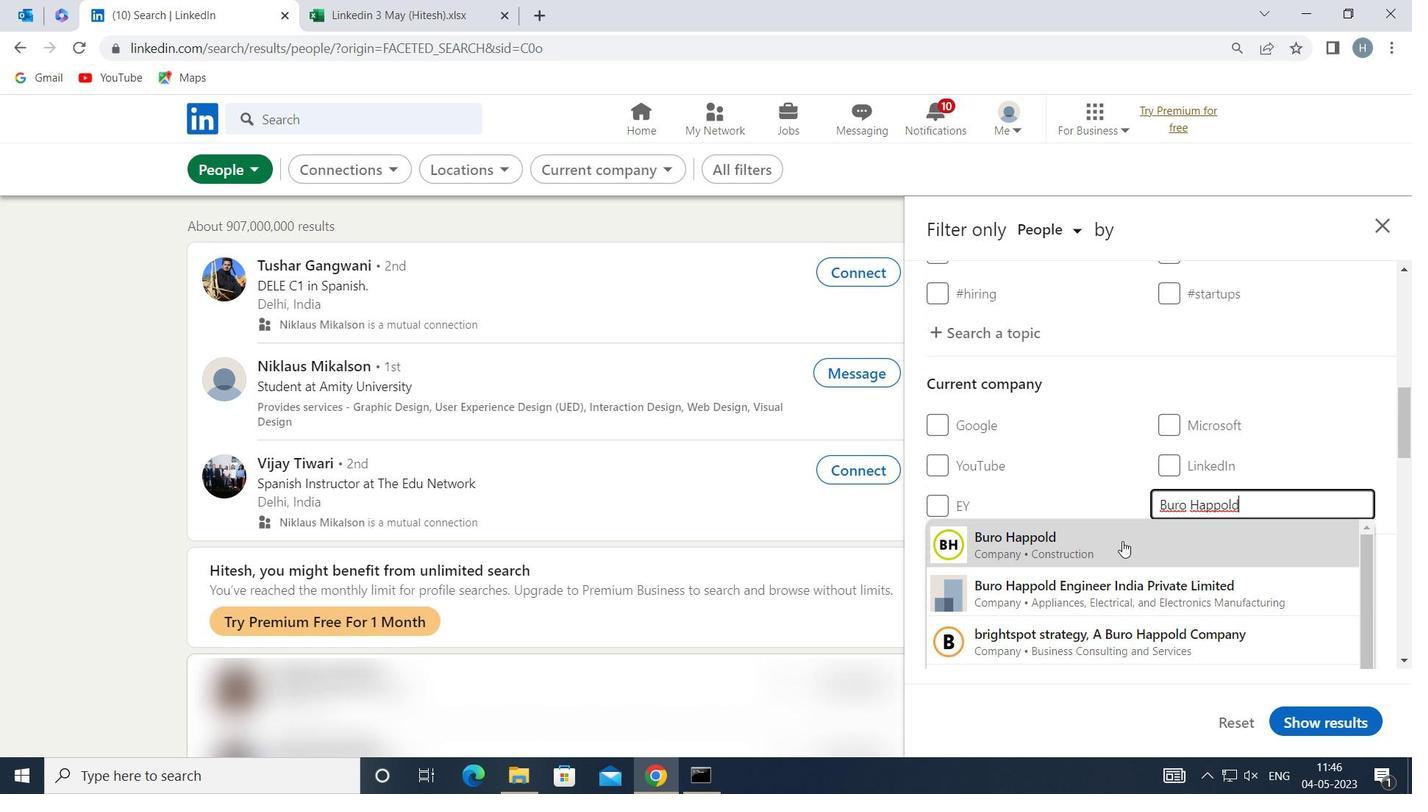 
Action: Mouse moved to (1115, 473)
Screenshot: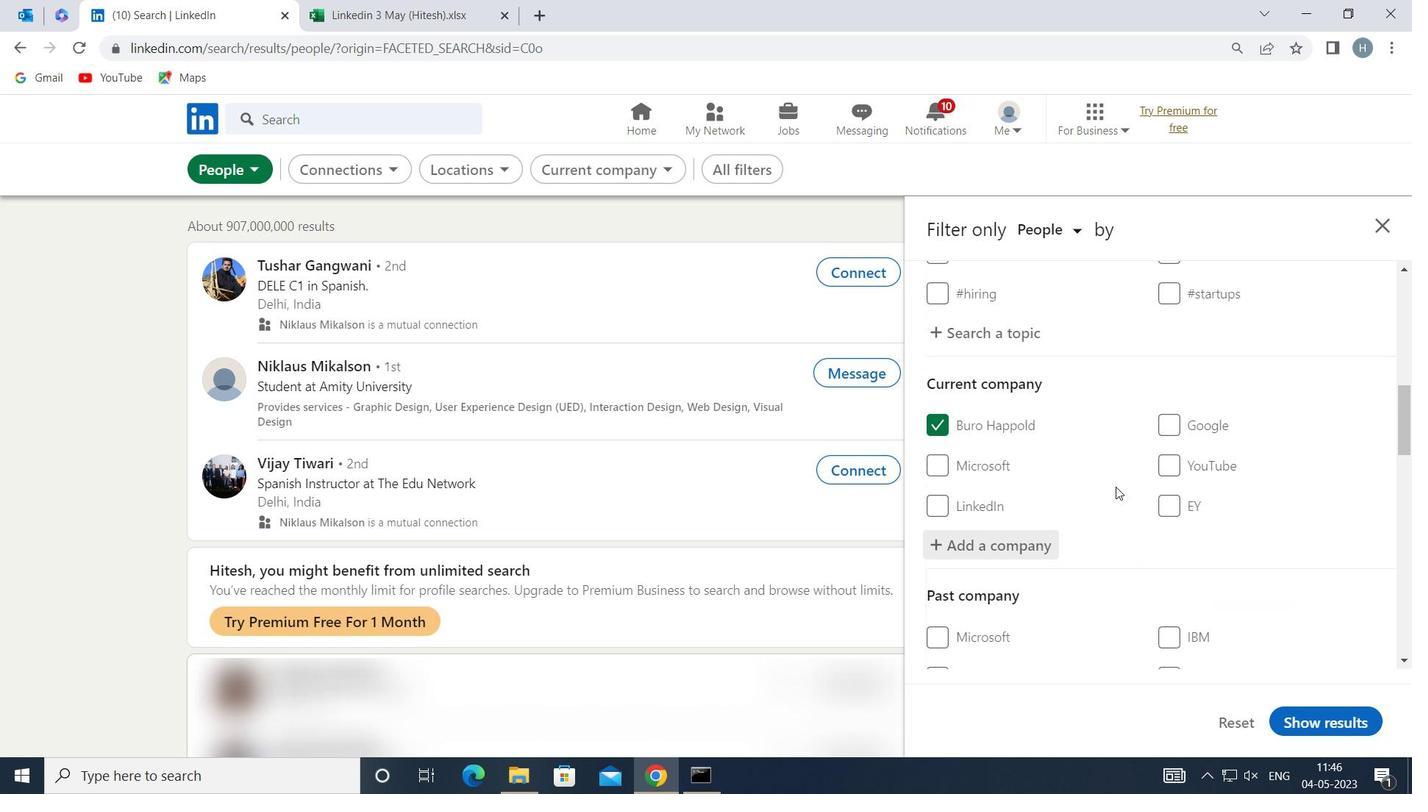 
Action: Mouse scrolled (1115, 472) with delta (0, 0)
Screenshot: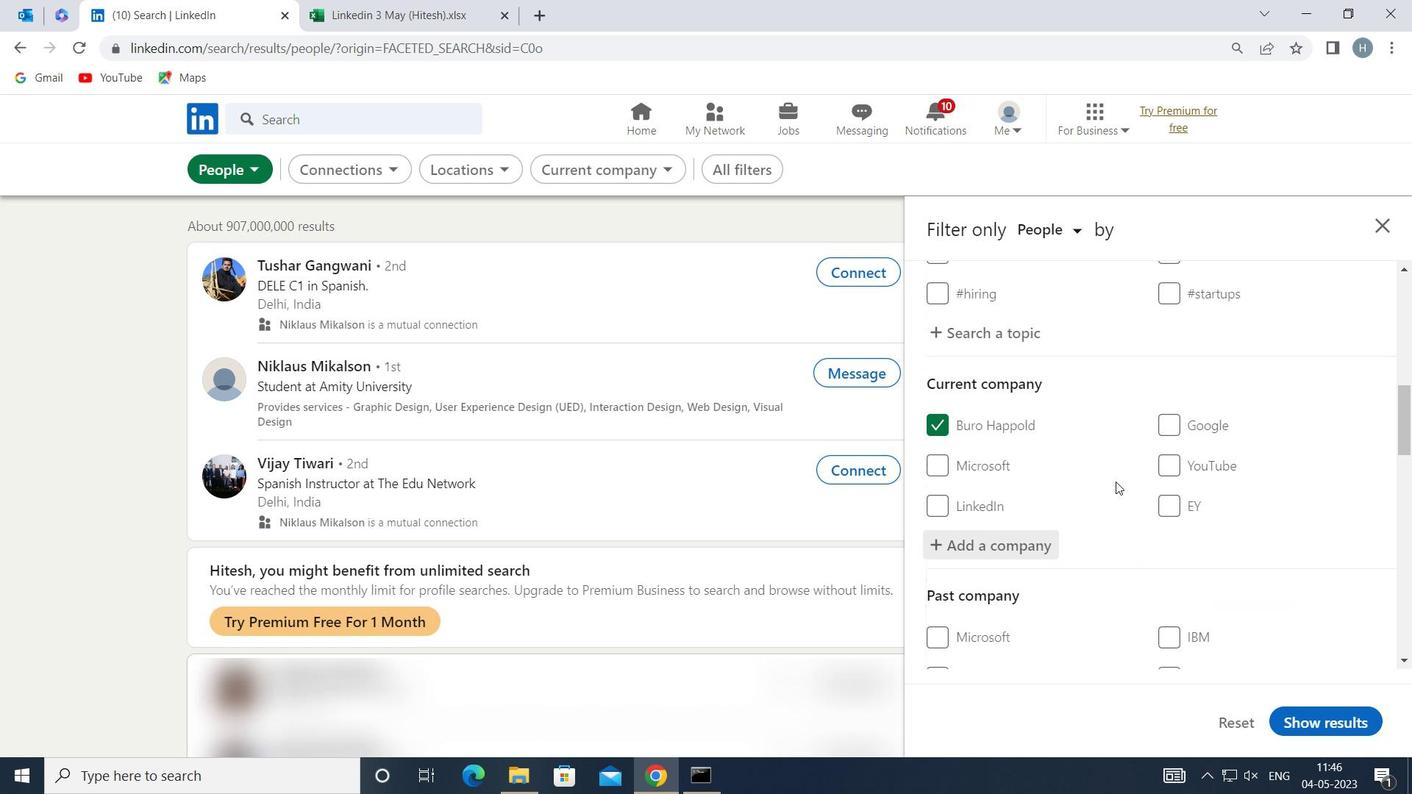 
Action: Mouse scrolled (1115, 472) with delta (0, 0)
Screenshot: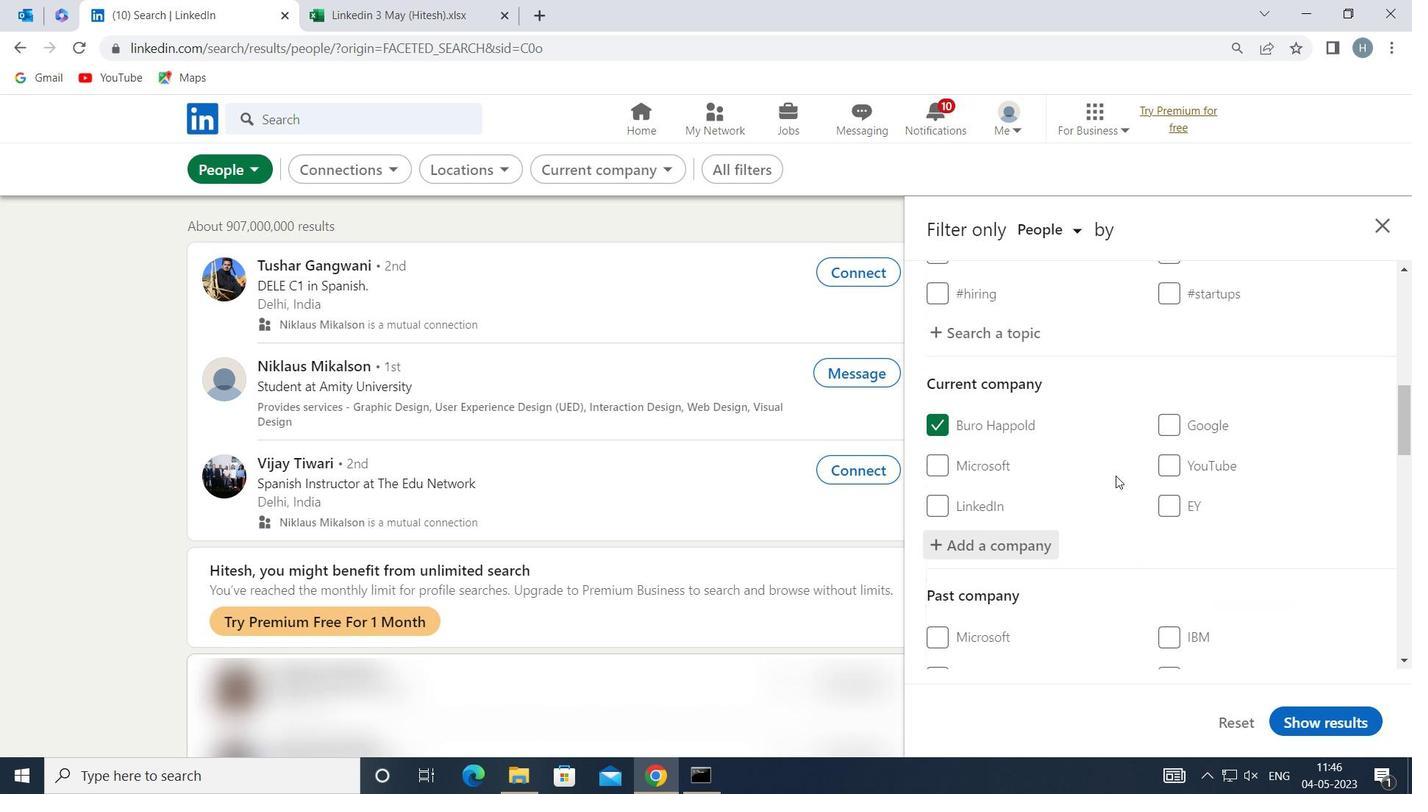 
Action: Mouse scrolled (1115, 472) with delta (0, 0)
Screenshot: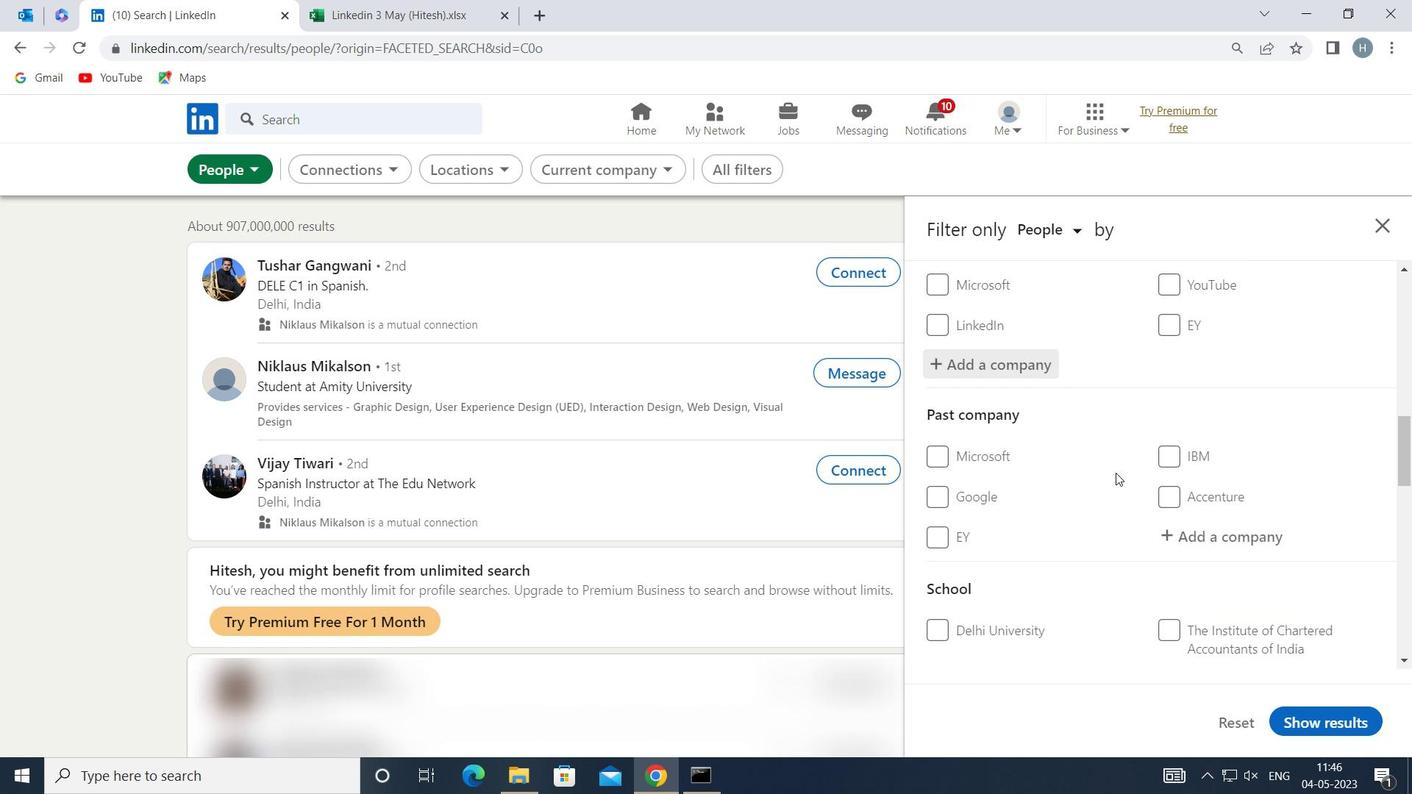 
Action: Mouse scrolled (1115, 472) with delta (0, 0)
Screenshot: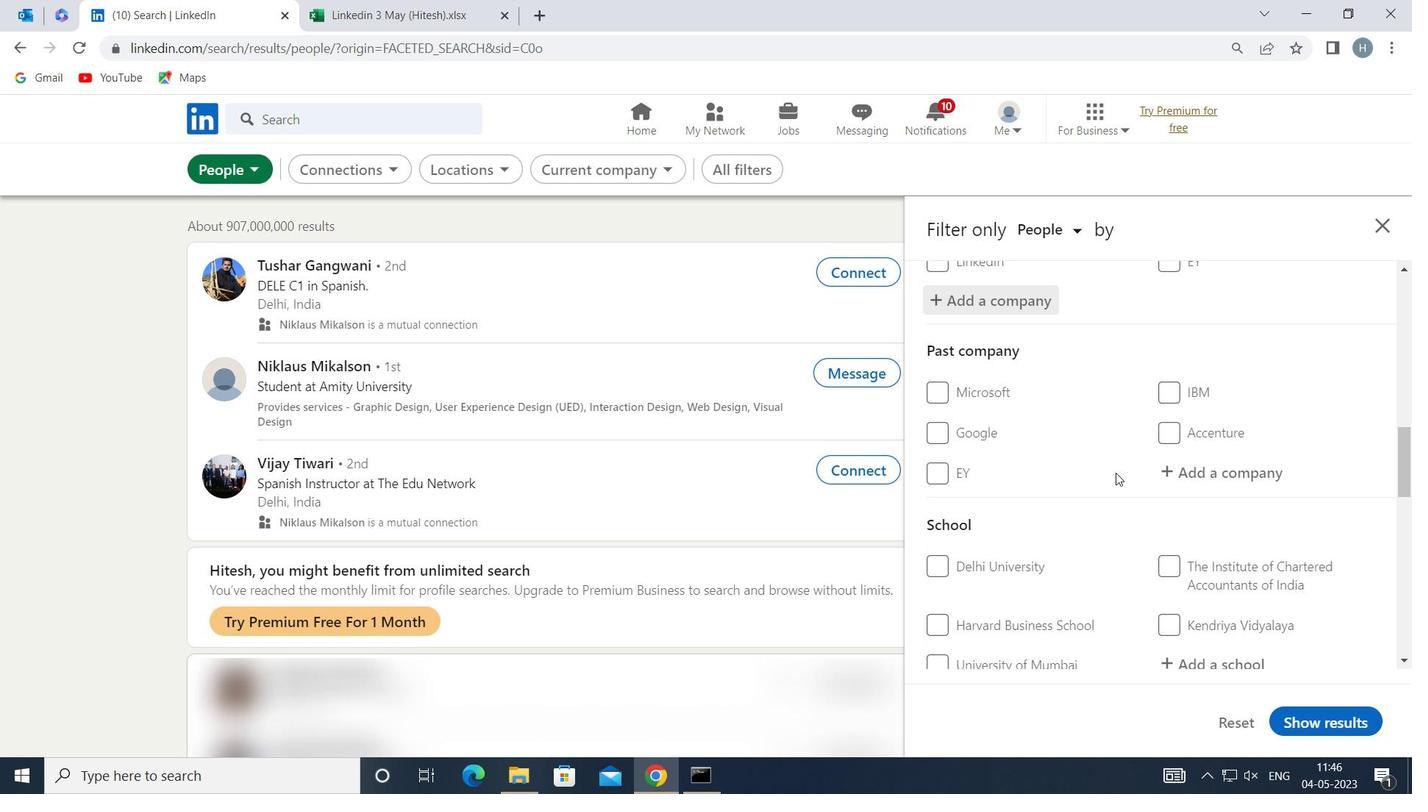 
Action: Mouse moved to (1249, 537)
Screenshot: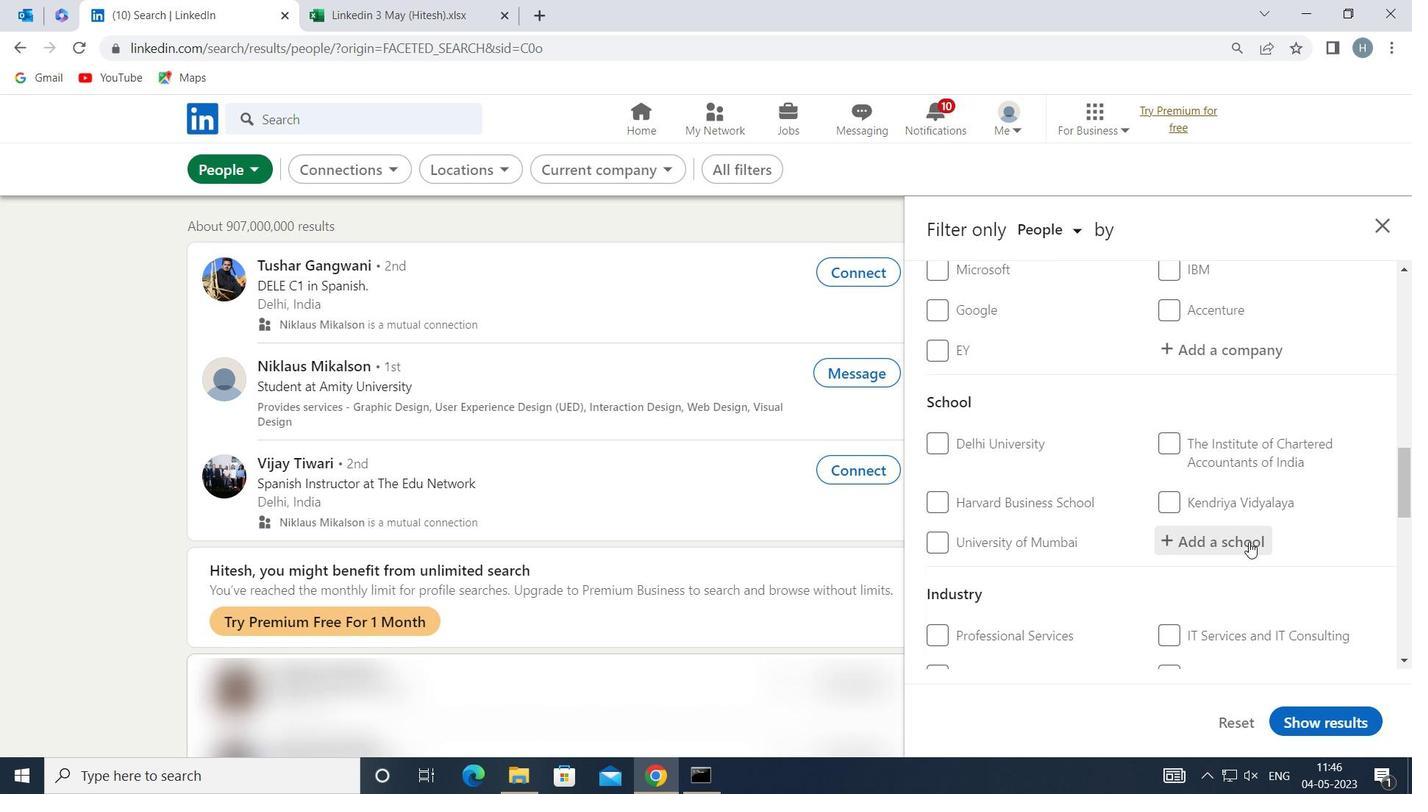
Action: Mouse pressed left at (1249, 537)
Screenshot: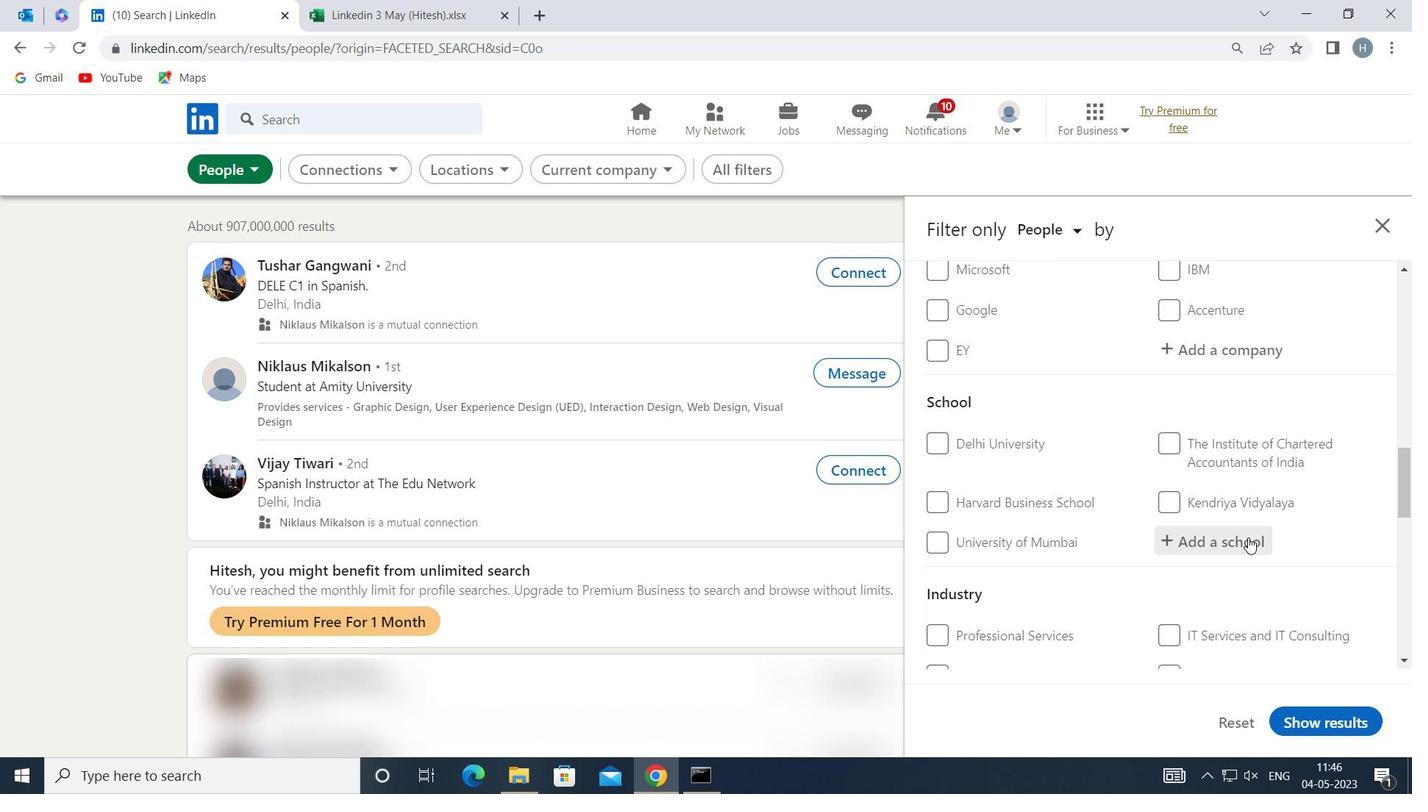 
Action: Key pressed <Key.shift>KSR<Key.space><Key.shift>COLLEGE<Key.space>OF<Key.space><Key.shift>EDUCATION
Screenshot: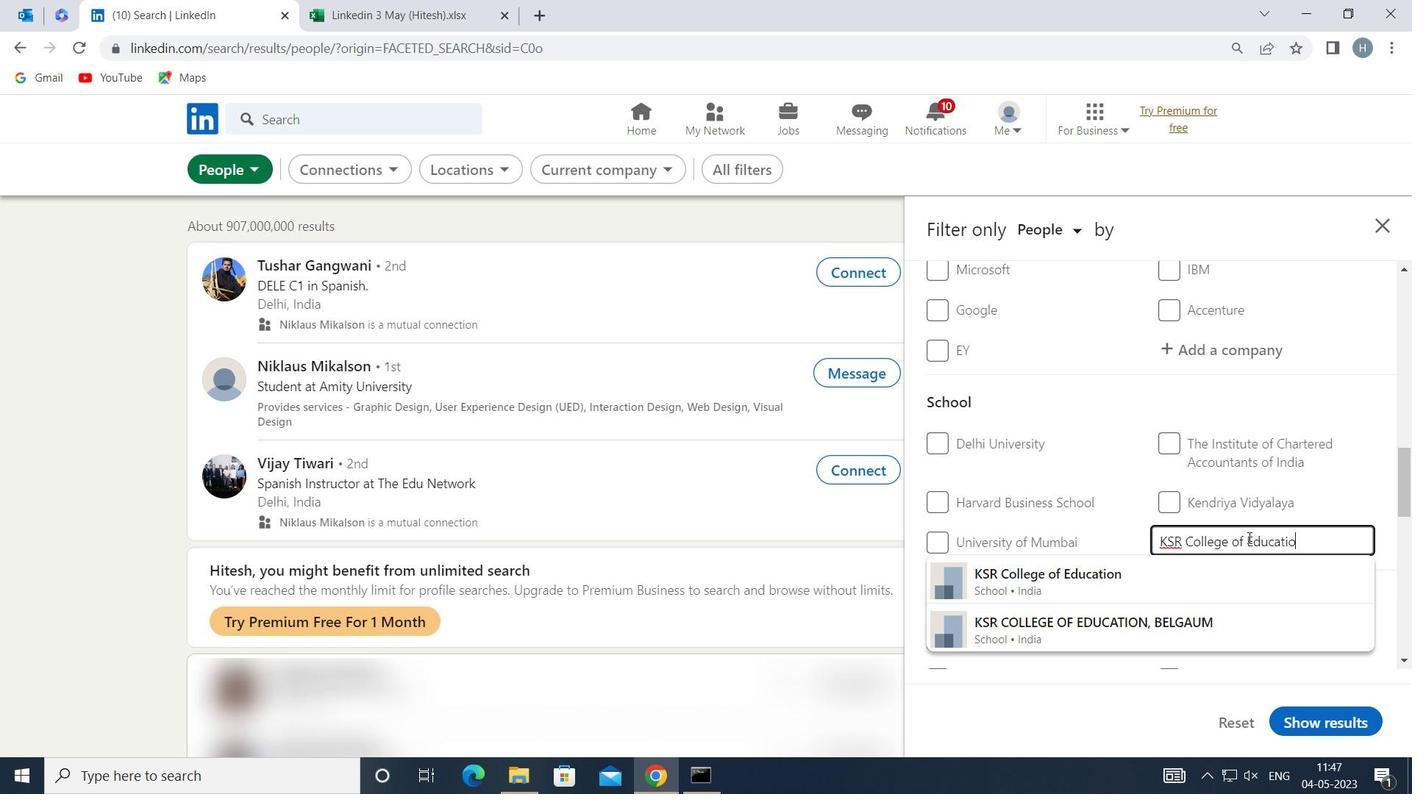 
Action: Mouse moved to (1172, 578)
Screenshot: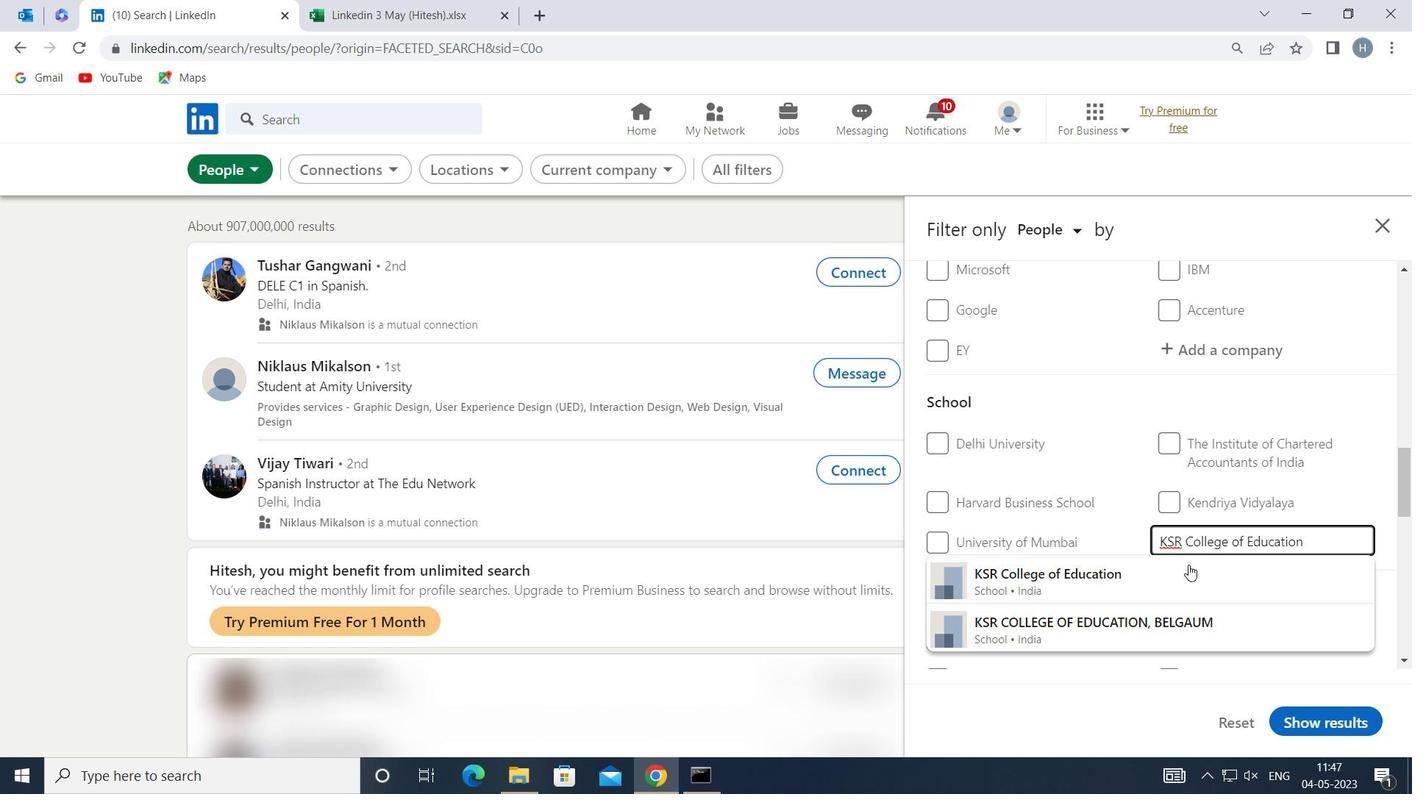 
Action: Mouse pressed left at (1172, 578)
Screenshot: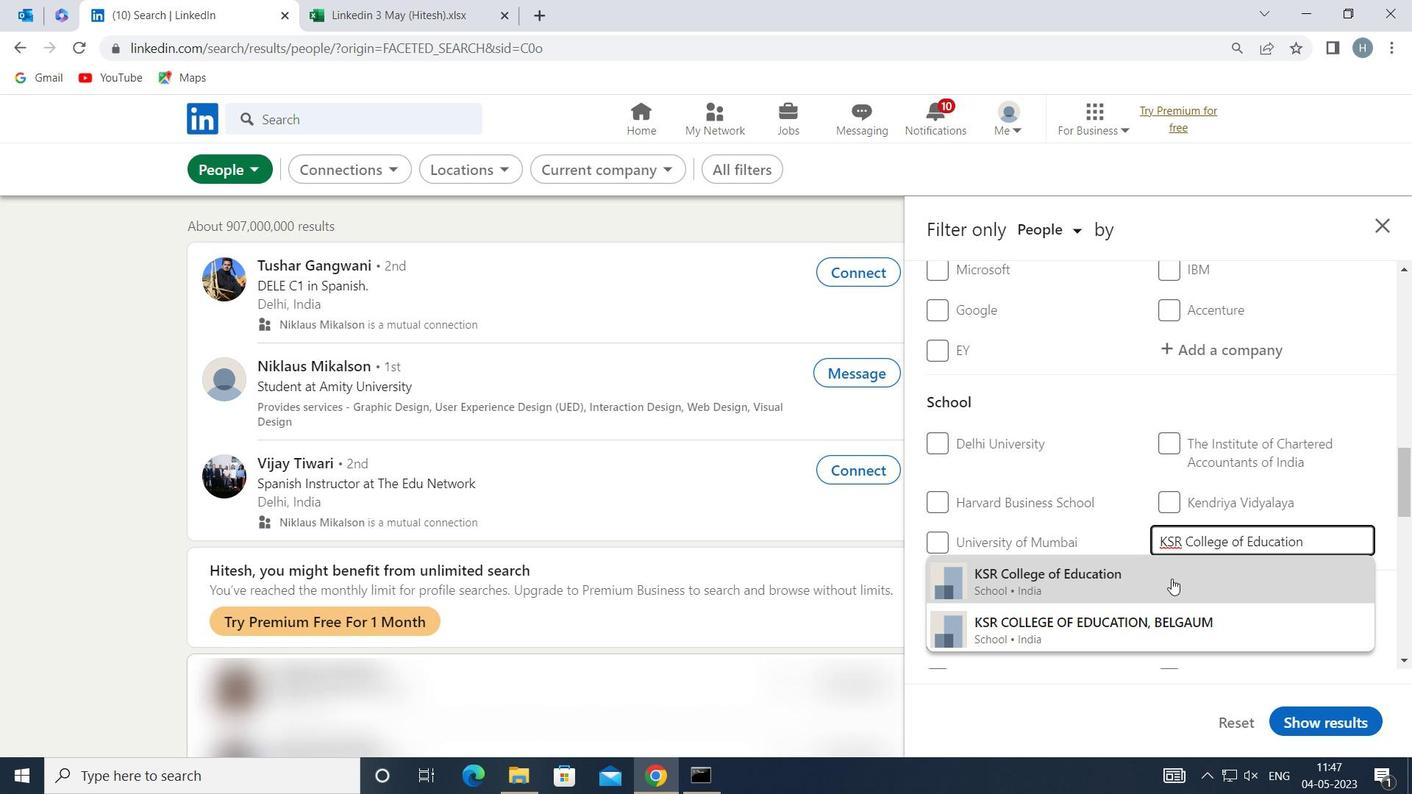 
Action: Mouse moved to (1152, 534)
Screenshot: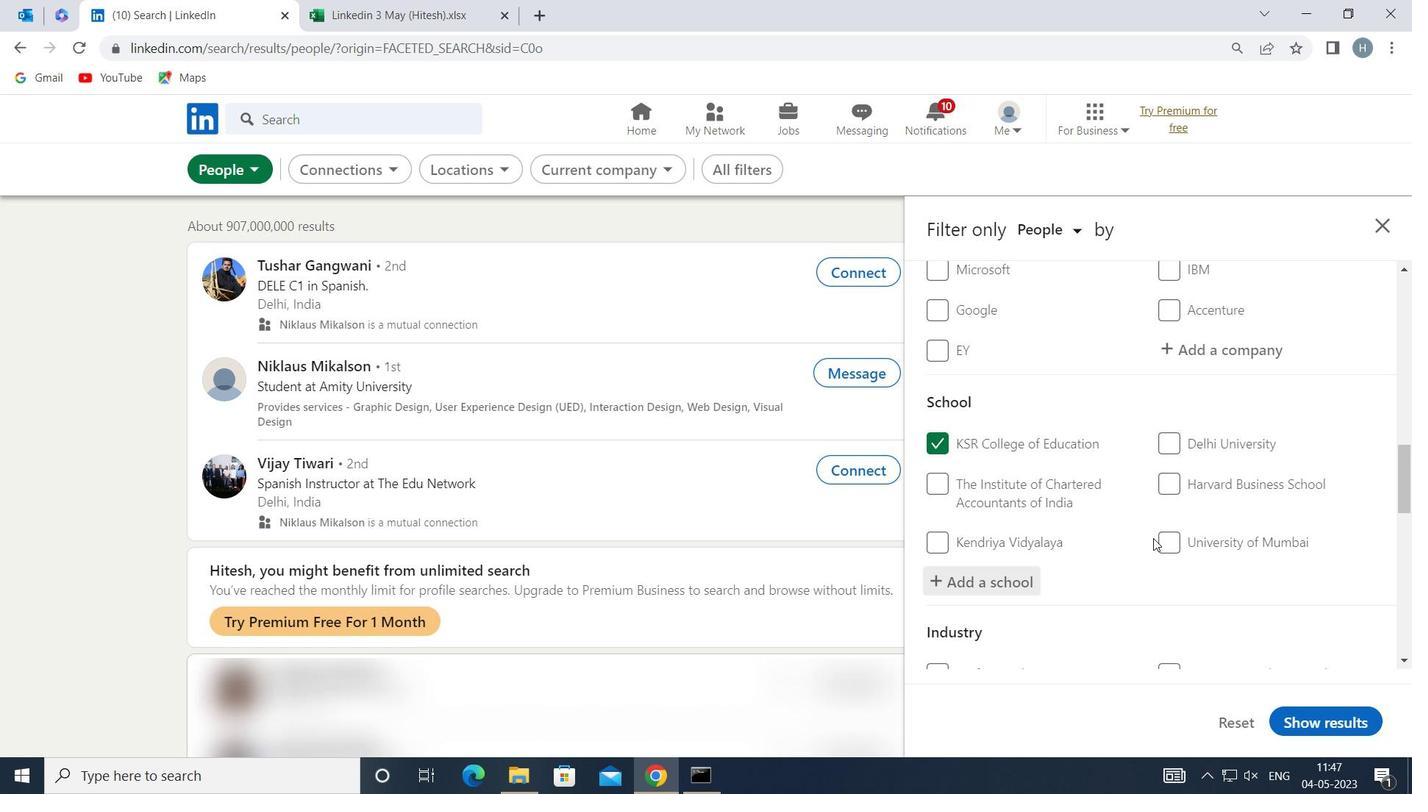 
Action: Mouse scrolled (1152, 534) with delta (0, 0)
Screenshot: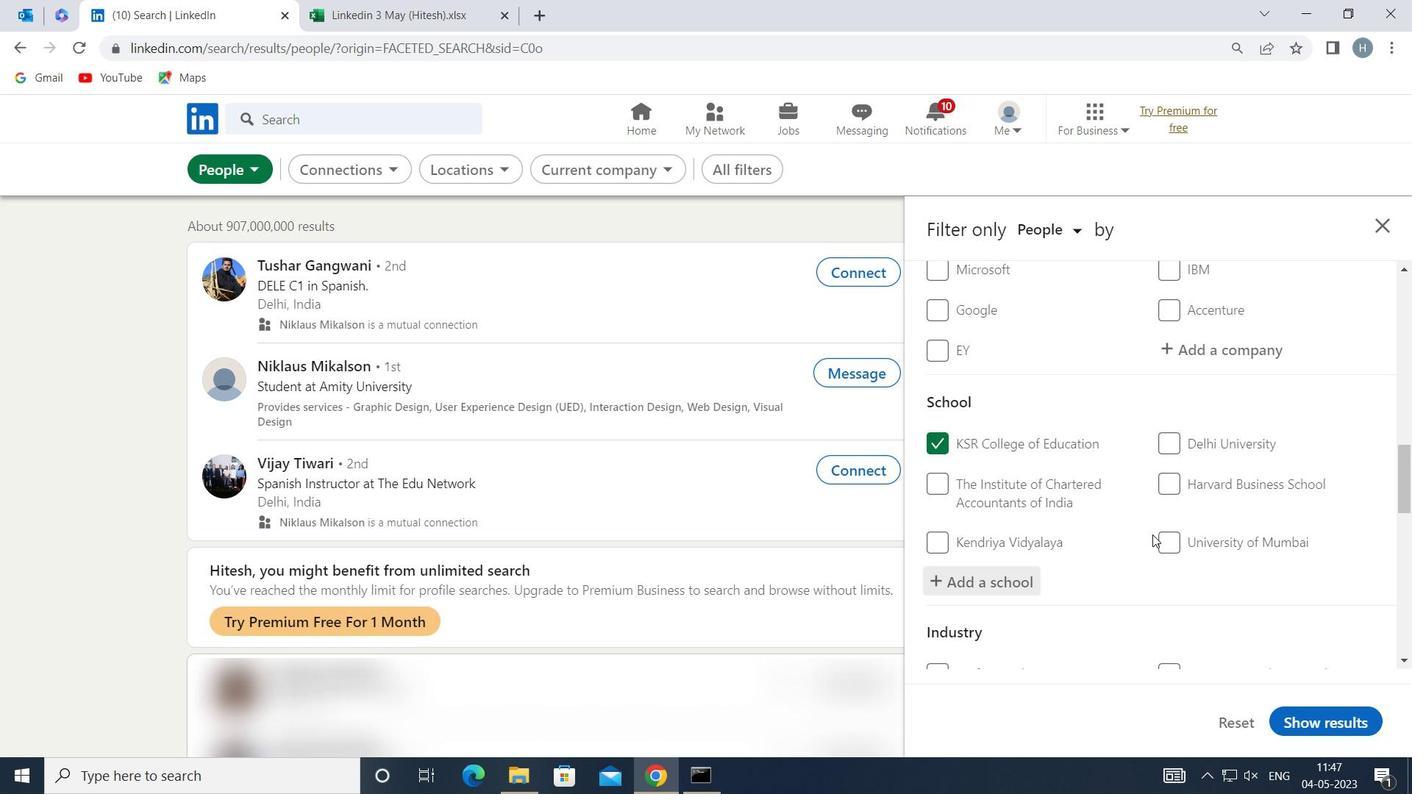 
Action: Mouse scrolled (1152, 534) with delta (0, 0)
Screenshot: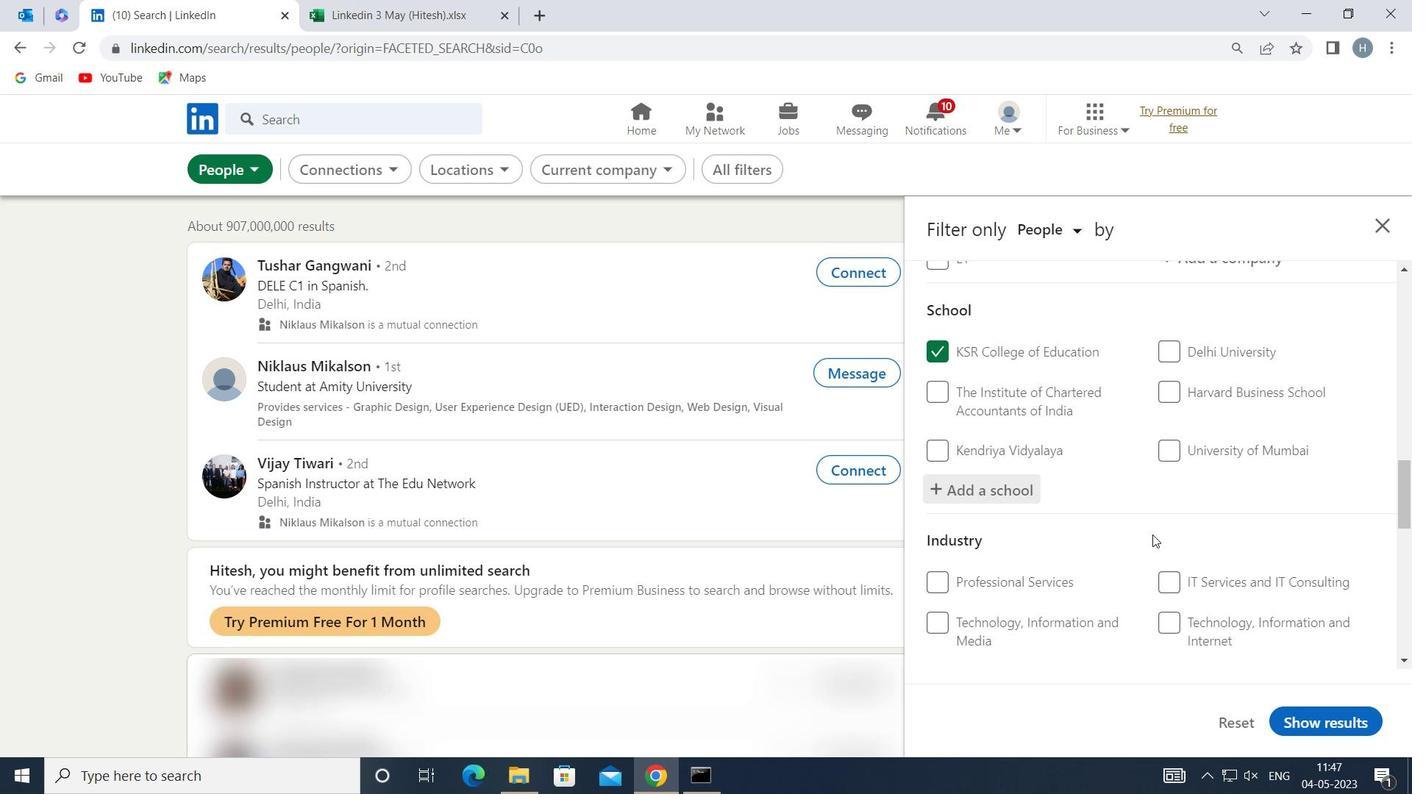 
Action: Mouse moved to (1233, 579)
Screenshot: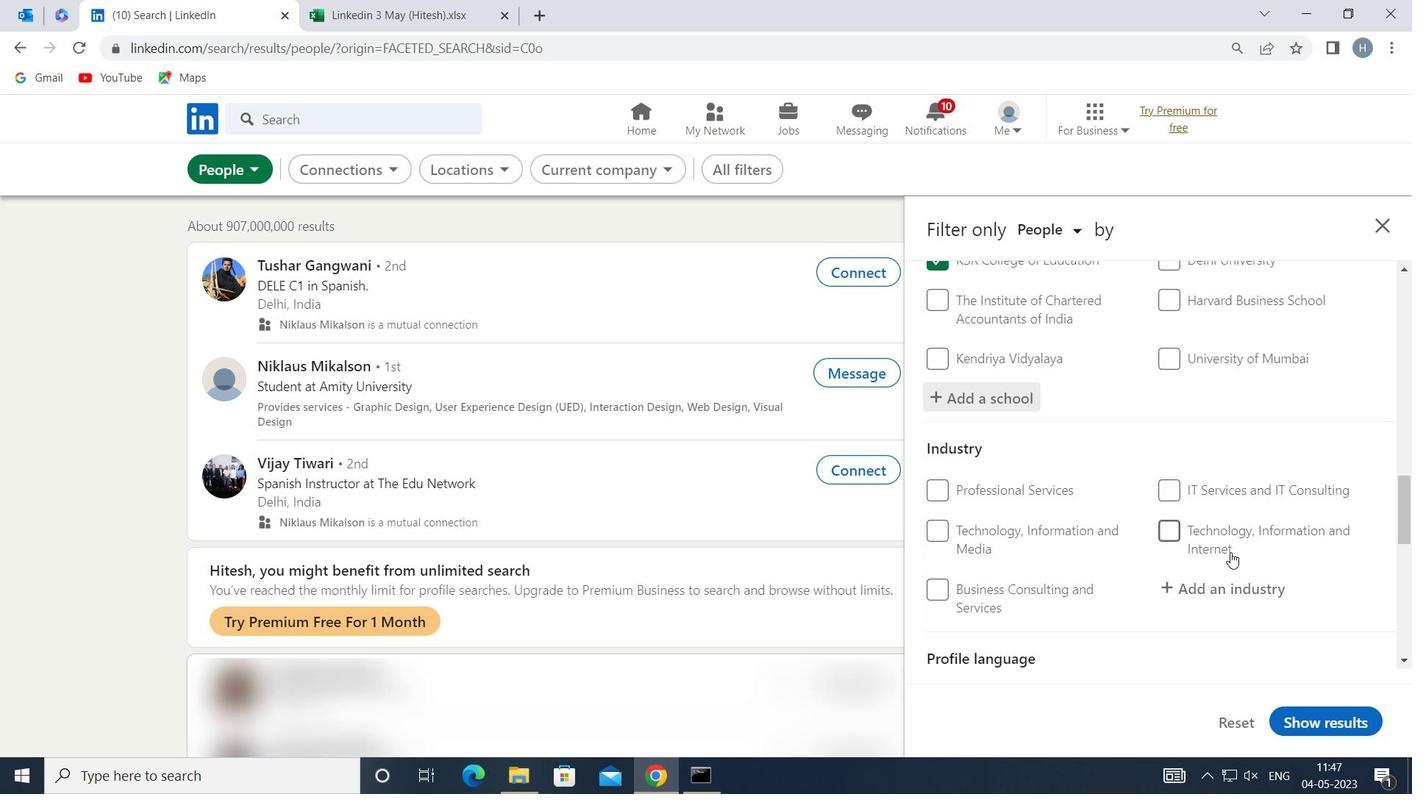 
Action: Mouse pressed left at (1233, 579)
Screenshot: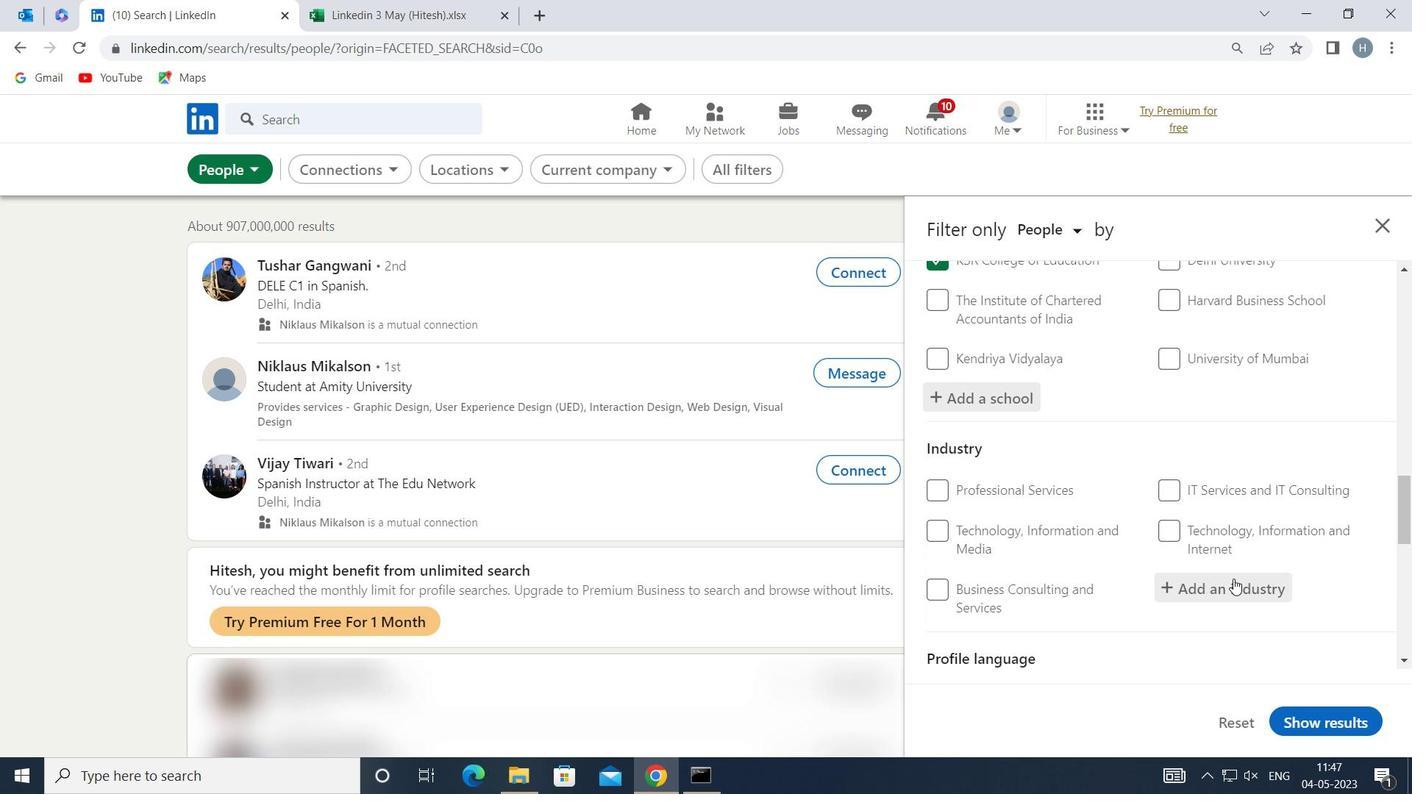 
Action: Mouse moved to (1226, 573)
Screenshot: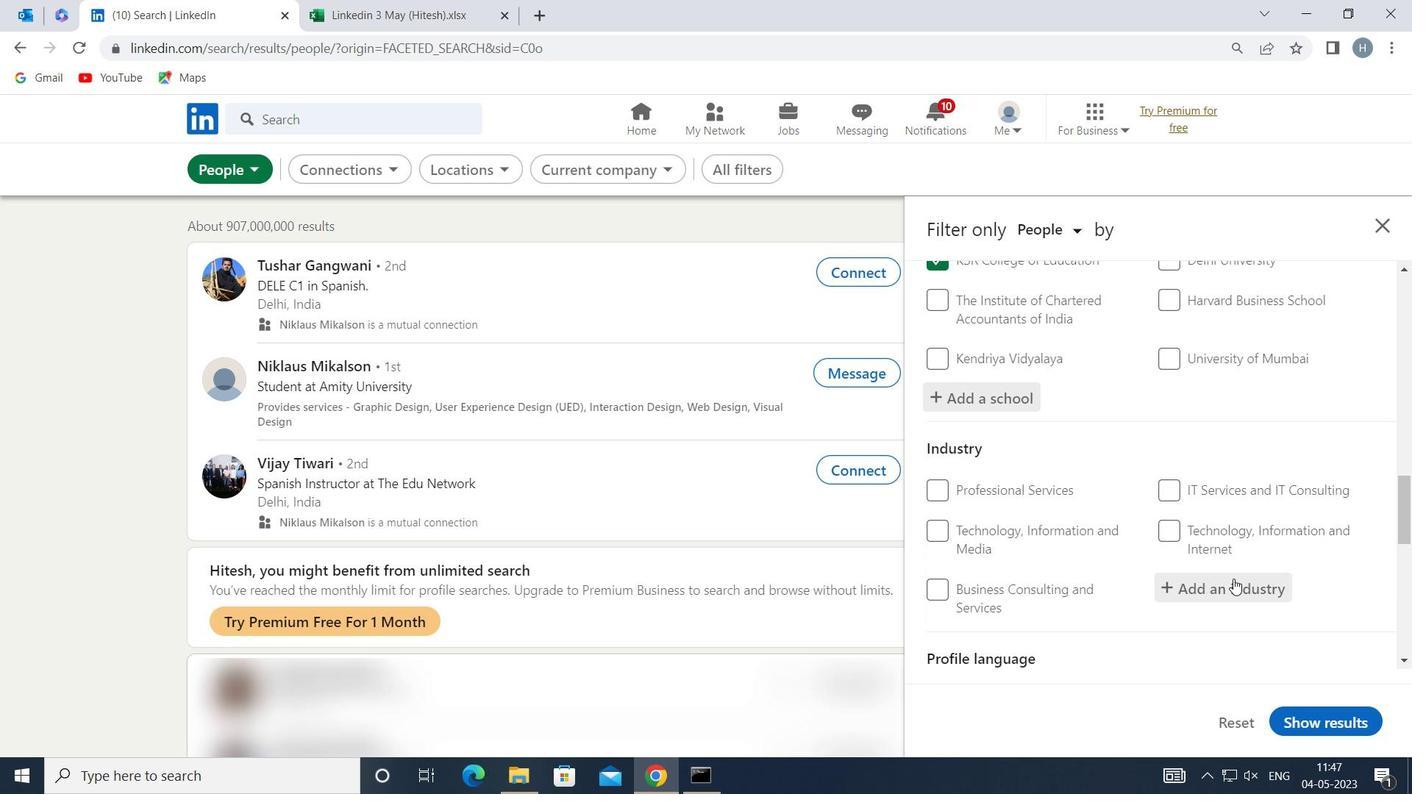 
Action: Key pressed <Key.shift>ENTERTAINMENT<Key.space><Key.shift>P
Screenshot: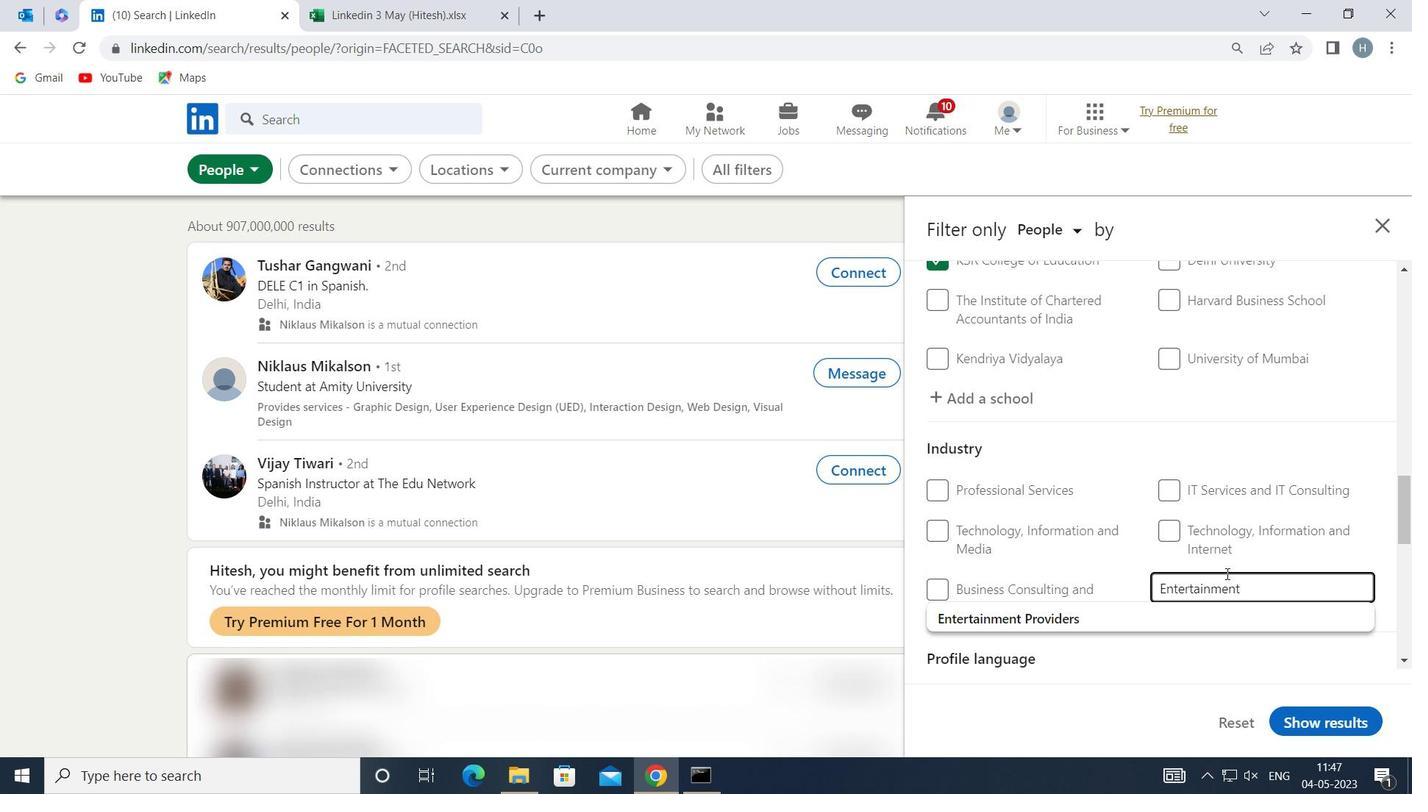 
Action: Mouse moved to (1128, 613)
Screenshot: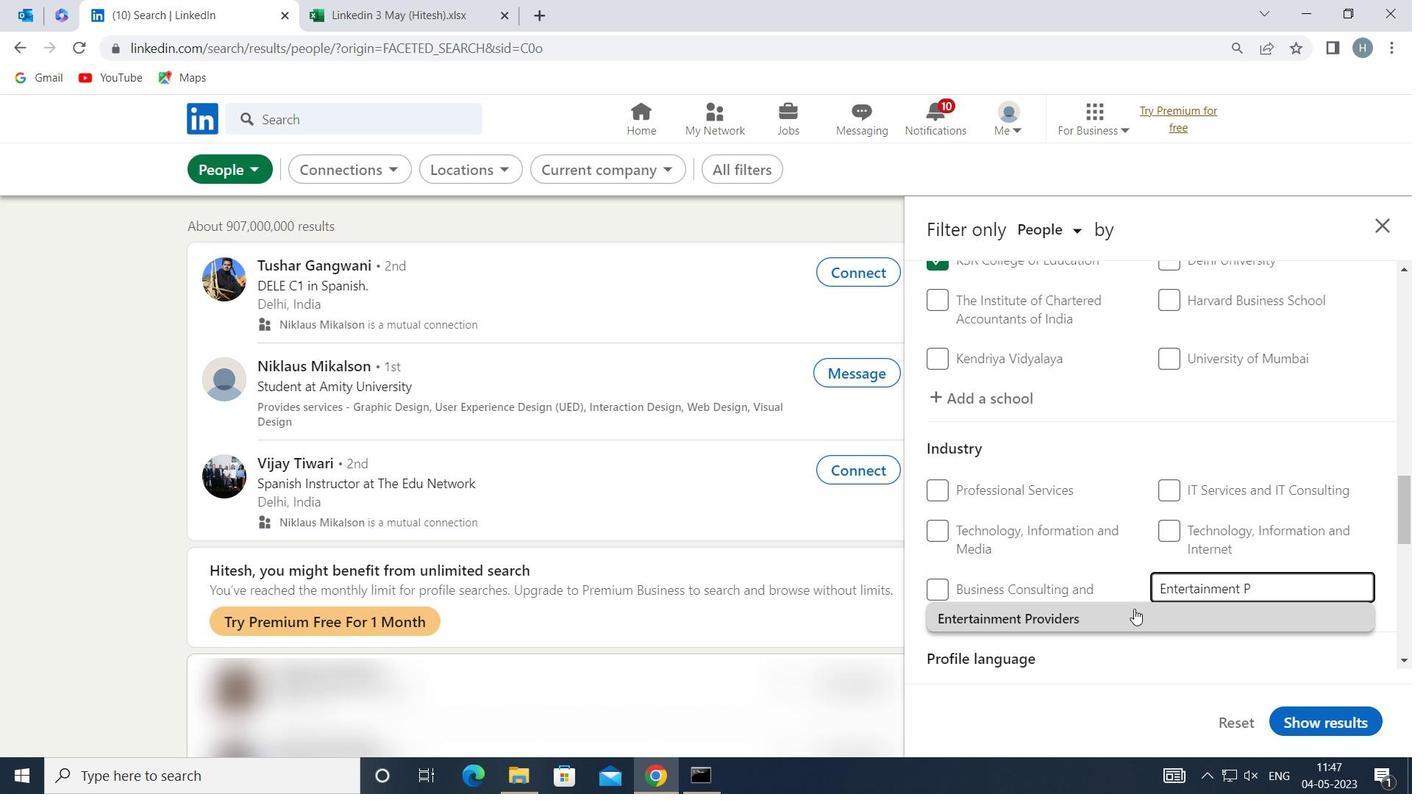 
Action: Mouse pressed left at (1128, 613)
Screenshot: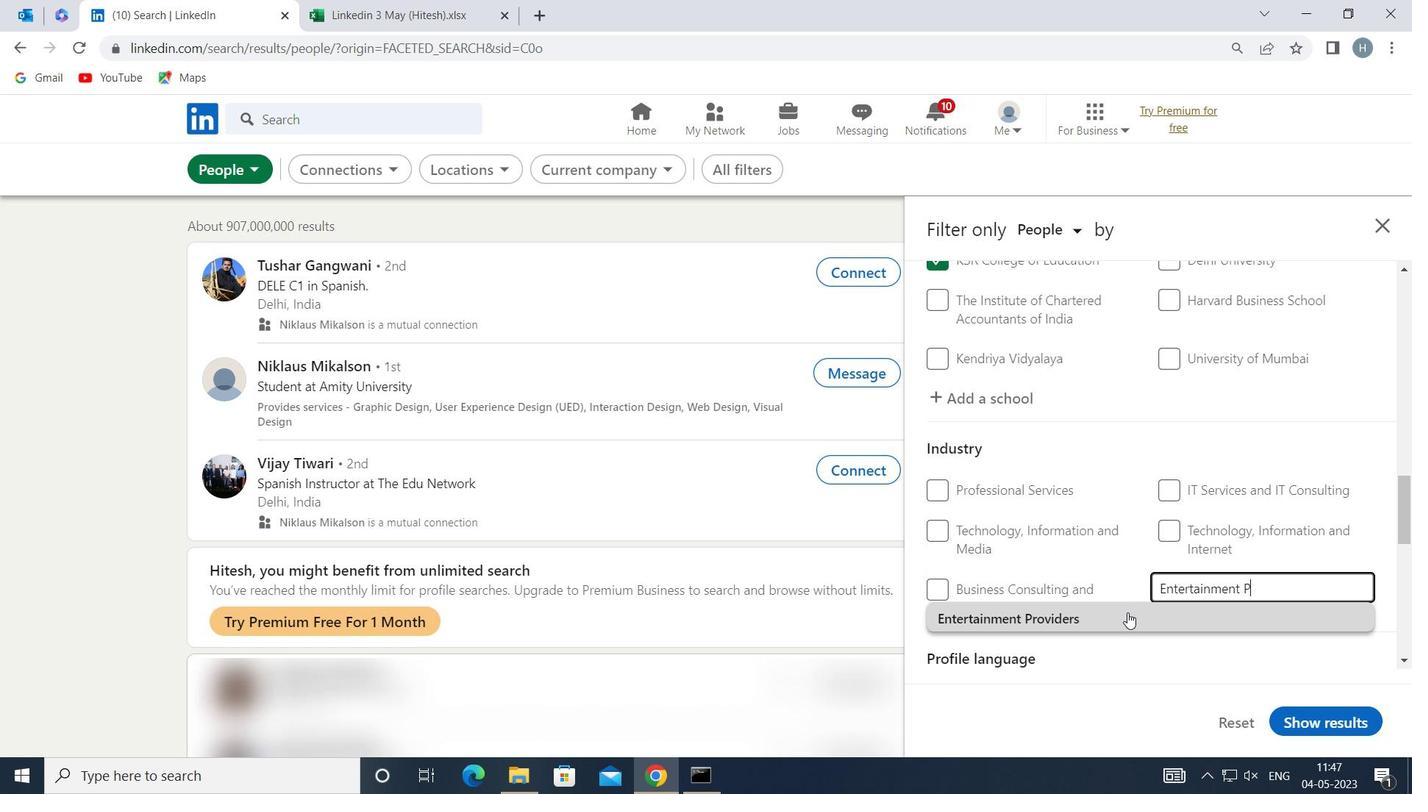 
Action: Mouse moved to (1096, 517)
Screenshot: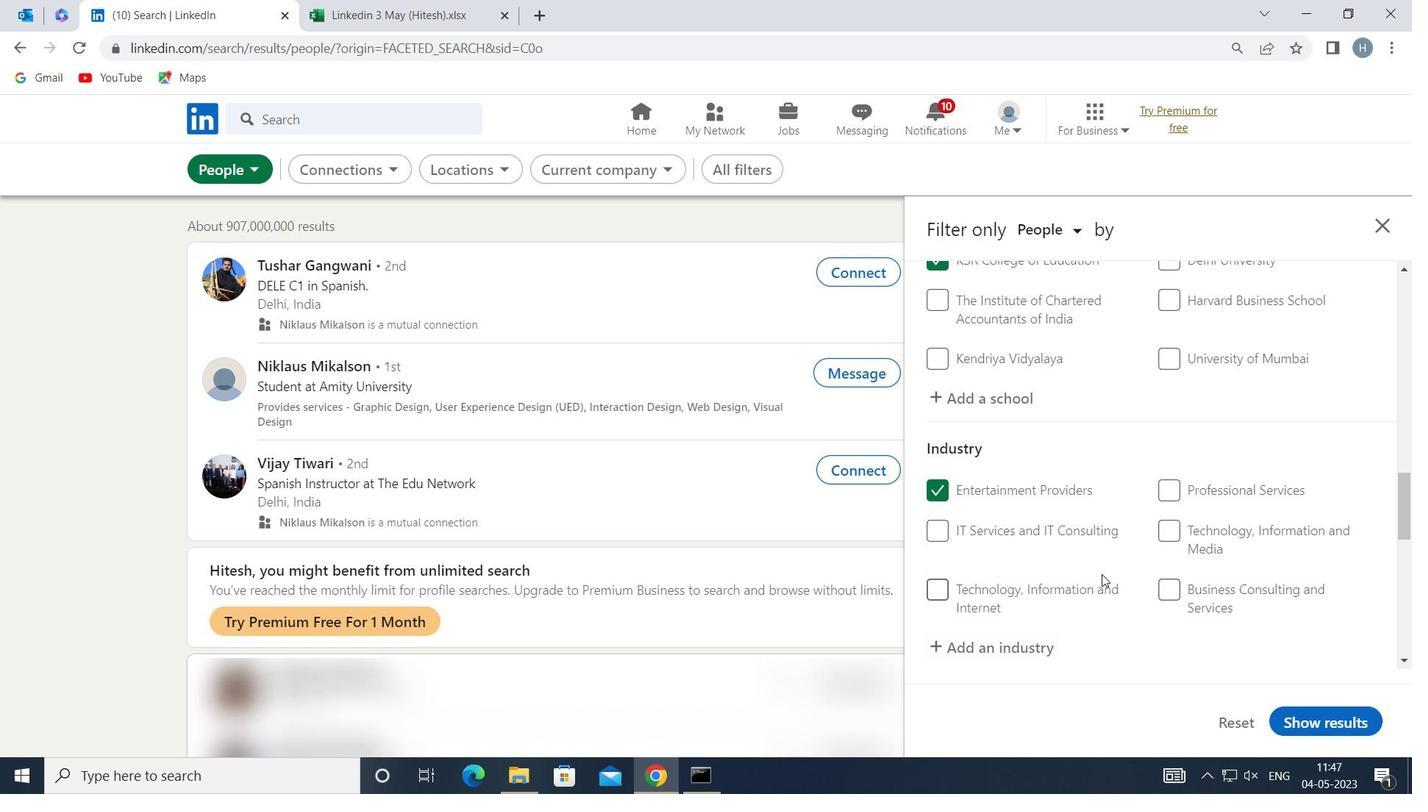 
Action: Mouse scrolled (1096, 517) with delta (0, 0)
Screenshot: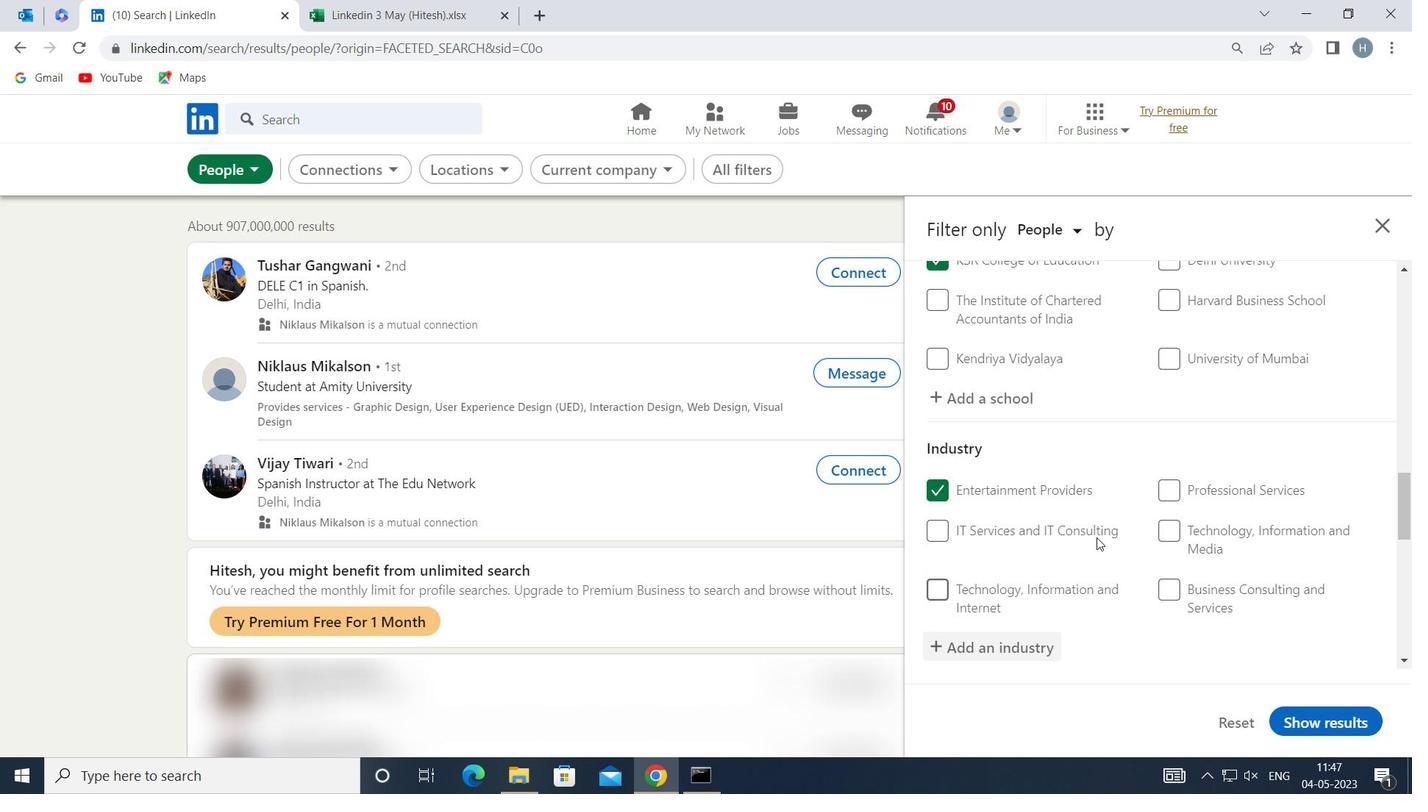 
Action: Mouse scrolled (1096, 517) with delta (0, 0)
Screenshot: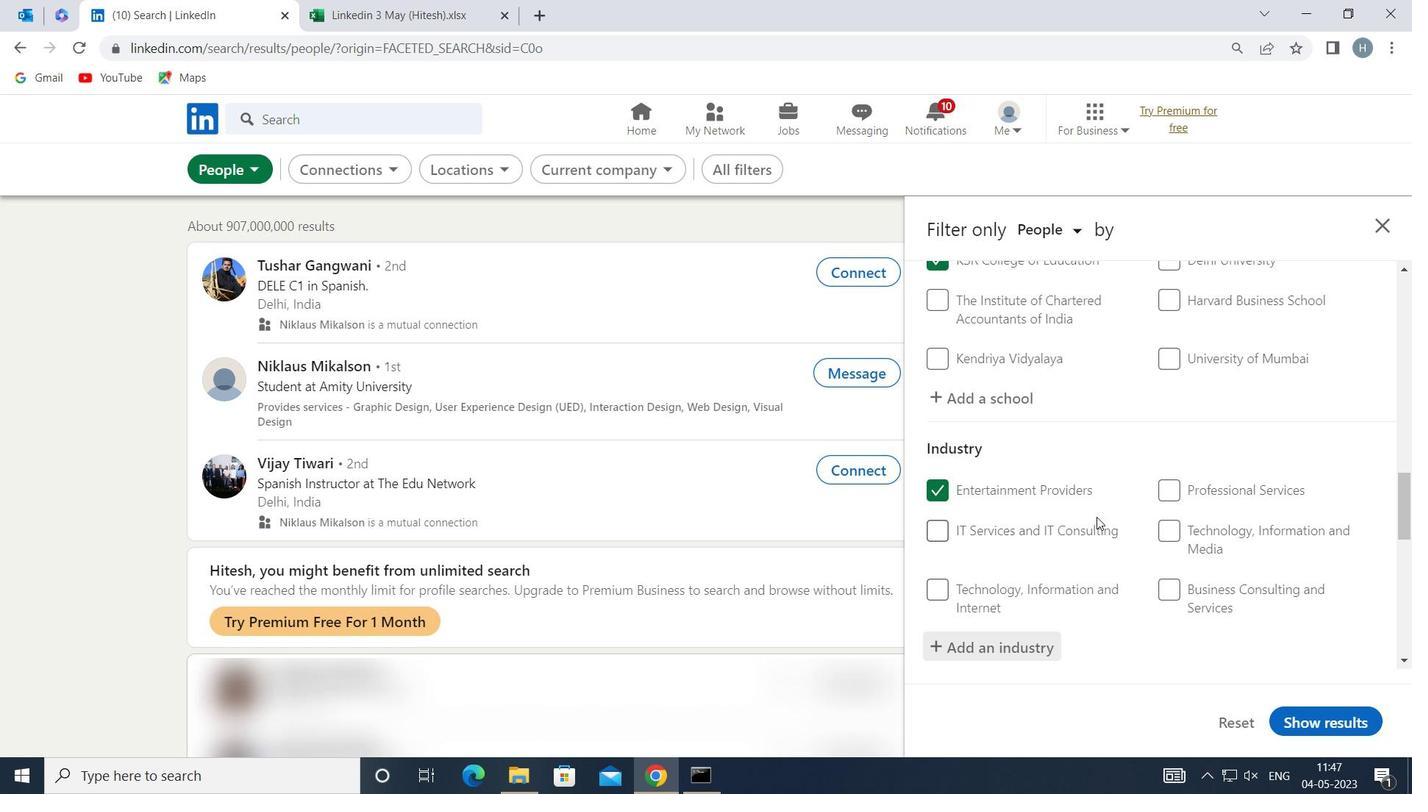 
Action: Mouse scrolled (1096, 517) with delta (0, 0)
Screenshot: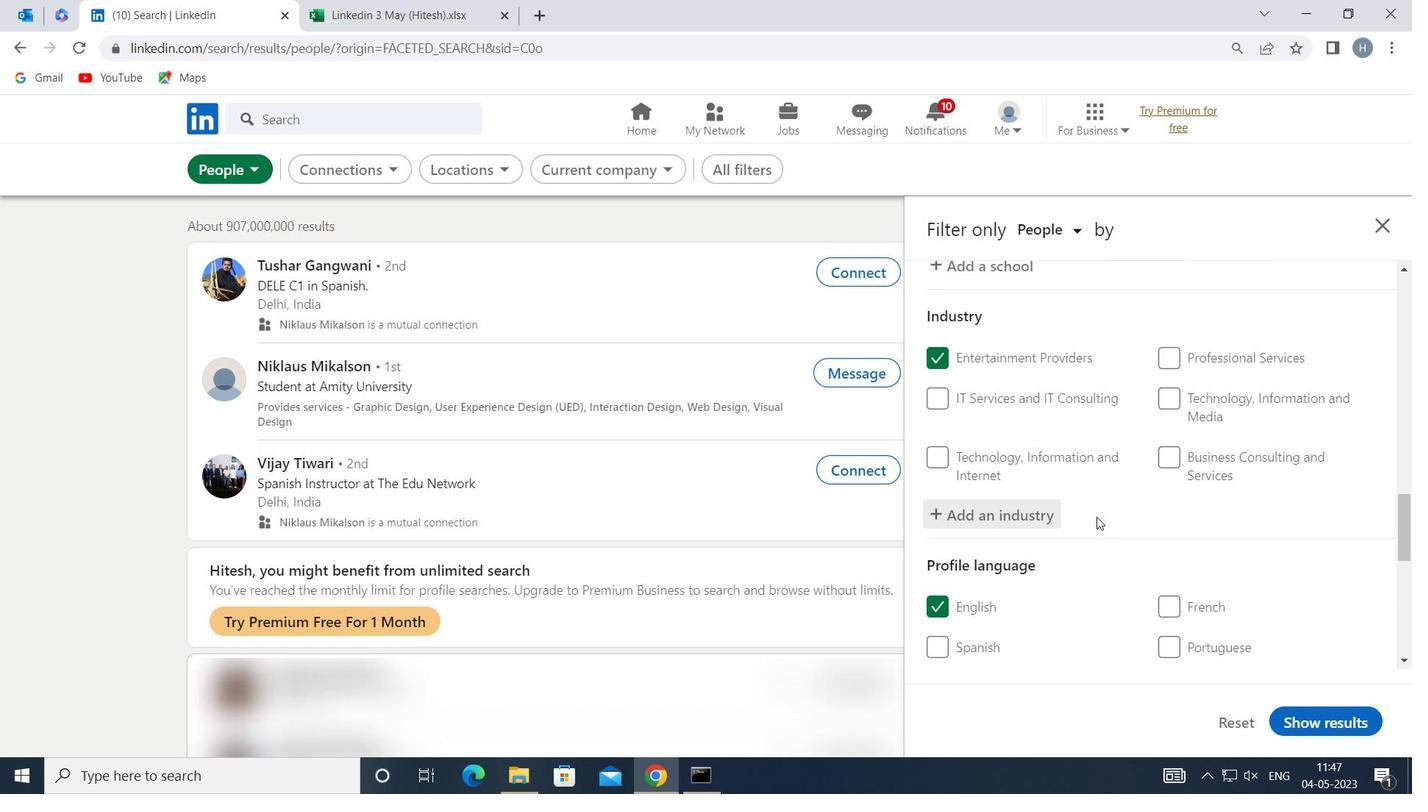 
Action: Mouse moved to (1096, 513)
Screenshot: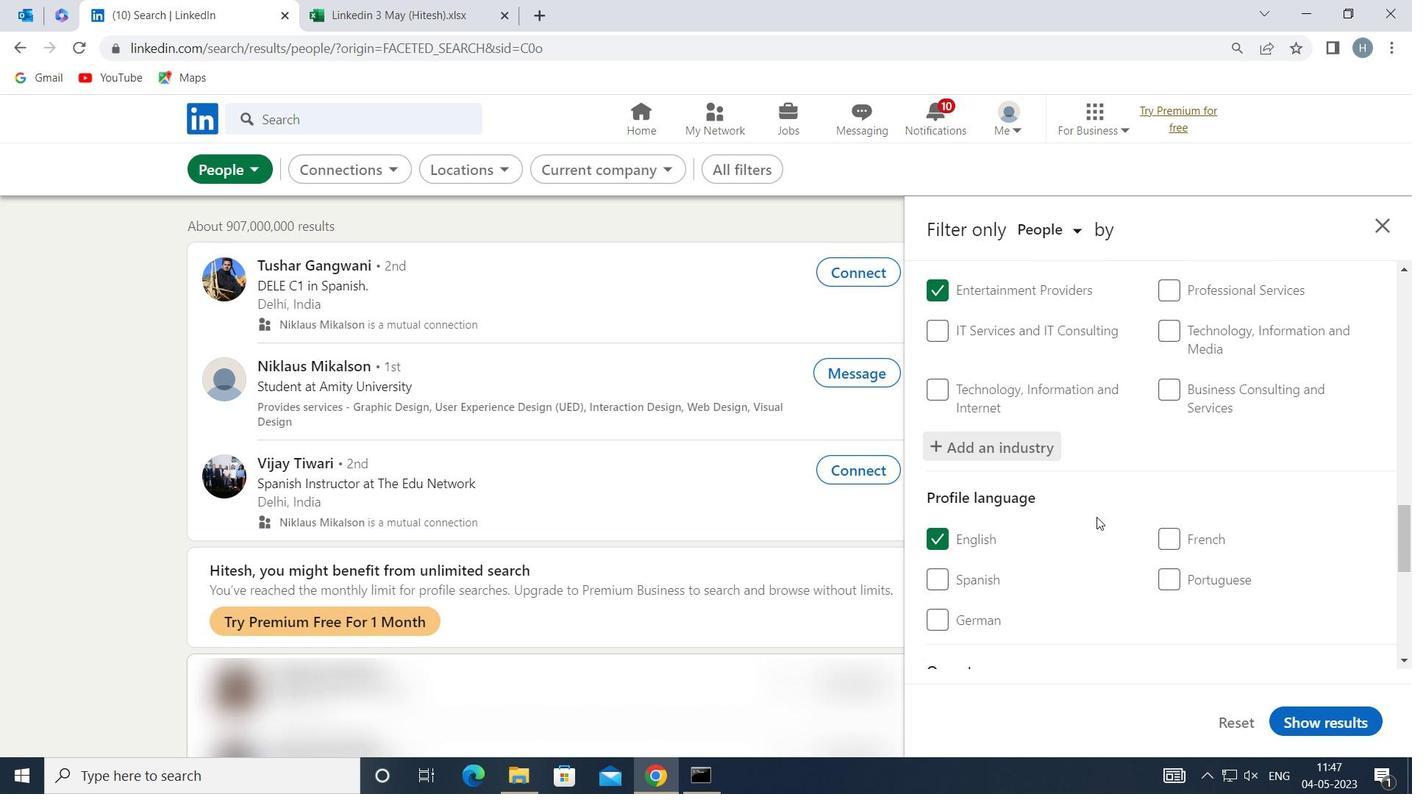 
Action: Mouse scrolled (1096, 512) with delta (0, 0)
Screenshot: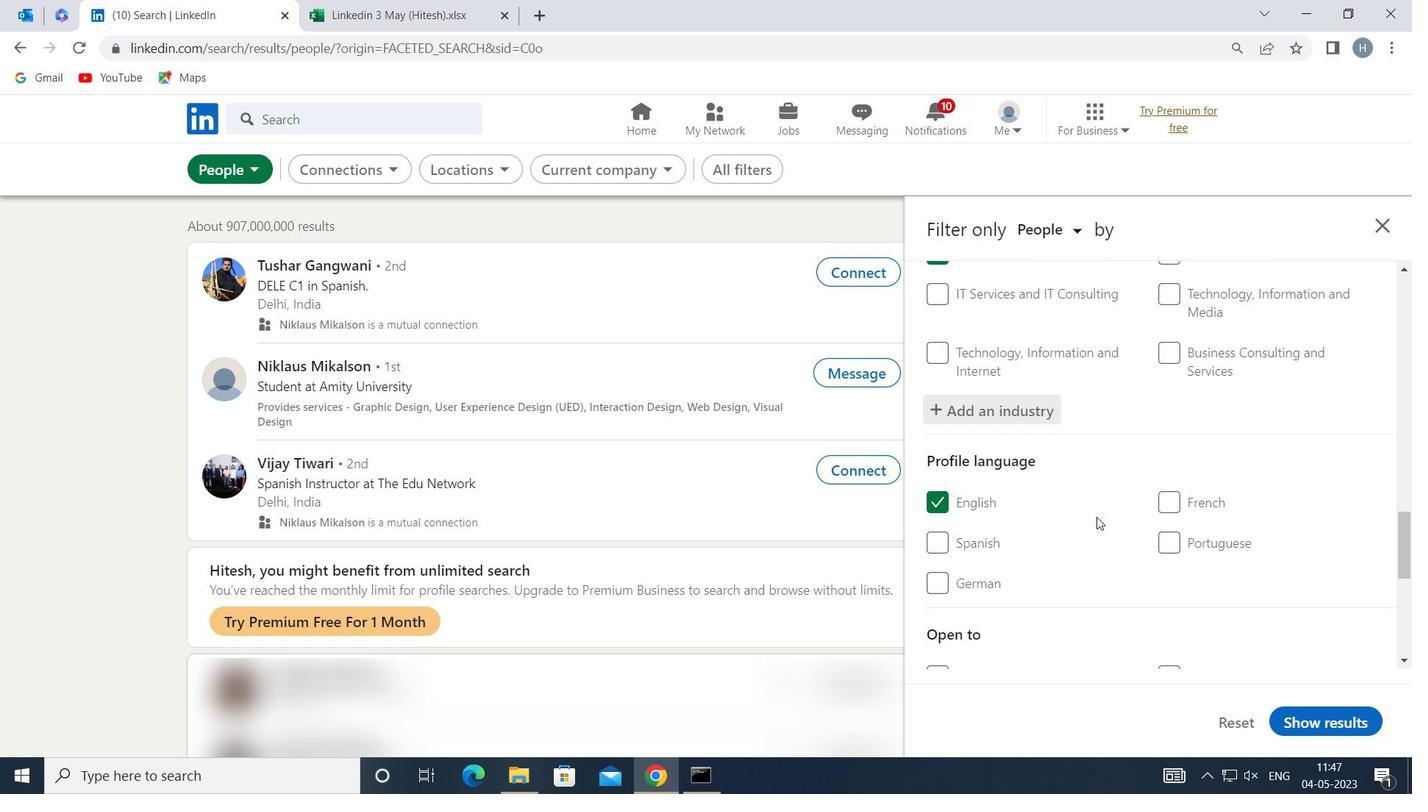 
Action: Mouse scrolled (1096, 512) with delta (0, 0)
Screenshot: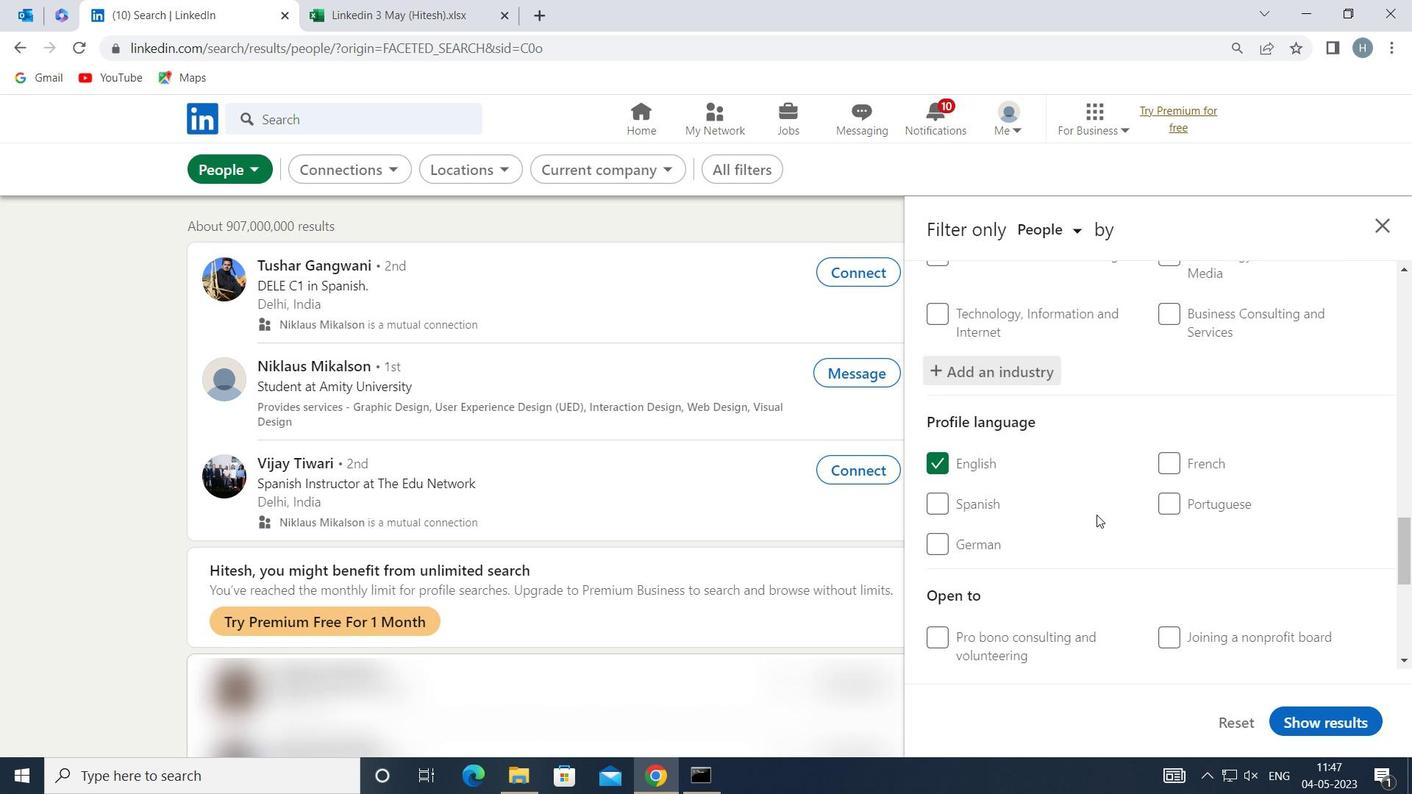 
Action: Mouse moved to (1096, 513)
Screenshot: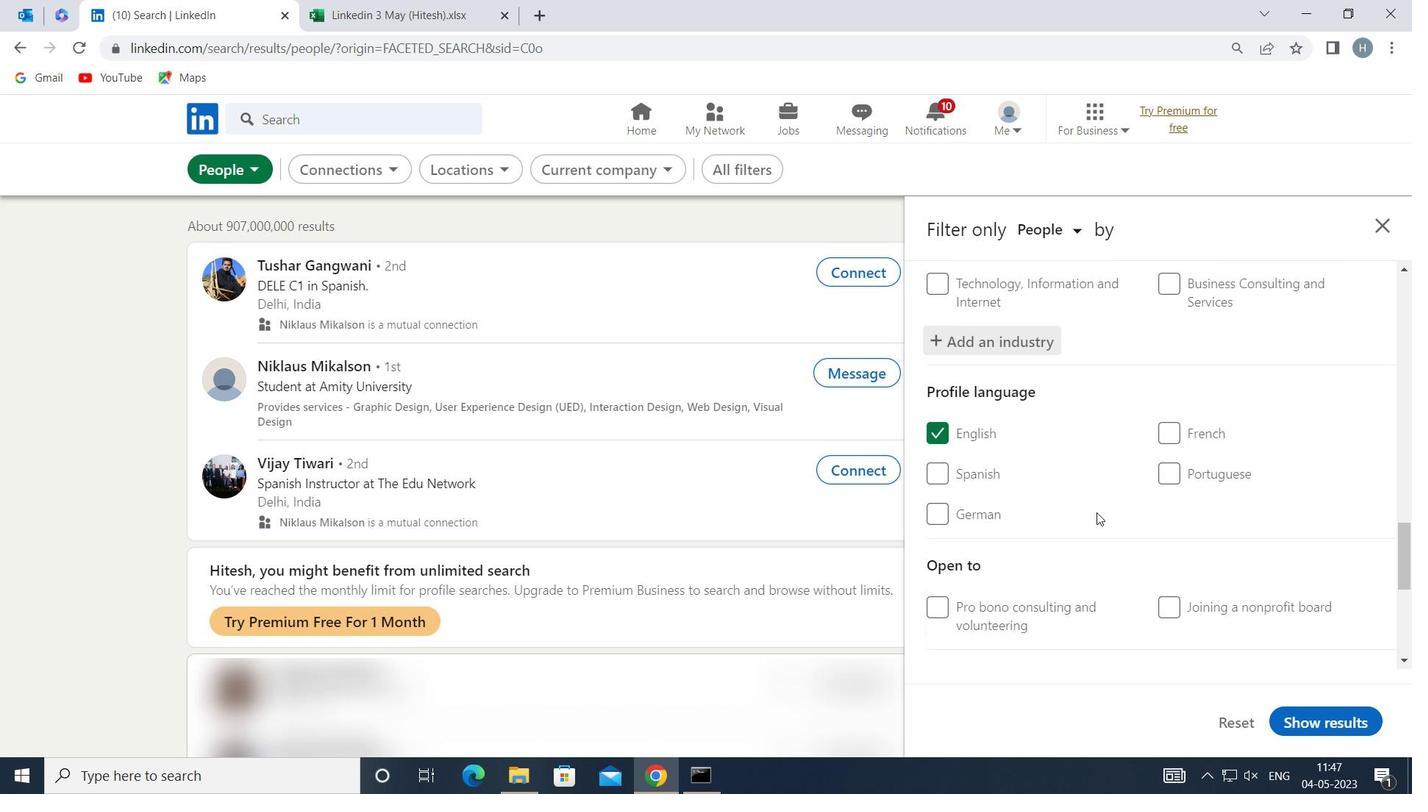 
Action: Mouse scrolled (1096, 512) with delta (0, 0)
Screenshot: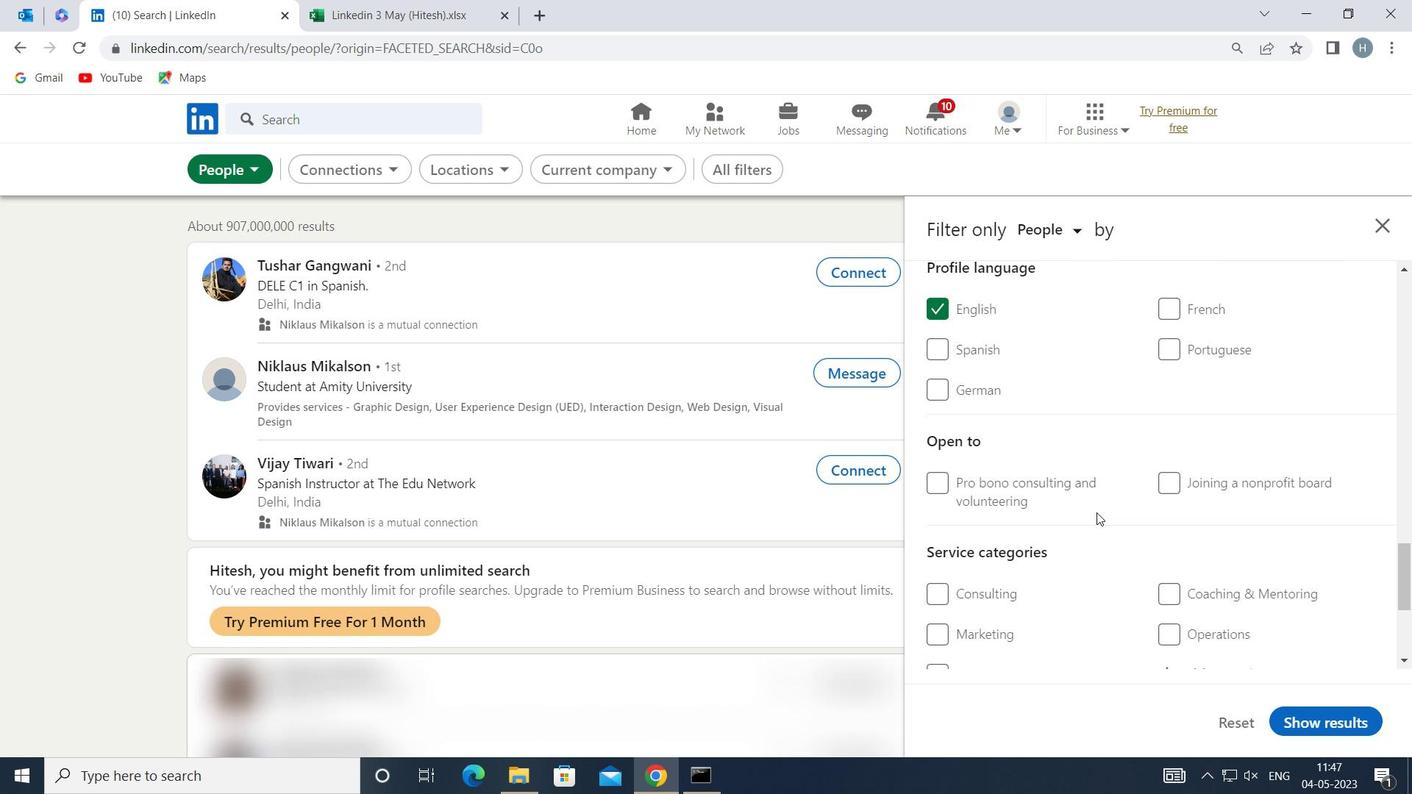 
Action: Mouse moved to (1193, 554)
Screenshot: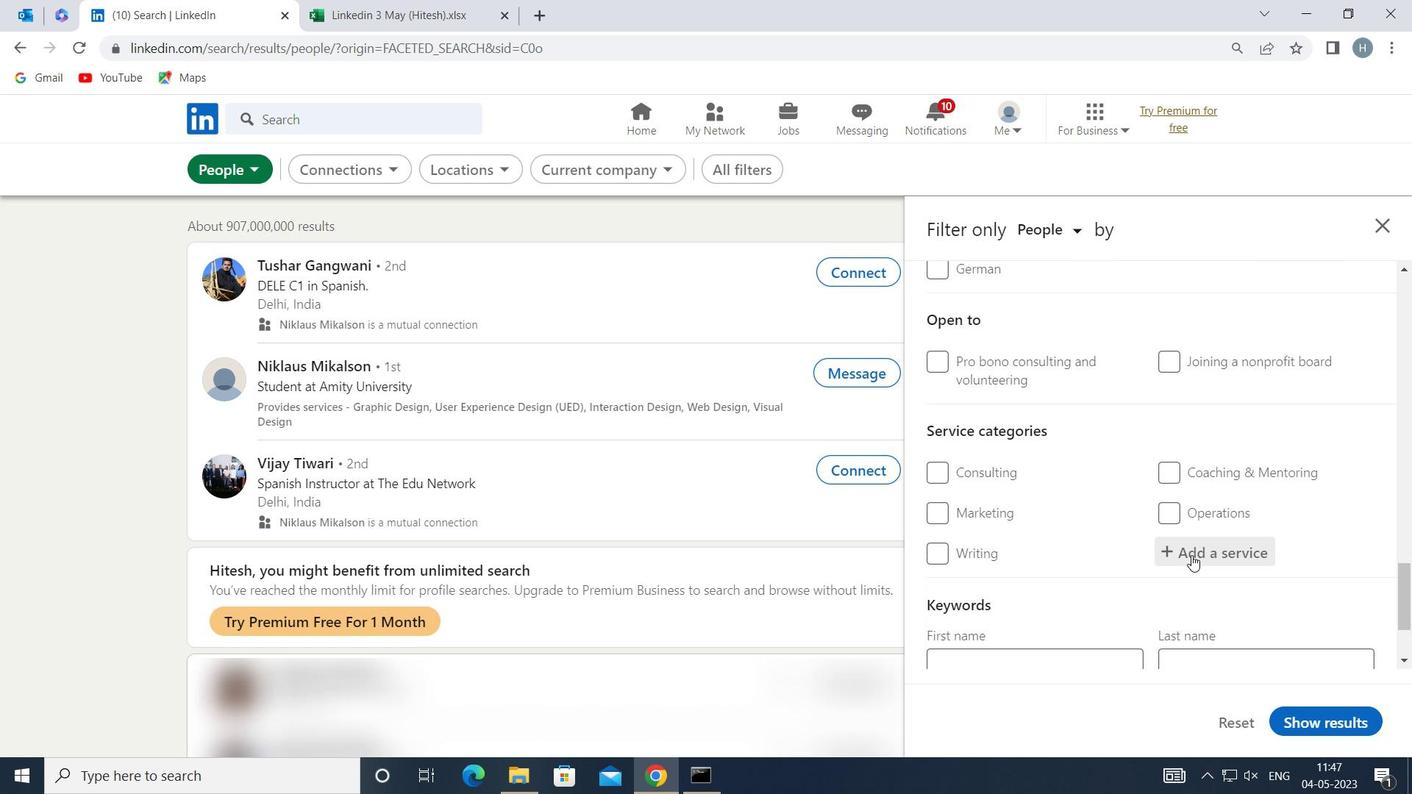 
Action: Mouse pressed left at (1193, 554)
Screenshot: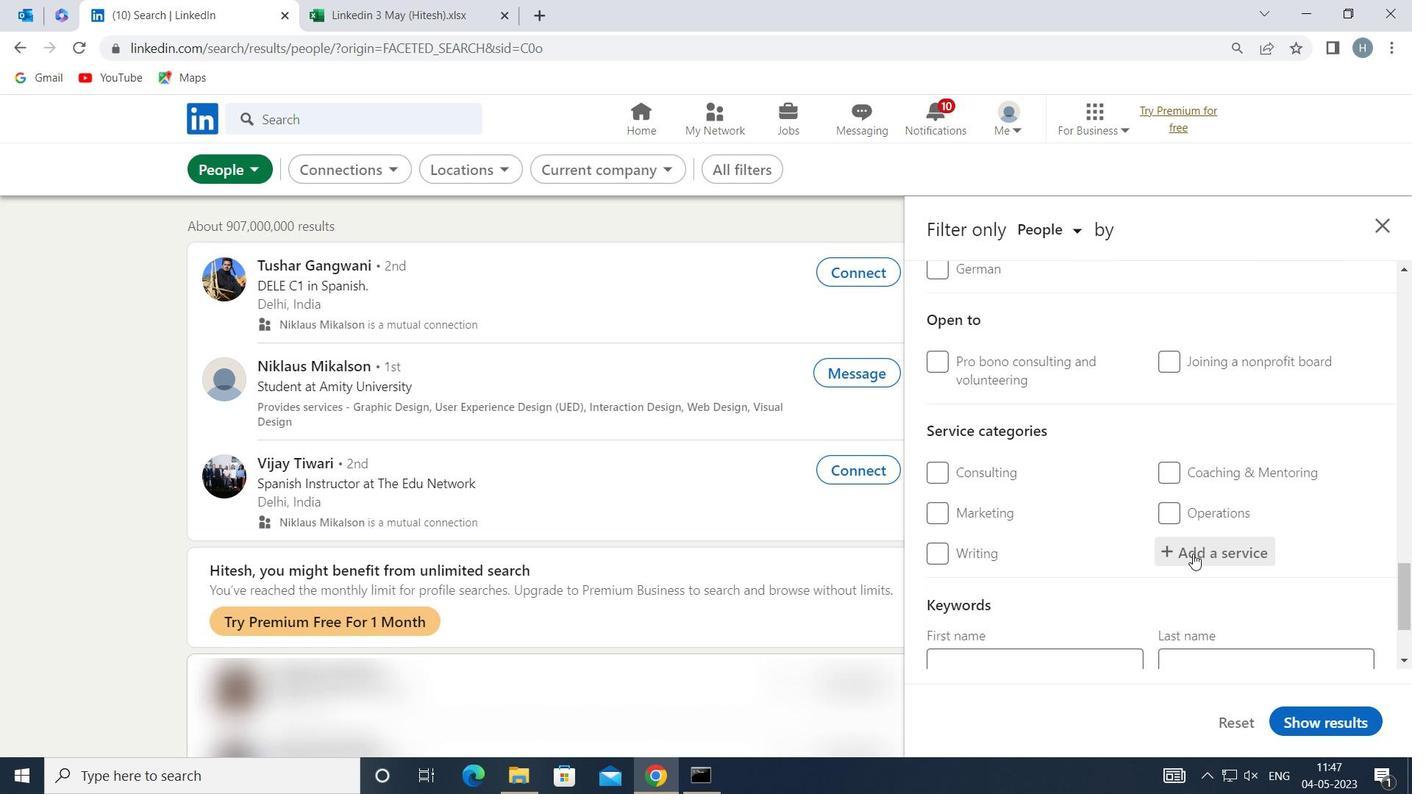 
Action: Mouse moved to (1193, 554)
Screenshot: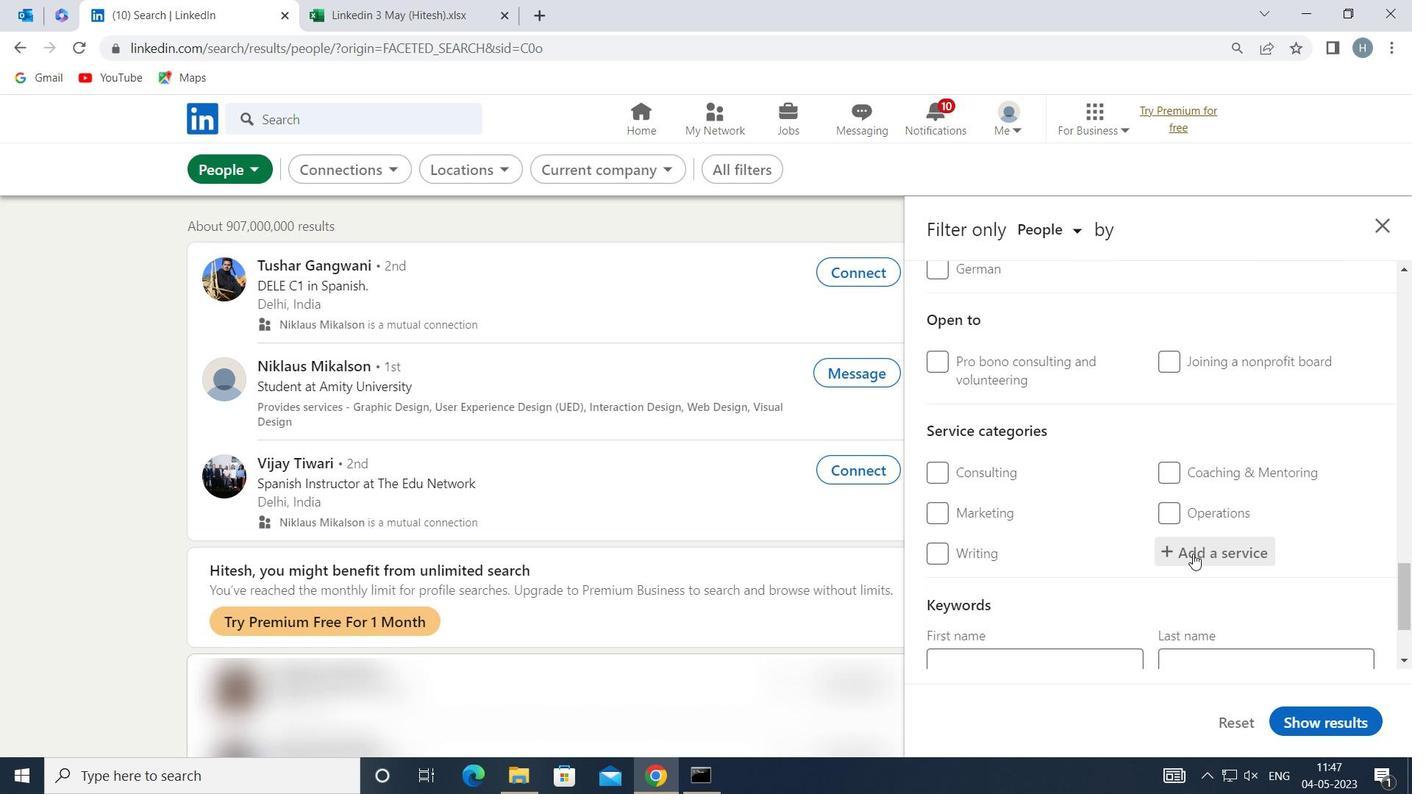
Action: Key pressed <Key.shift>EDITI
Screenshot: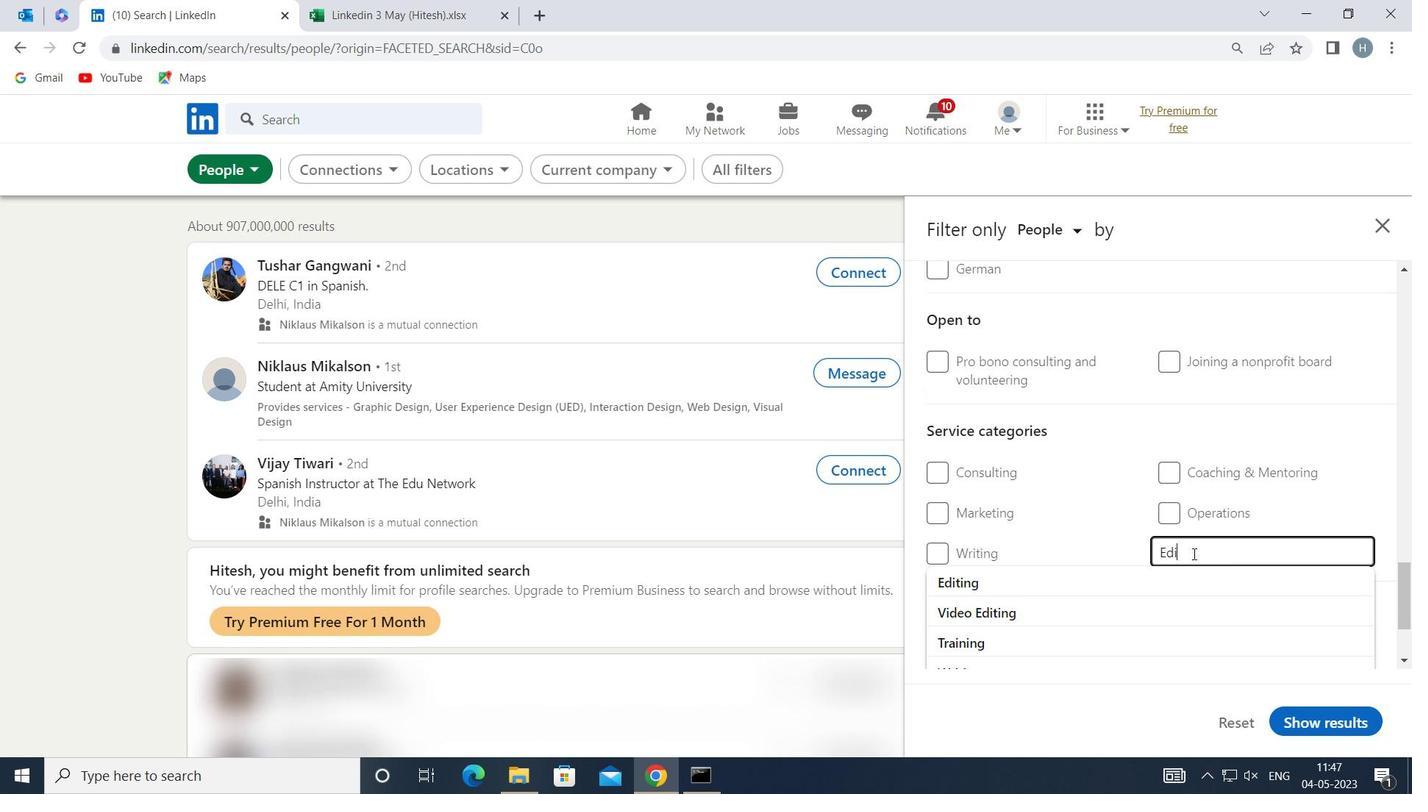 
Action: Mouse moved to (1089, 568)
Screenshot: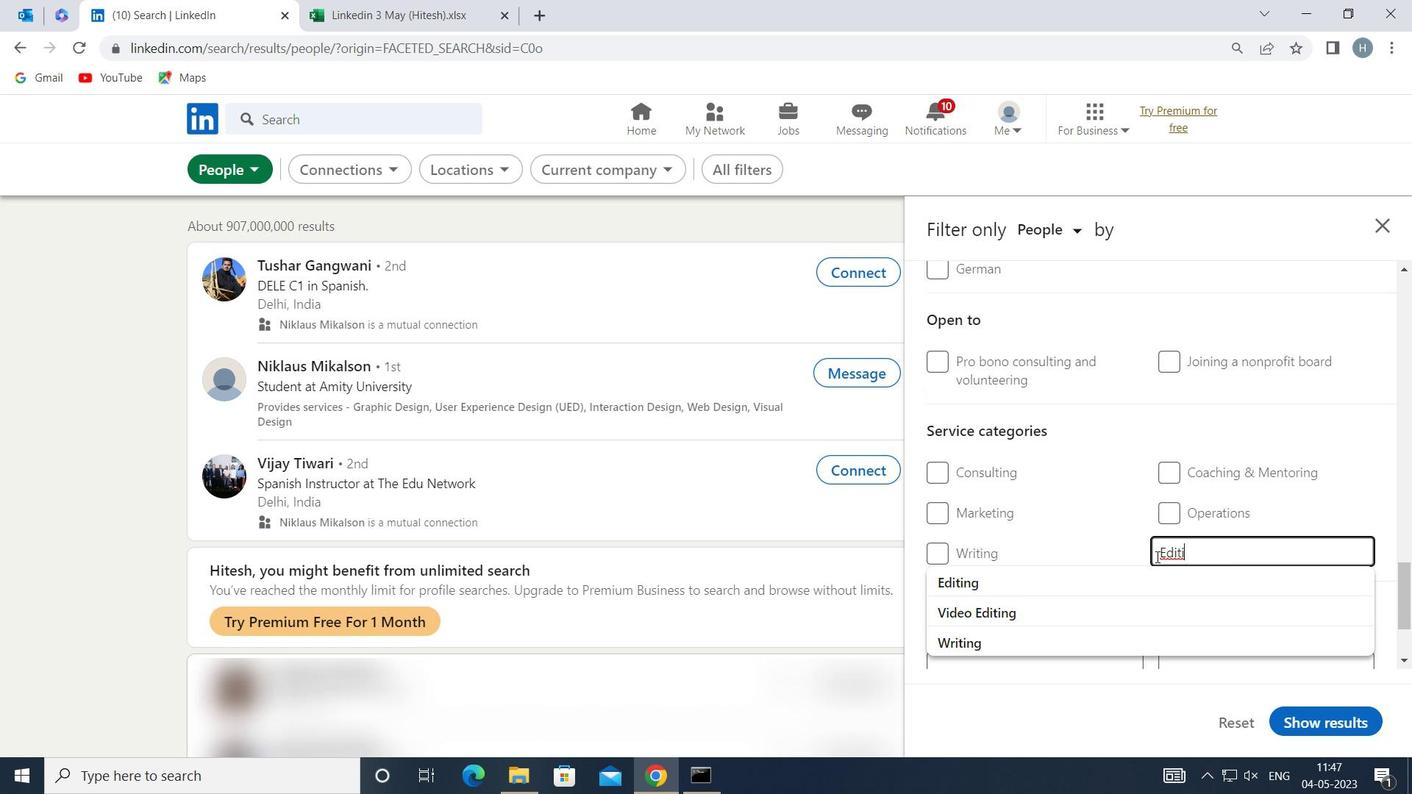 
Action: Mouse pressed left at (1089, 568)
Screenshot: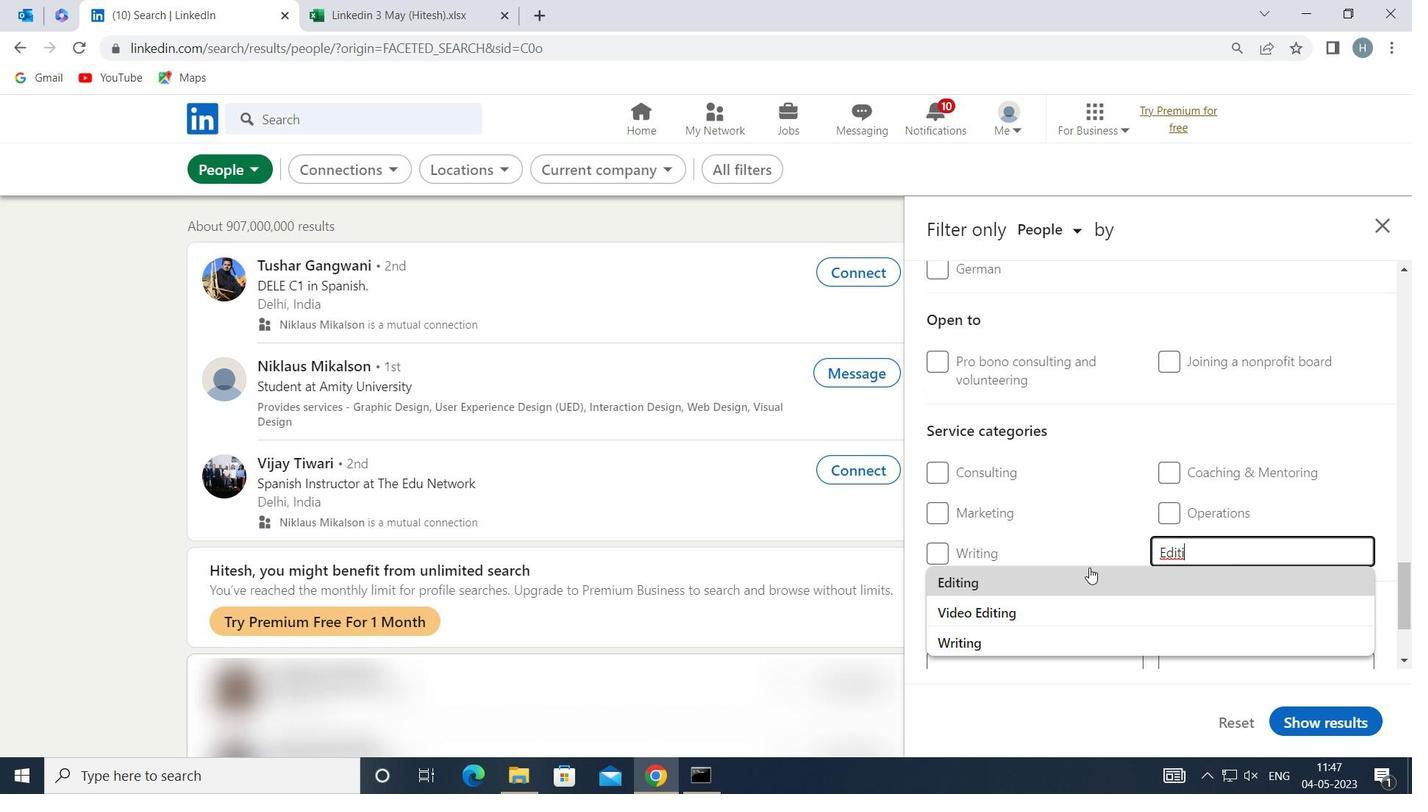 
Action: Mouse moved to (1087, 545)
Screenshot: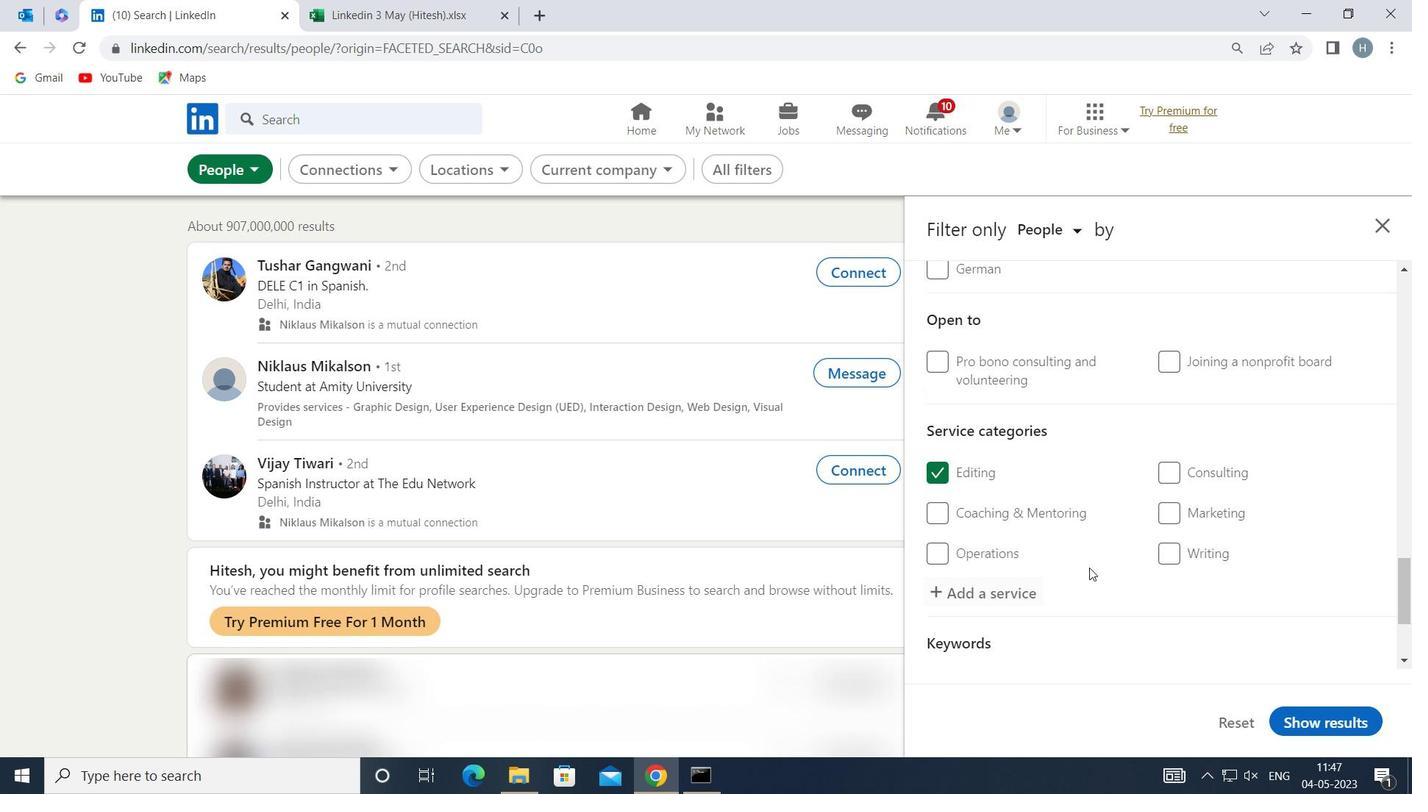 
Action: Mouse scrolled (1087, 544) with delta (0, 0)
Screenshot: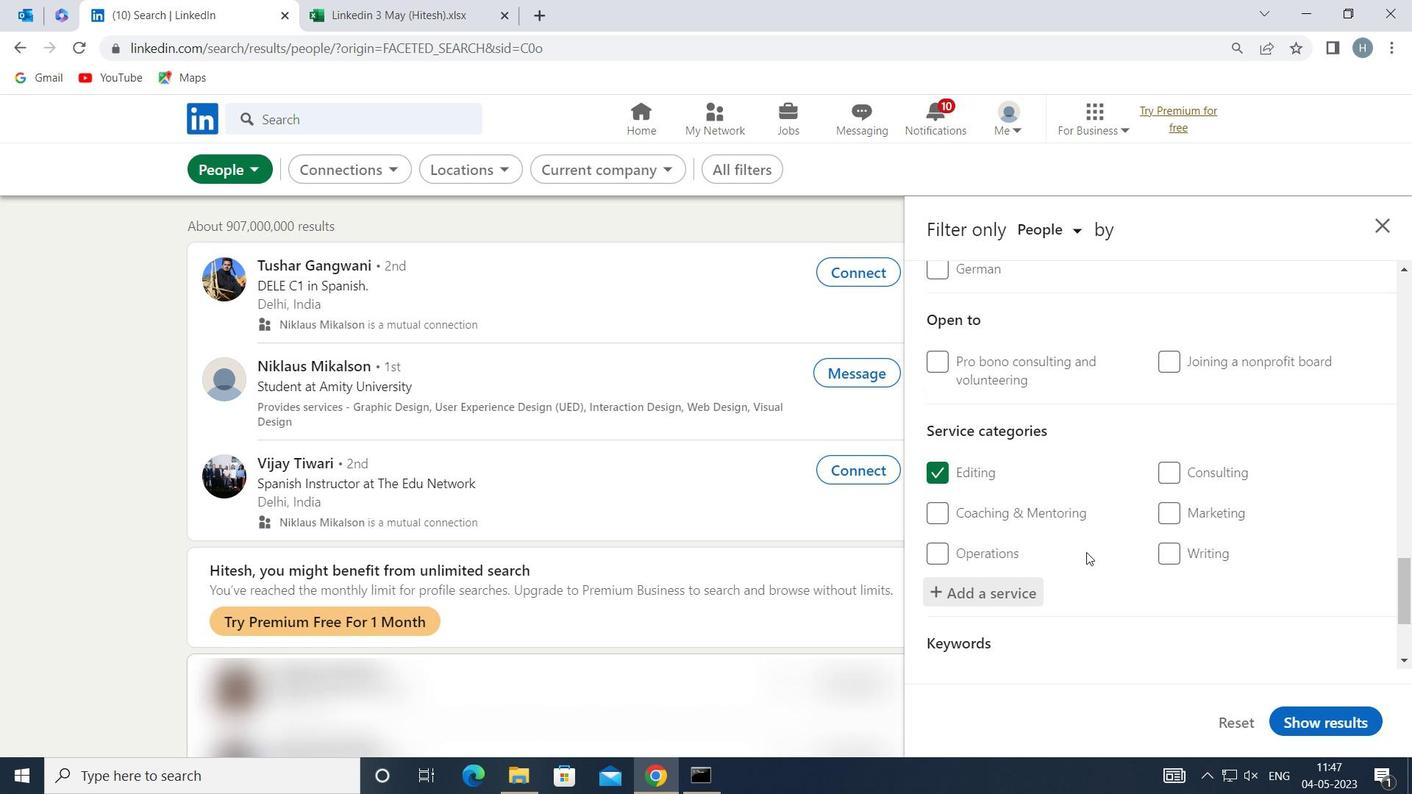 
Action: Mouse scrolled (1087, 544) with delta (0, 0)
Screenshot: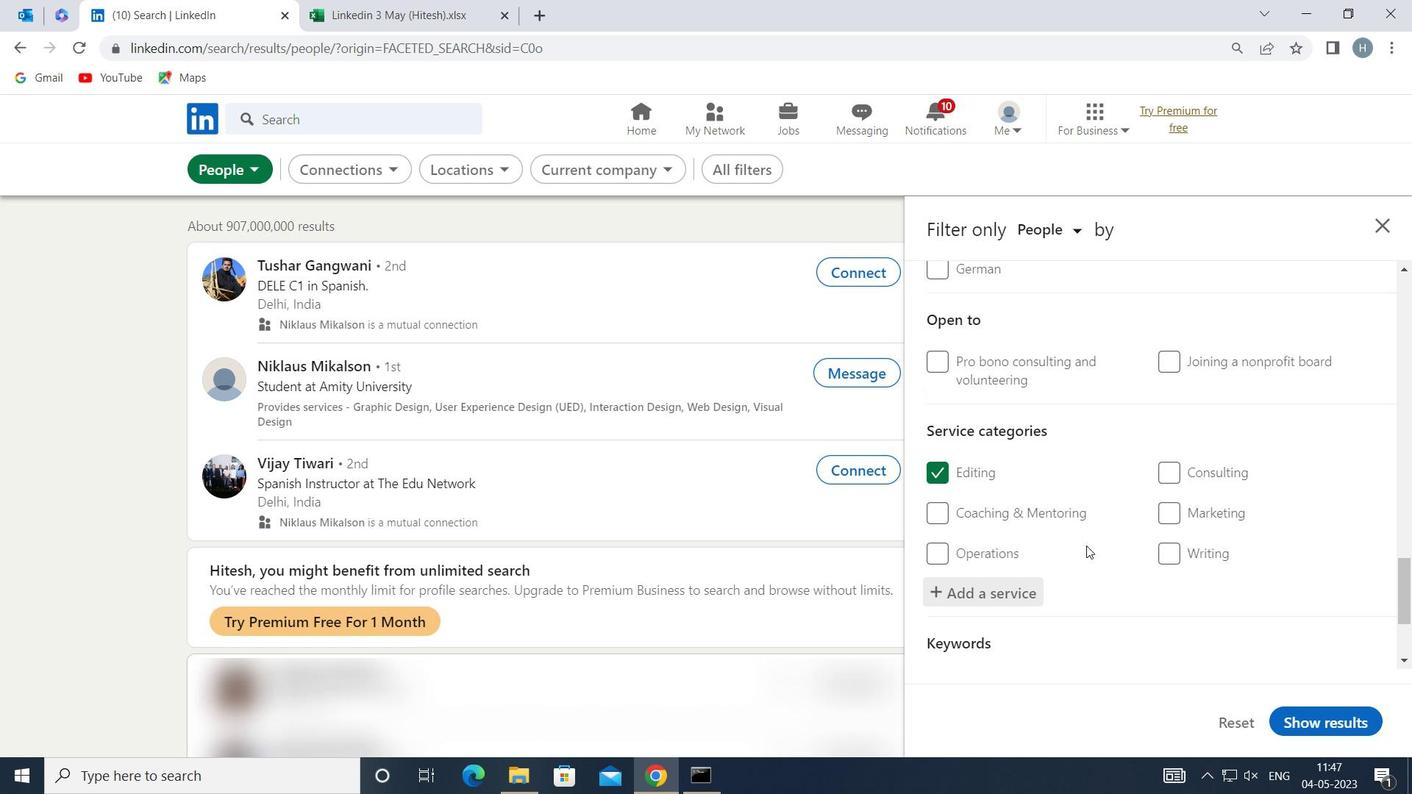 
Action: Mouse scrolled (1087, 544) with delta (0, 0)
Screenshot: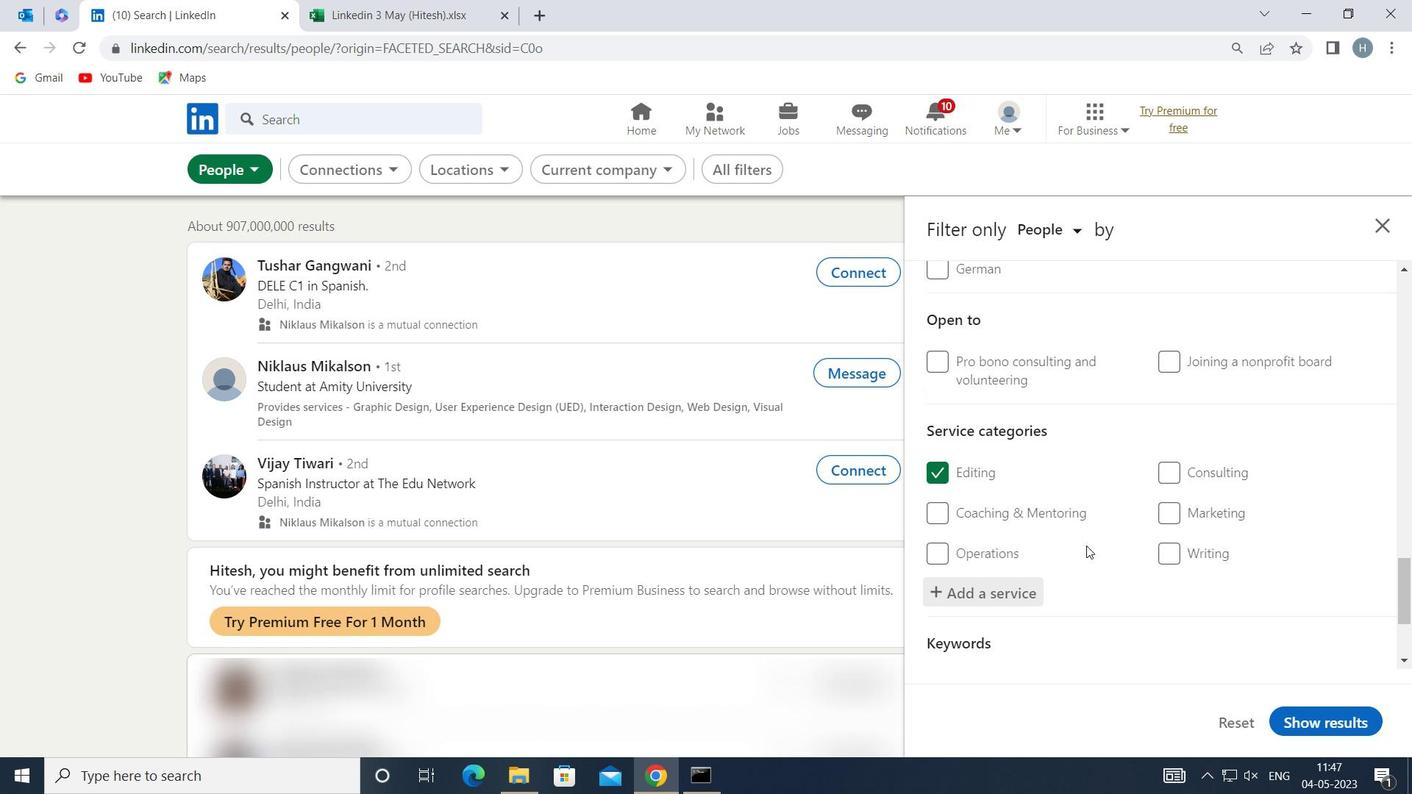 
Action: Mouse scrolled (1087, 544) with delta (0, 0)
Screenshot: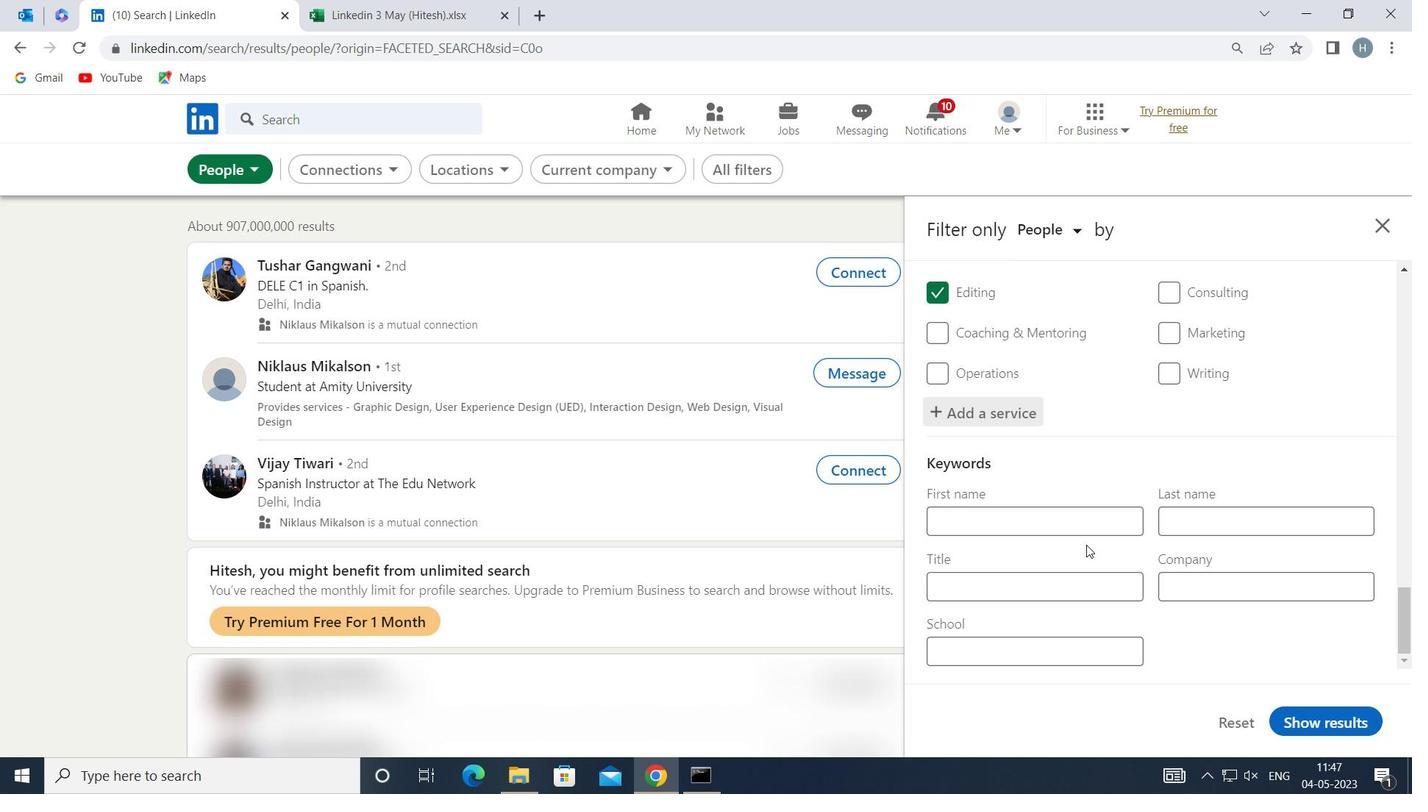 
Action: Mouse scrolled (1087, 544) with delta (0, 0)
Screenshot: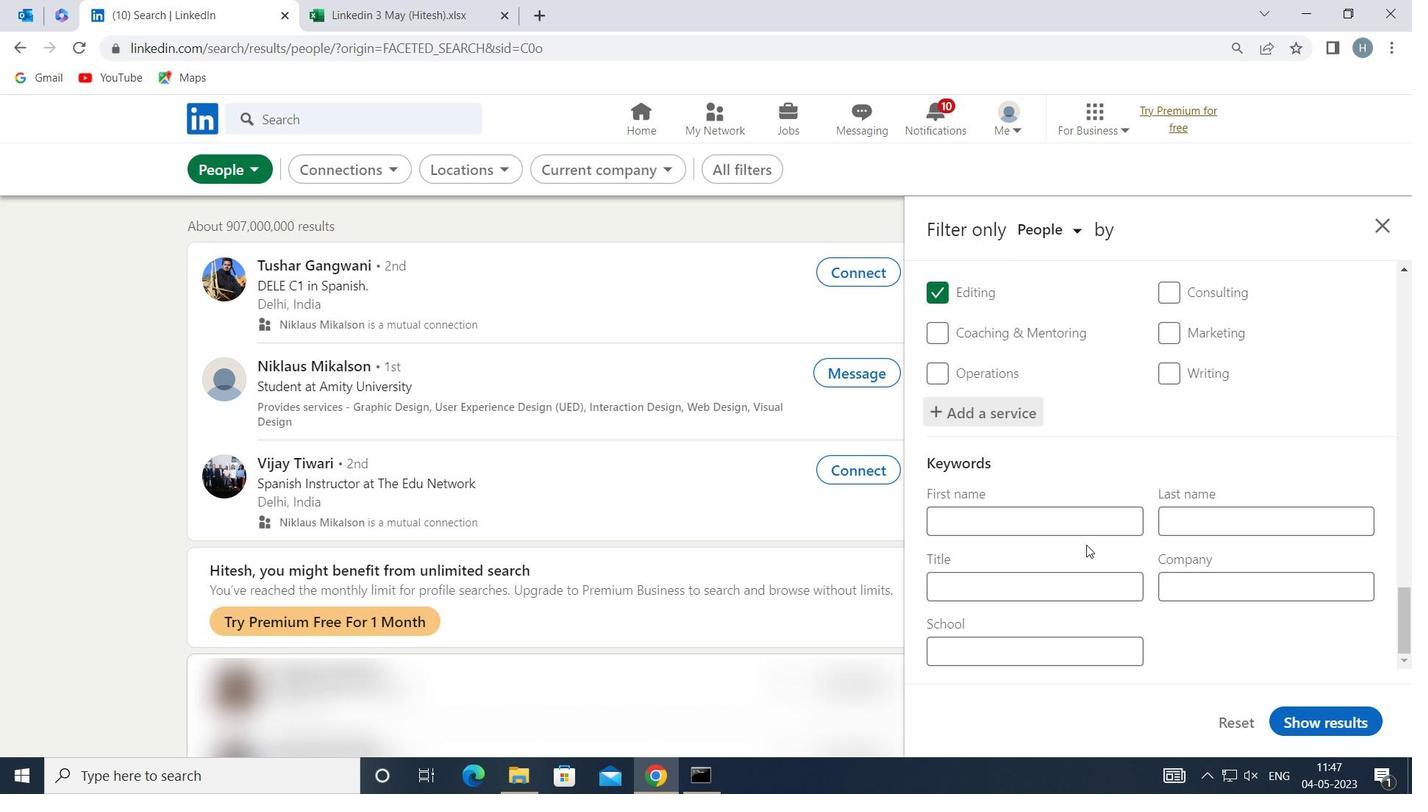 
Action: Mouse scrolled (1087, 544) with delta (0, 0)
Screenshot: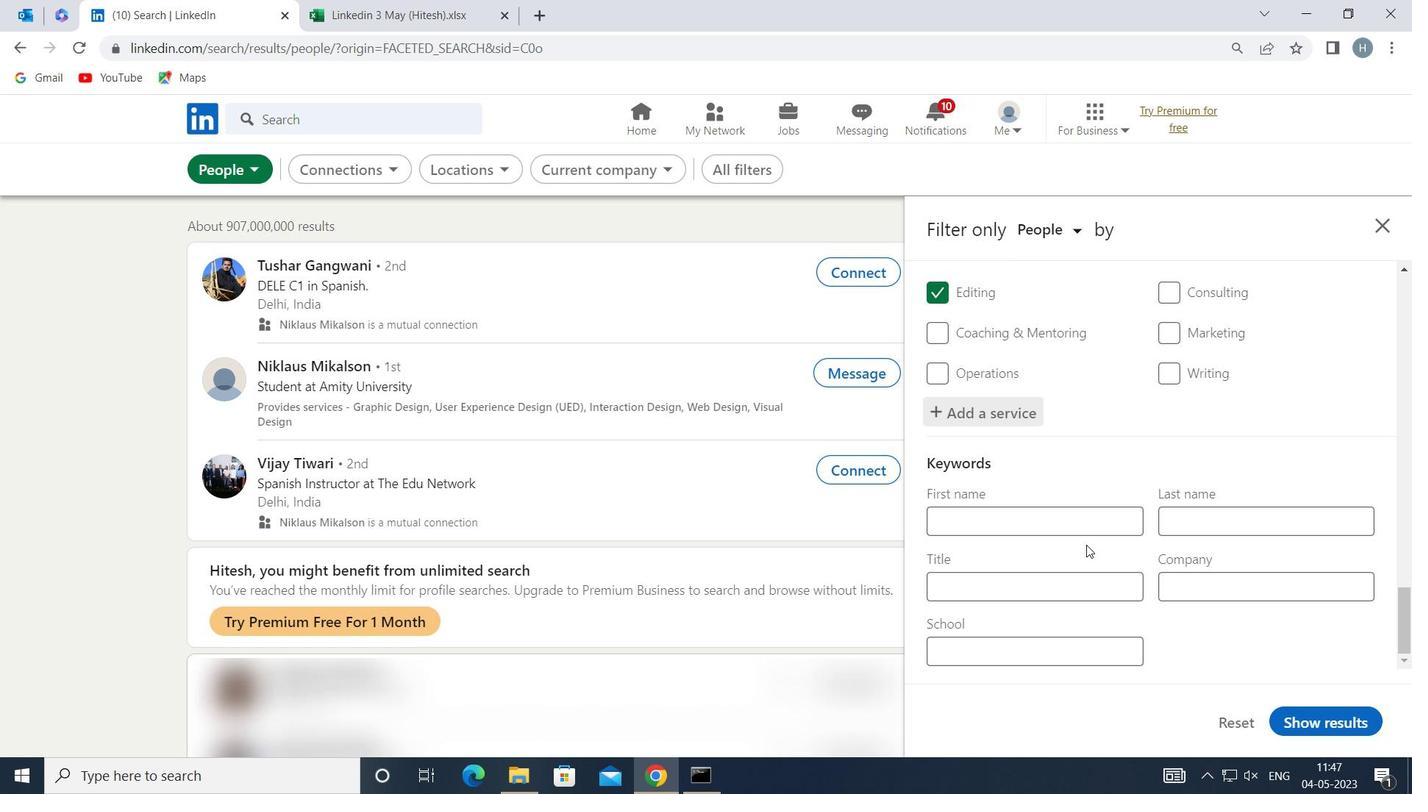
Action: Mouse moved to (1090, 584)
Screenshot: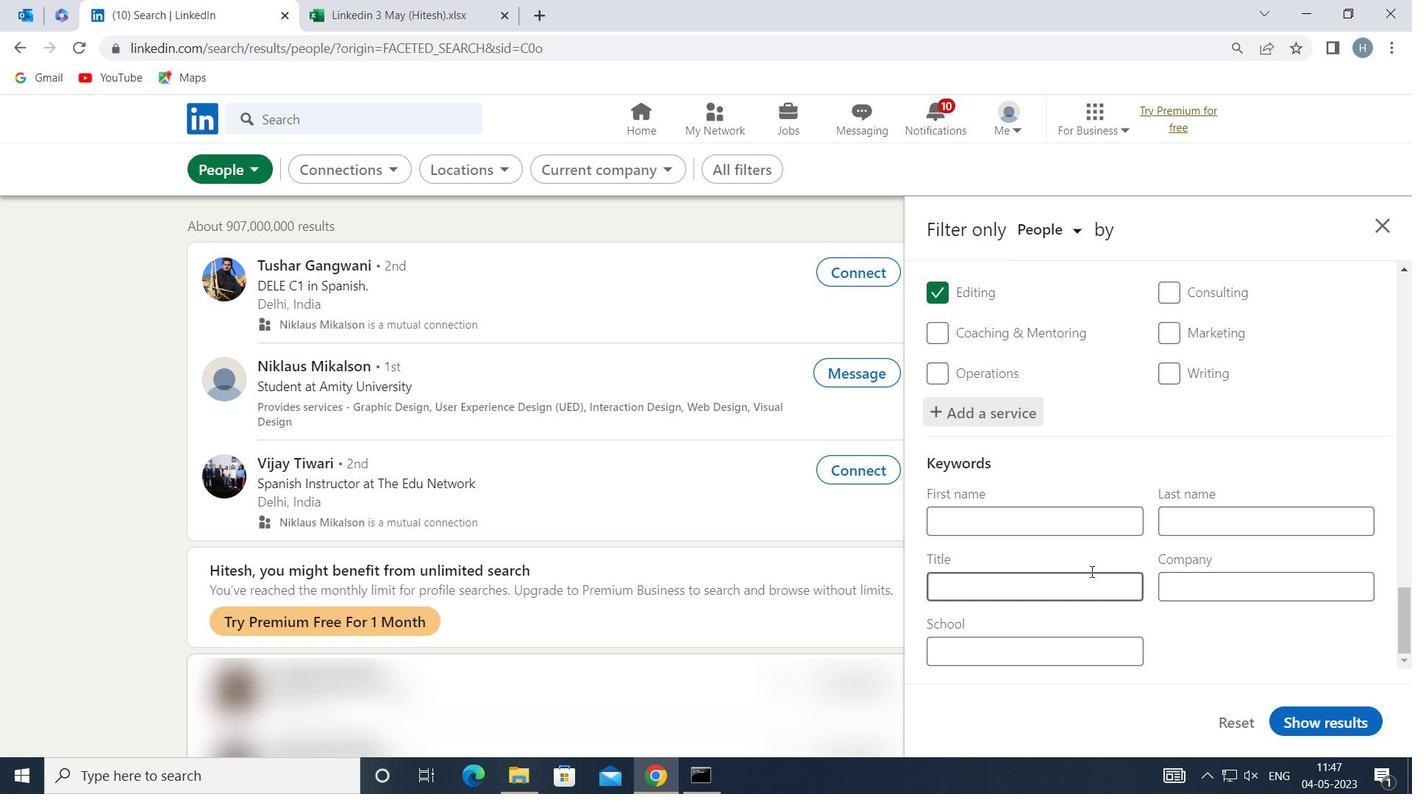 
Action: Mouse pressed left at (1090, 584)
Screenshot: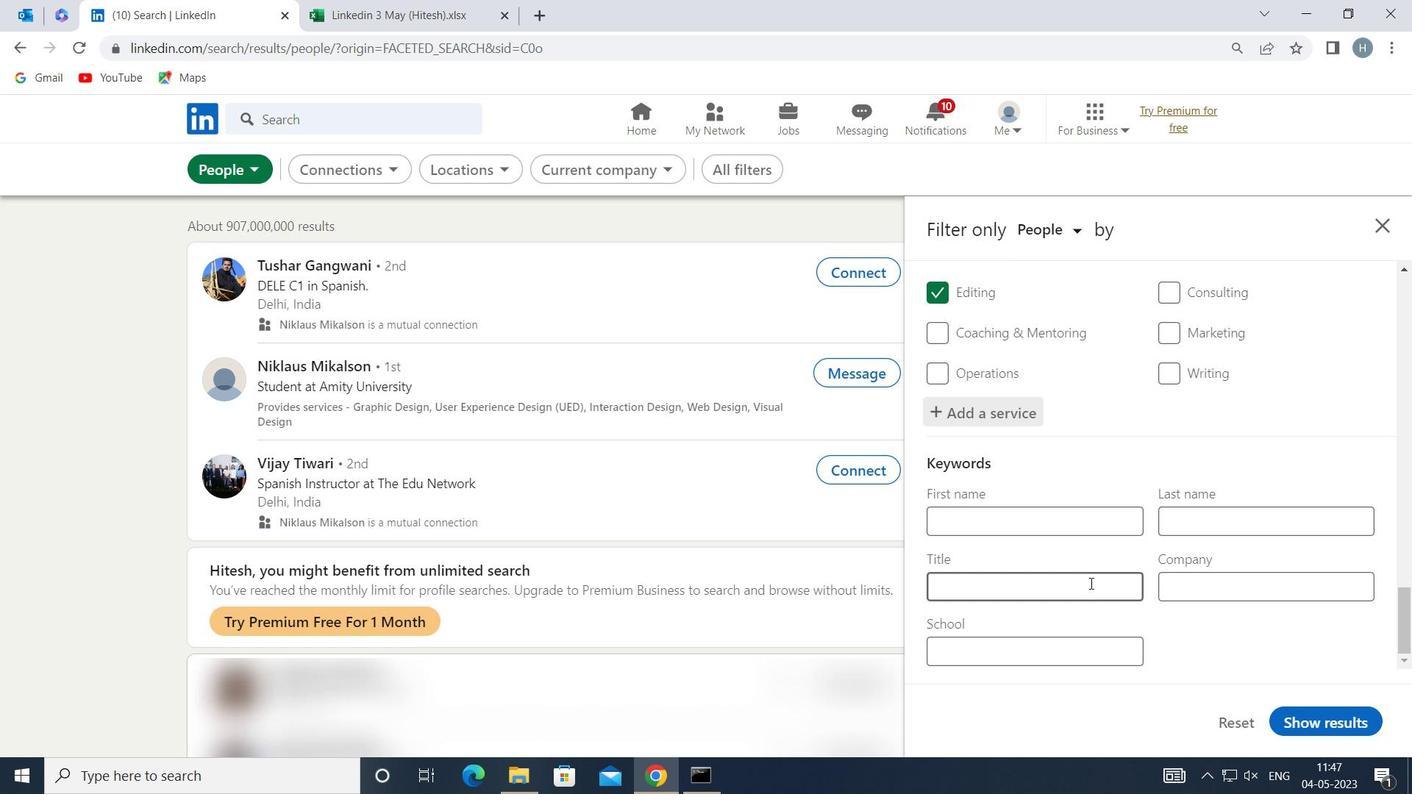 
Action: Mouse moved to (1090, 584)
Screenshot: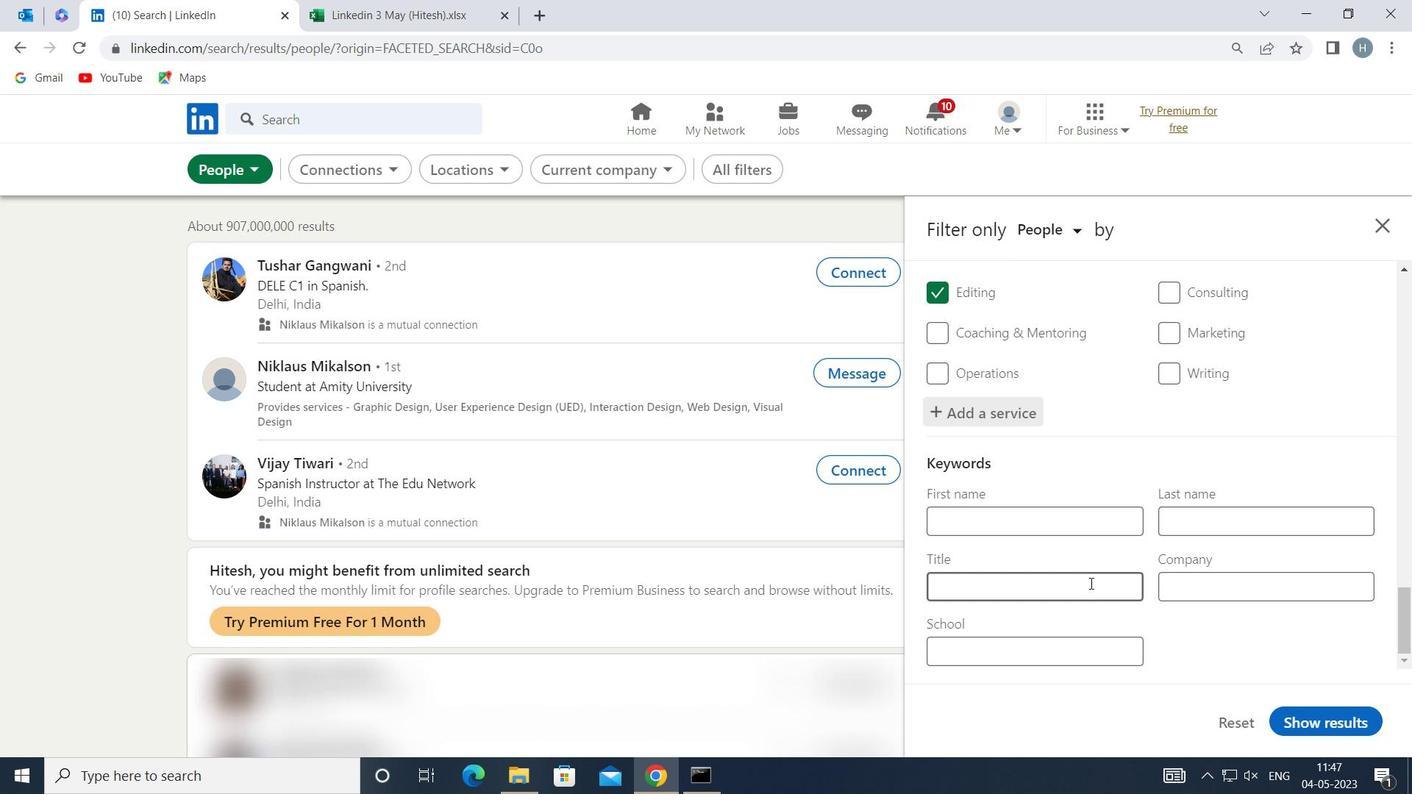 
Action: Key pressed <Key.shift>PAYROLL<Key.space><Key.shift>MANAGE
Screenshot: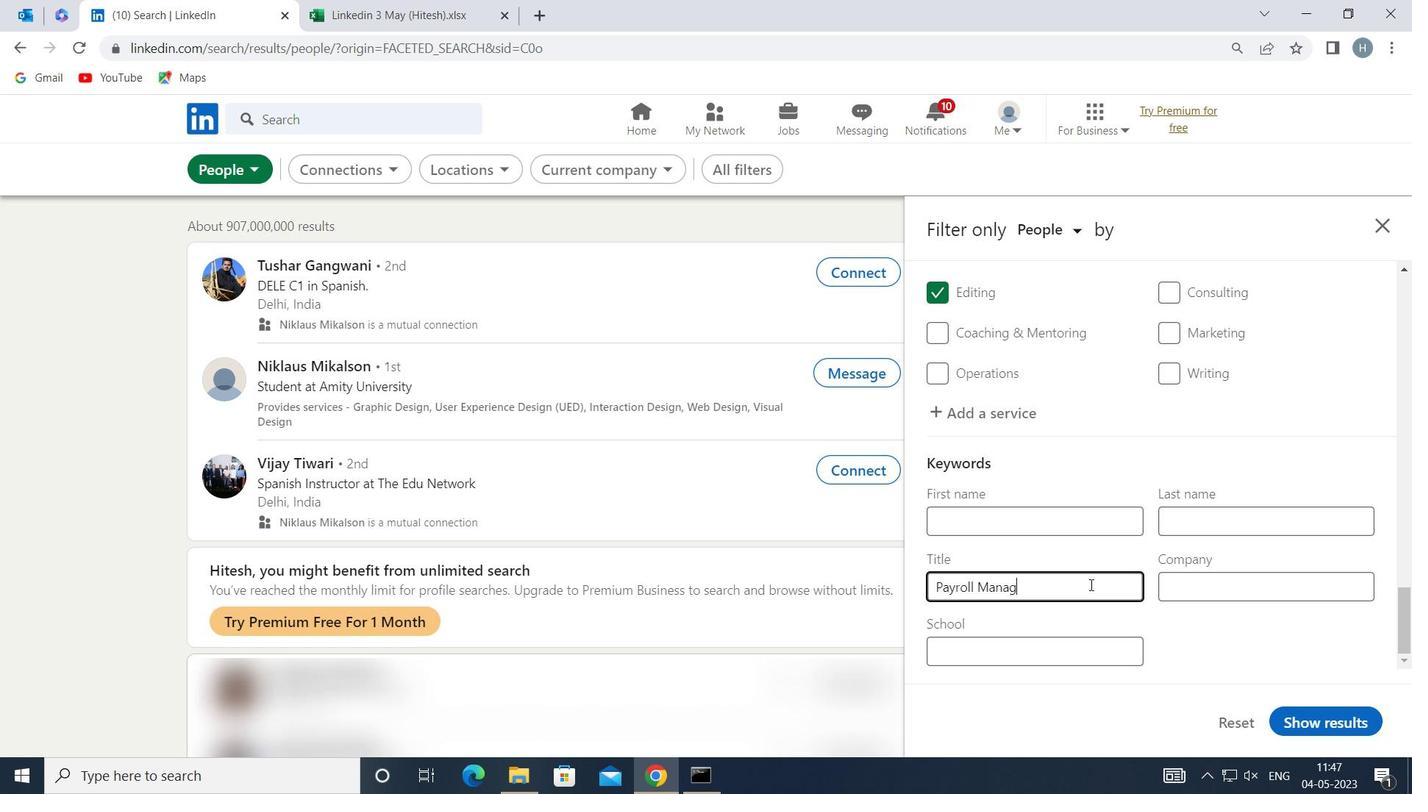 
Action: Mouse moved to (1026, 600)
Screenshot: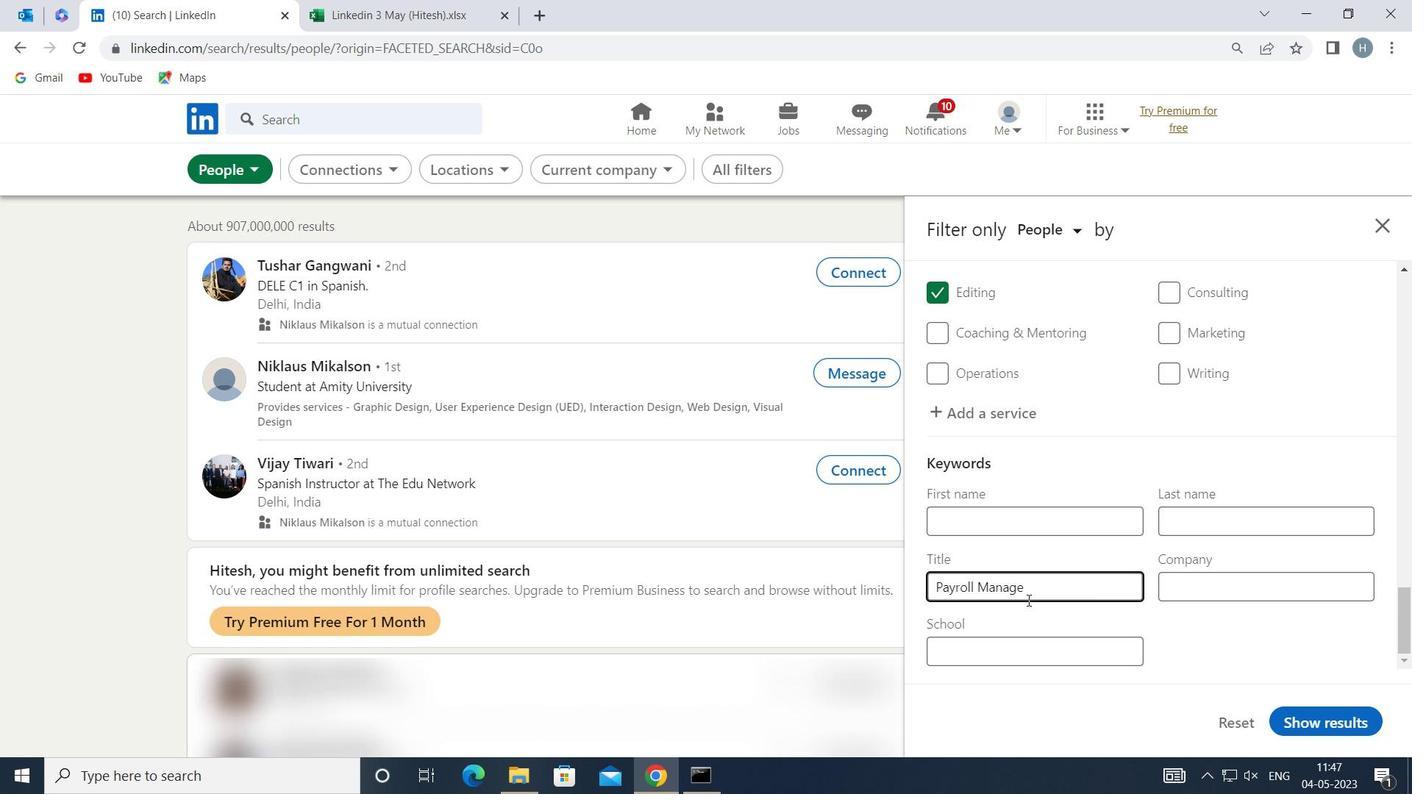 
Action: Key pressed R
Screenshot: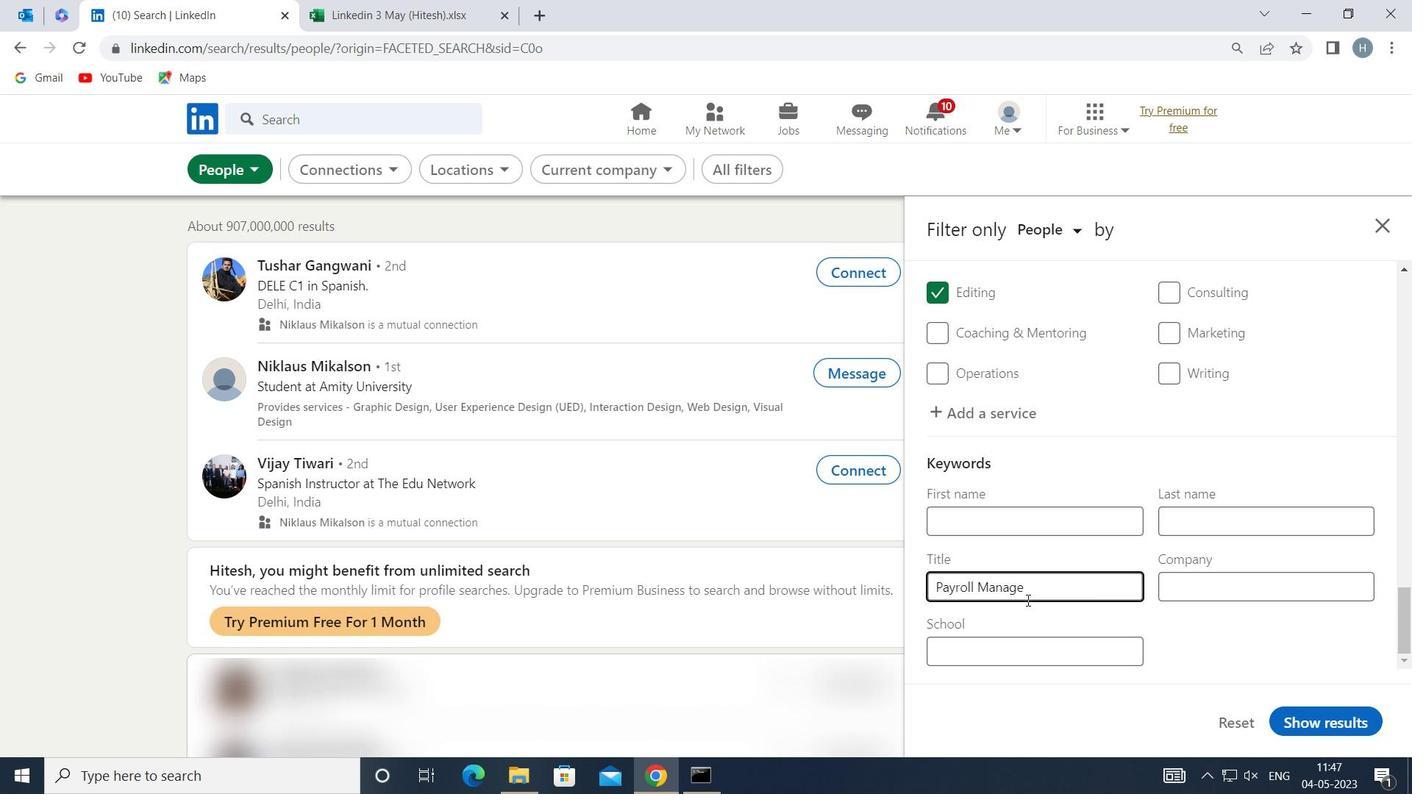 
Action: Mouse moved to (1323, 720)
Screenshot: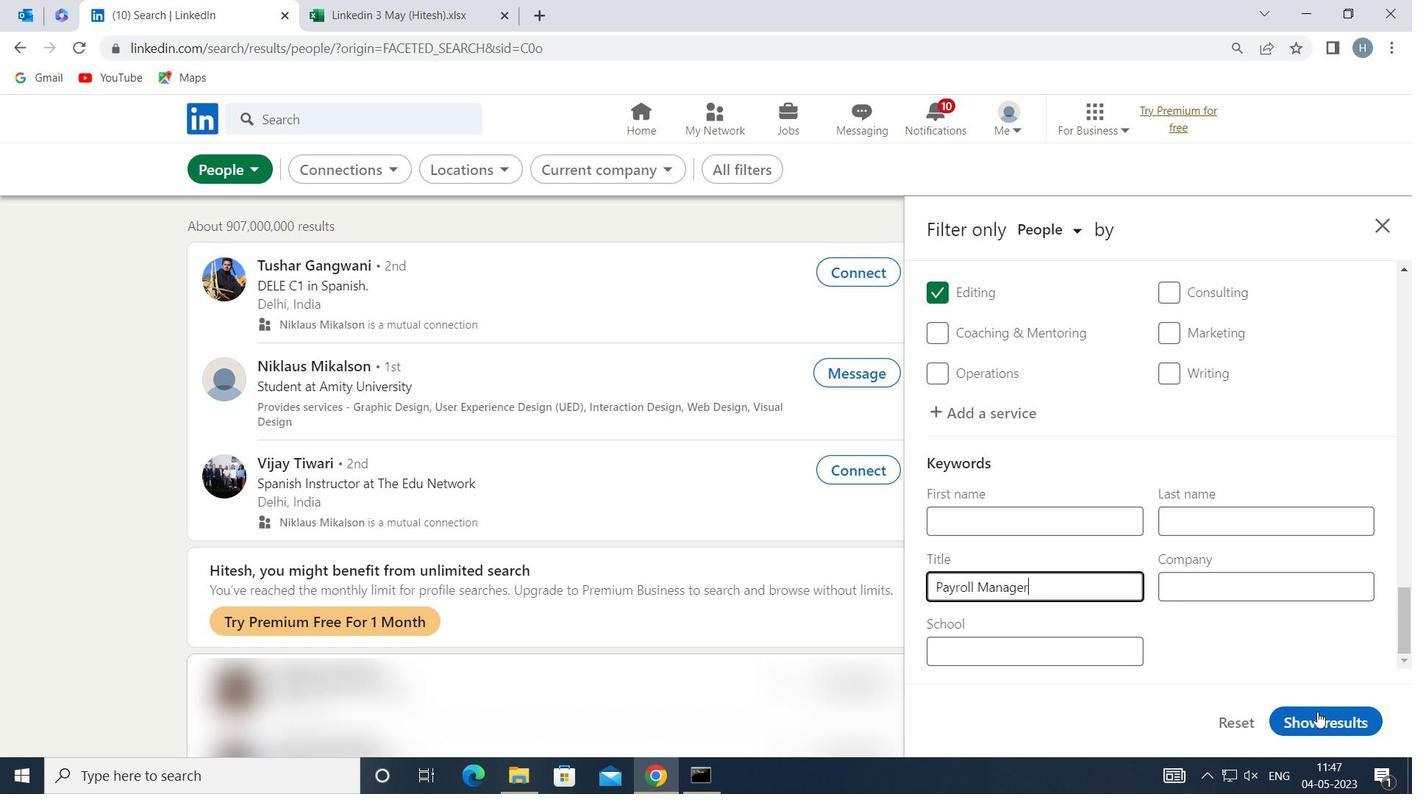 
Action: Mouse pressed left at (1323, 720)
Screenshot: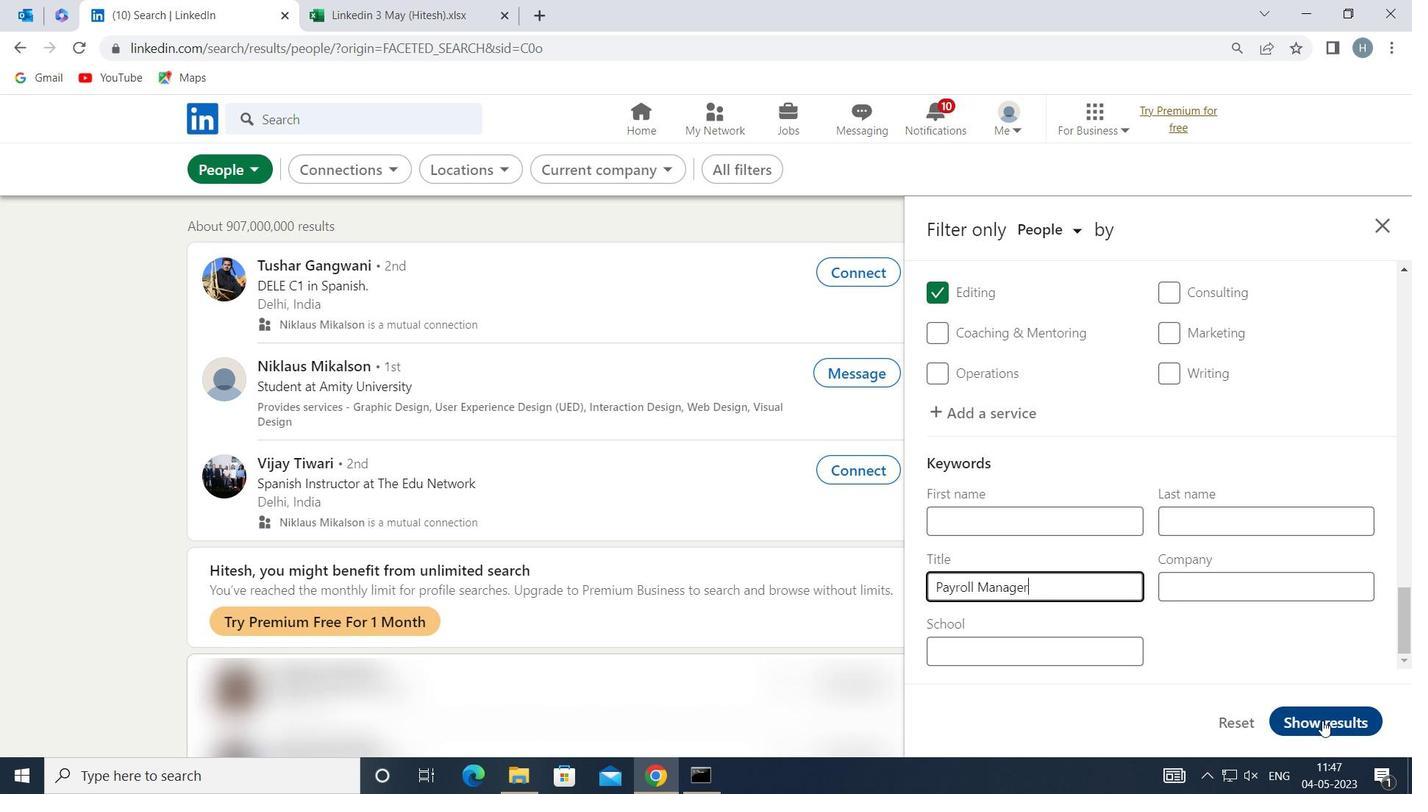 
Action: Mouse moved to (1006, 555)
Screenshot: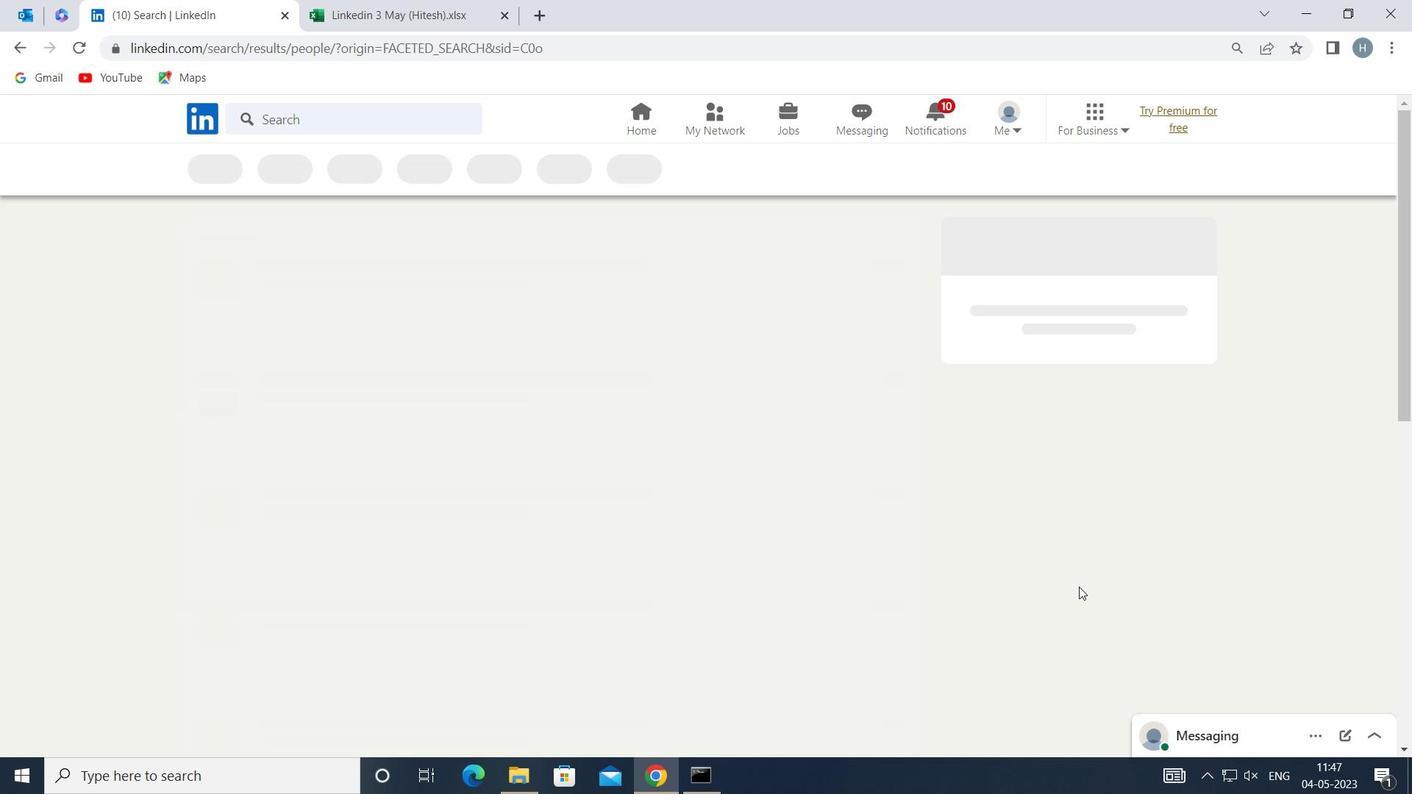 
